 Task: Find connections with filter location Néa Filadélfeia with filter topic #personaldevelopment with filter profile language Spanish with filter current company Future Supply Chain Solutions Limited with filter school Pacific University Udaipur with filter industry Cutlery and Handtool Manufacturing with filter service category Product Marketing with filter keywords title Dental Hygienist
Action: Mouse moved to (376, 266)
Screenshot: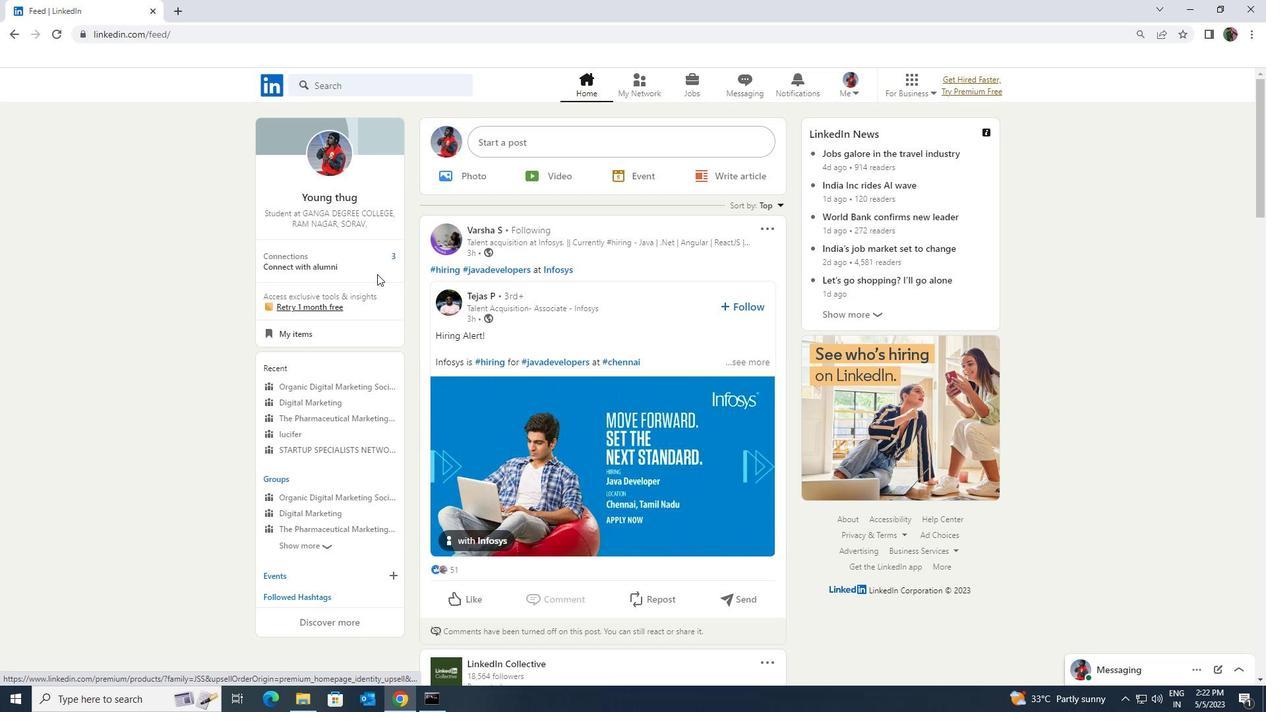 
Action: Mouse pressed left at (376, 266)
Screenshot: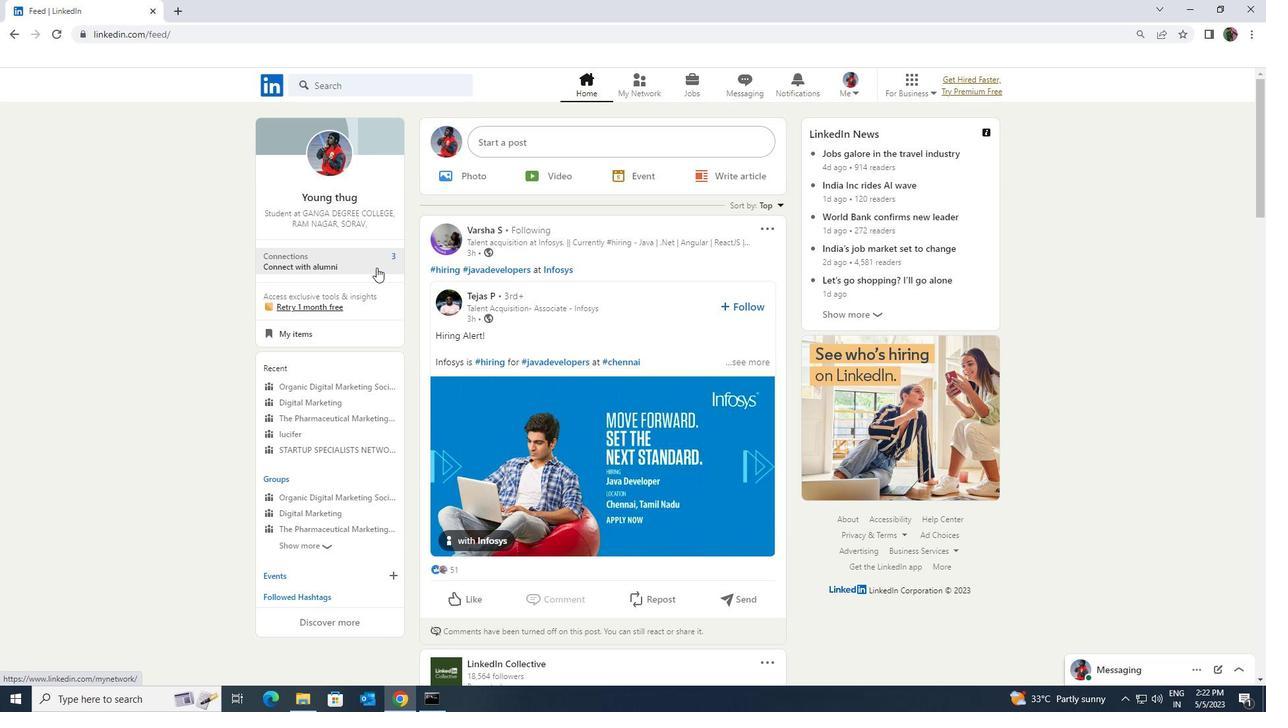 
Action: Mouse moved to (380, 160)
Screenshot: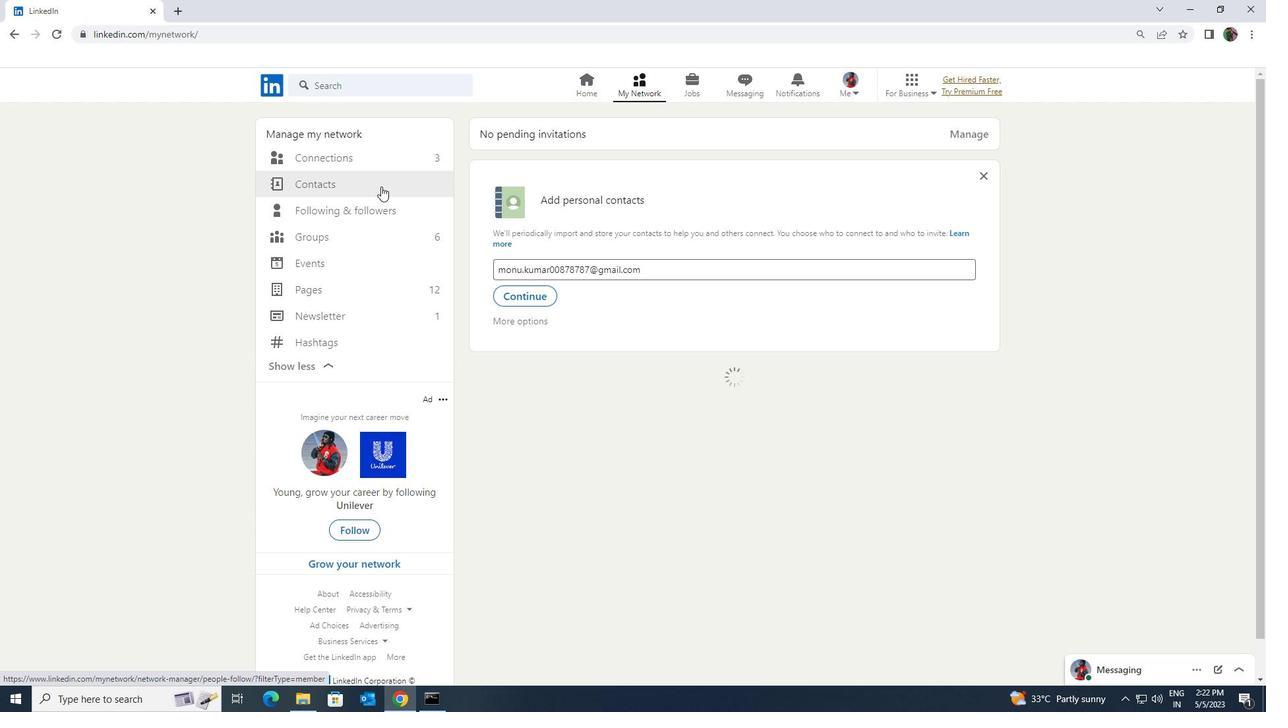 
Action: Mouse pressed left at (380, 160)
Screenshot: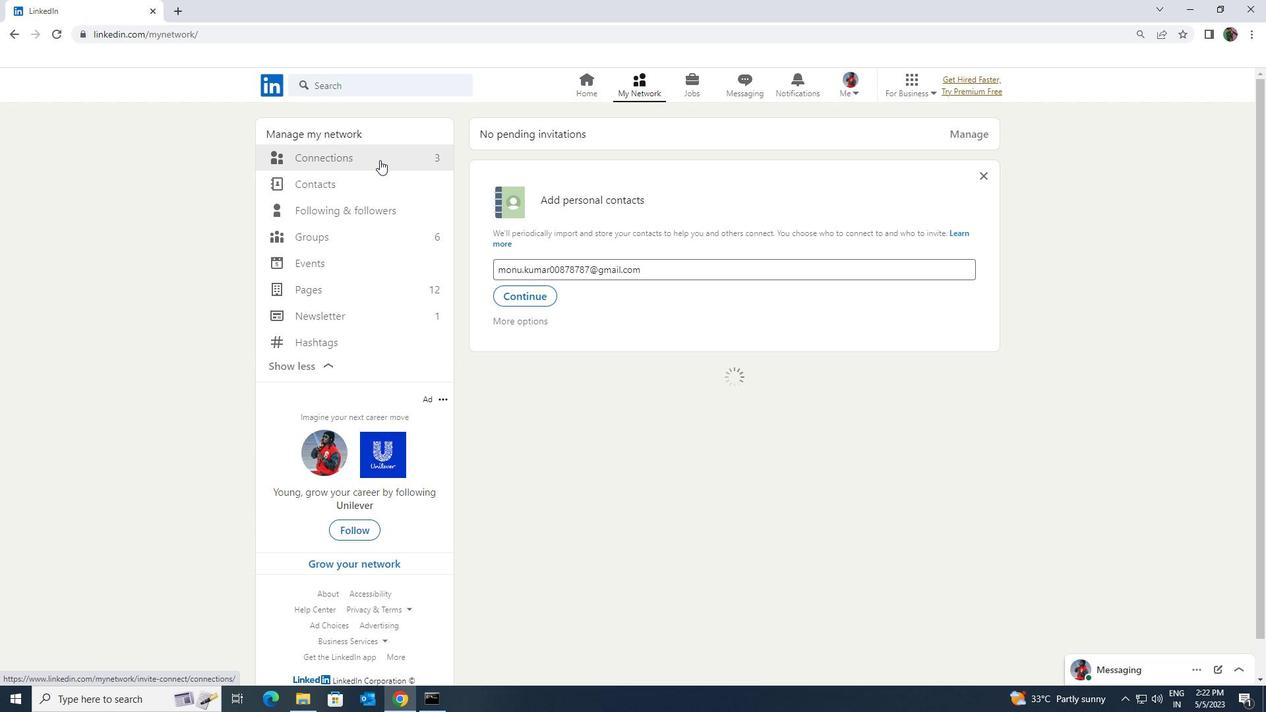 
Action: Mouse moved to (708, 159)
Screenshot: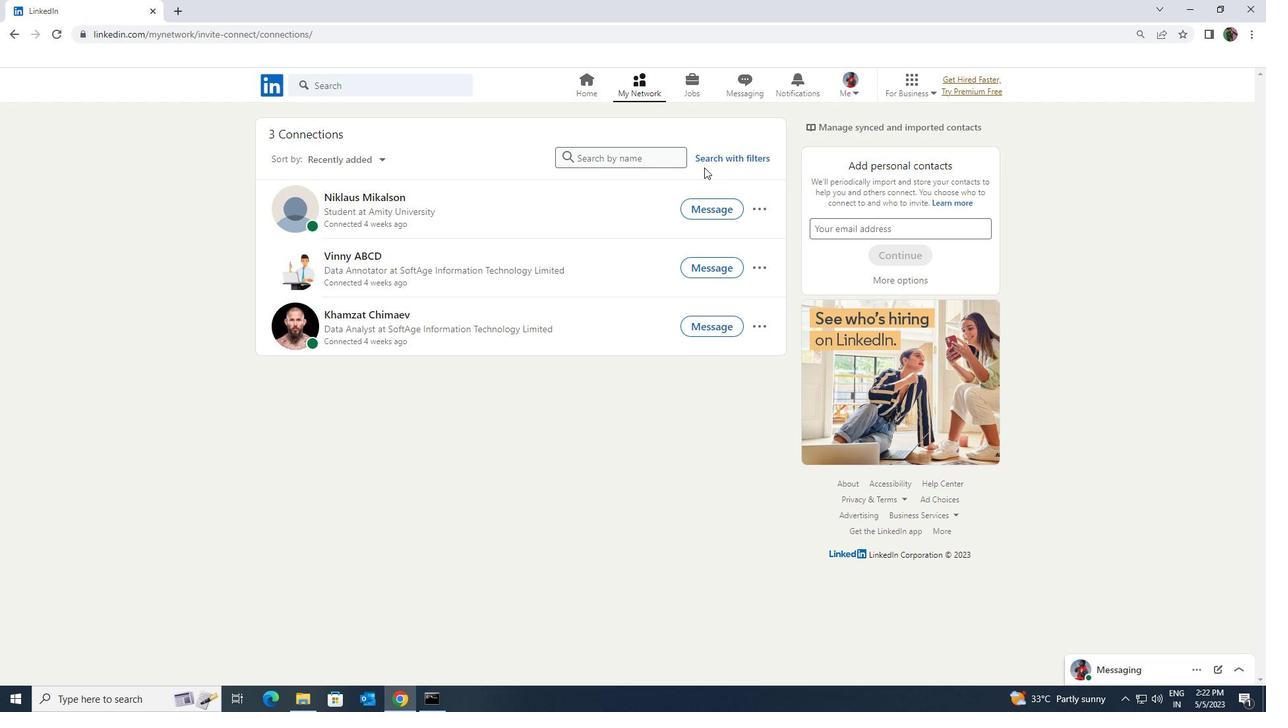 
Action: Mouse pressed left at (708, 159)
Screenshot: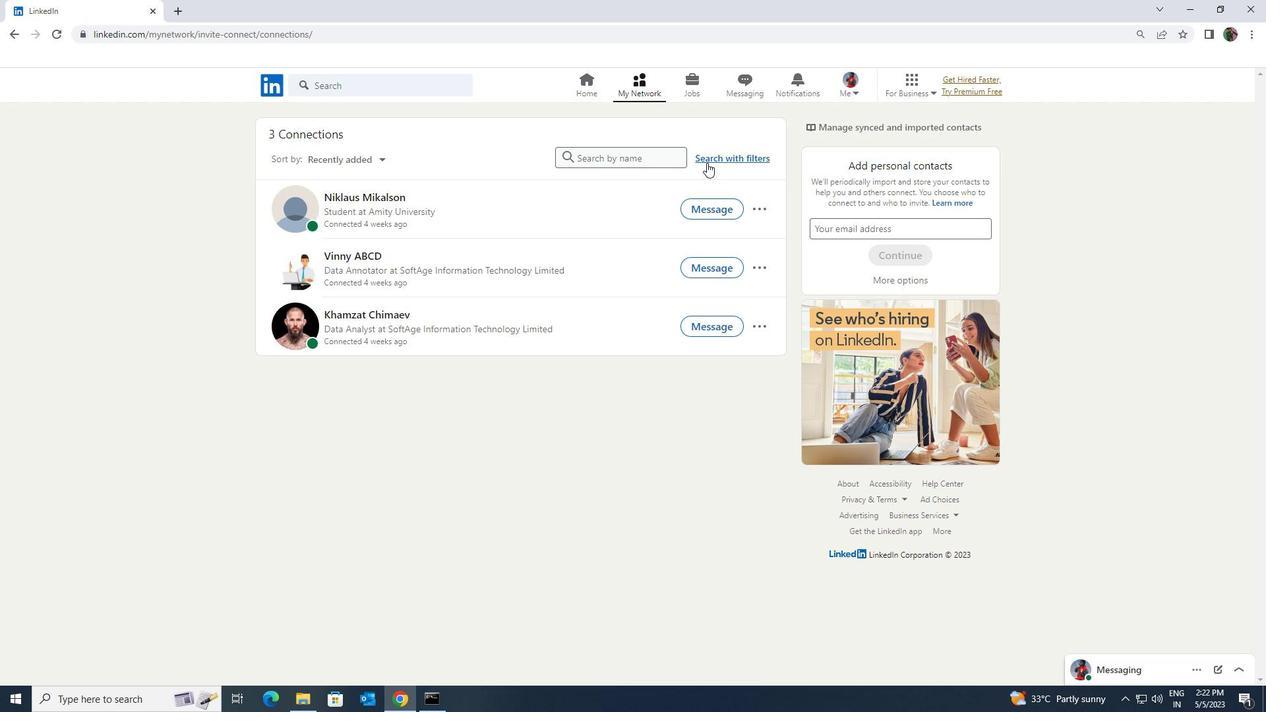 
Action: Mouse moved to (678, 129)
Screenshot: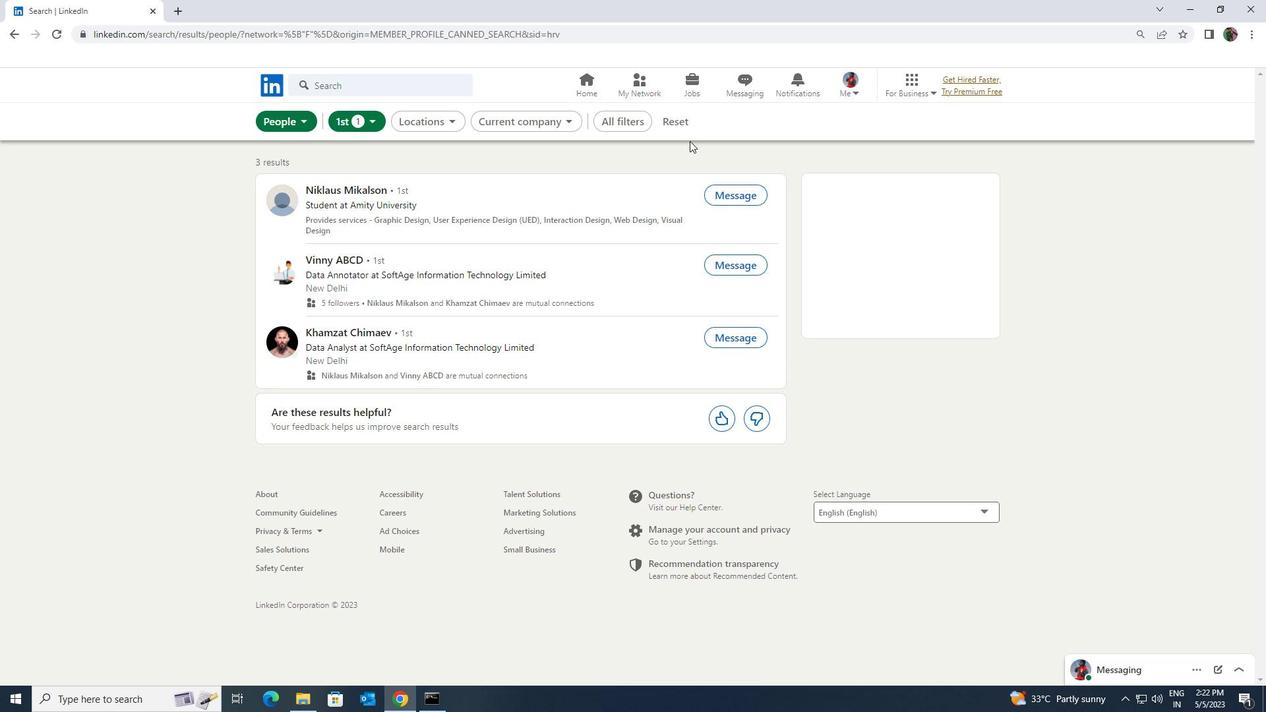 
Action: Mouse pressed left at (678, 129)
Screenshot: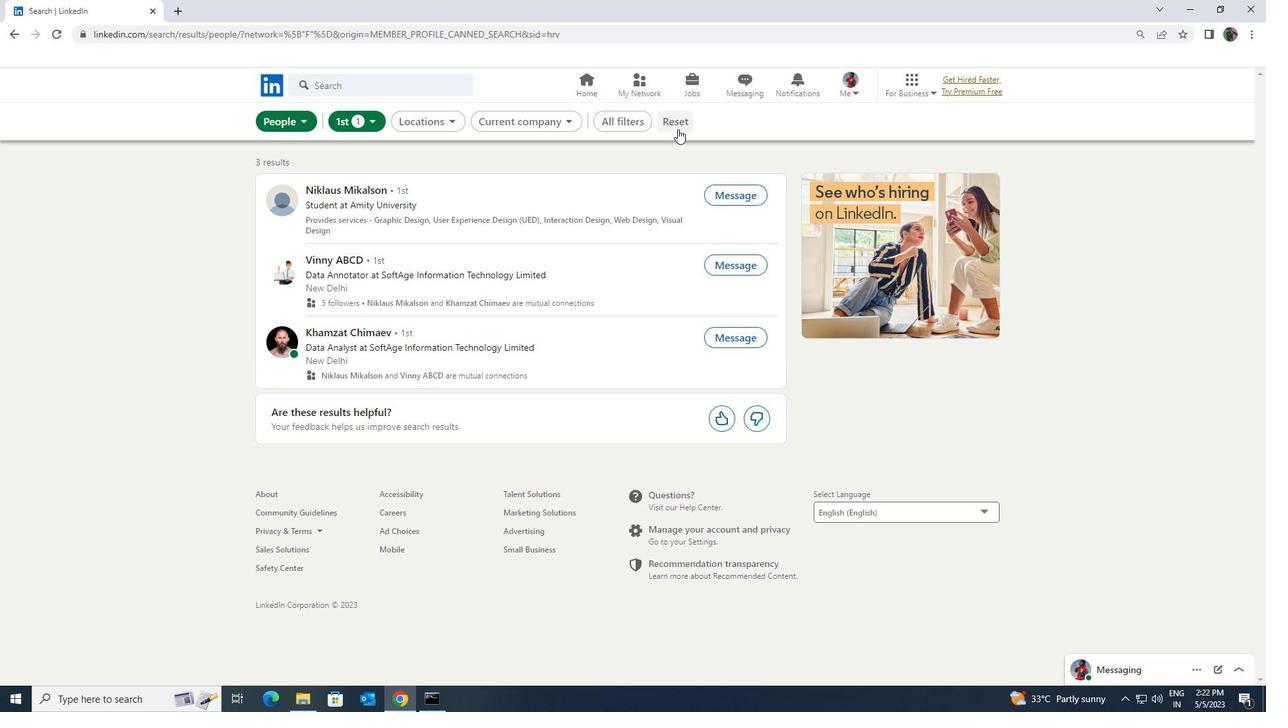 
Action: Mouse moved to (663, 122)
Screenshot: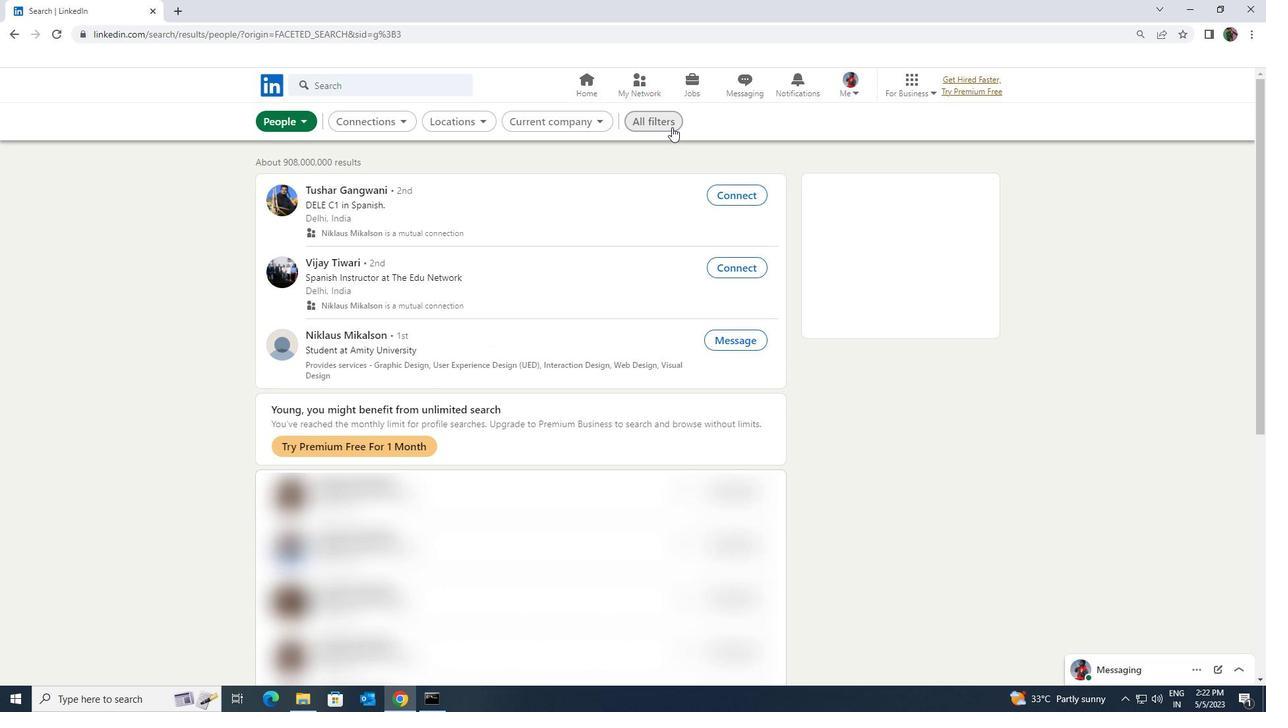
Action: Mouse pressed left at (663, 122)
Screenshot: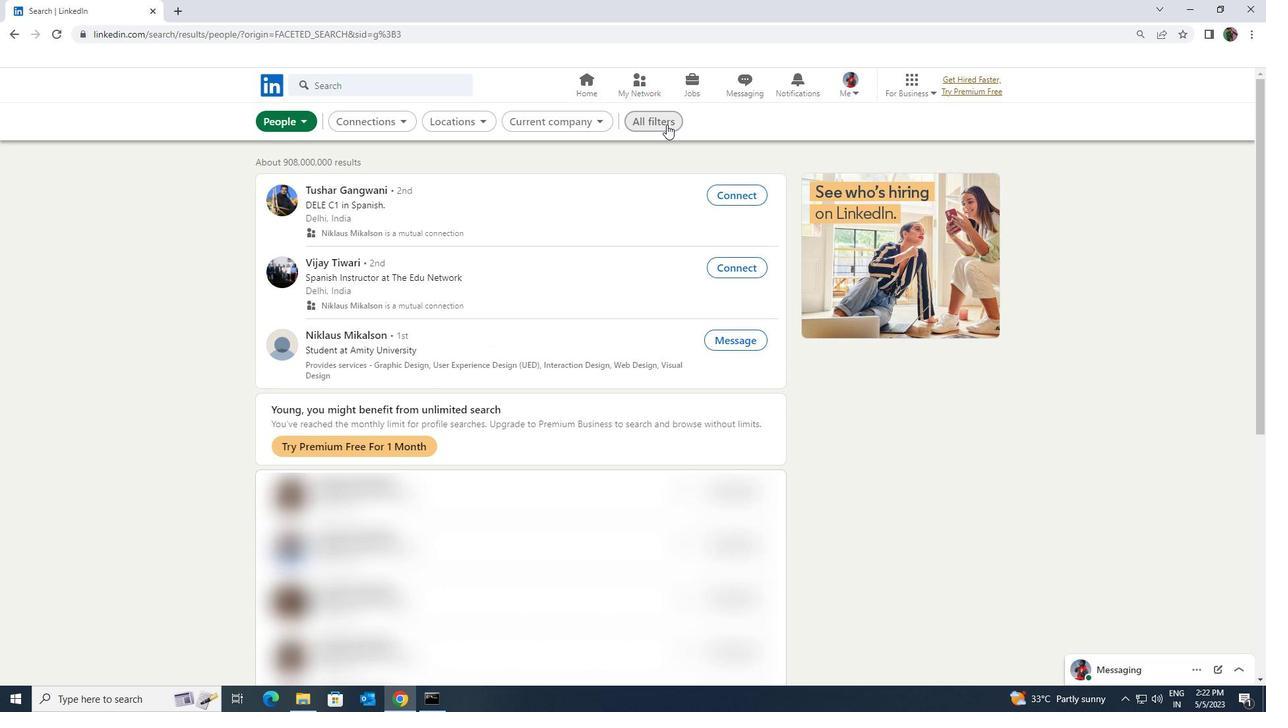 
Action: Mouse moved to (1099, 516)
Screenshot: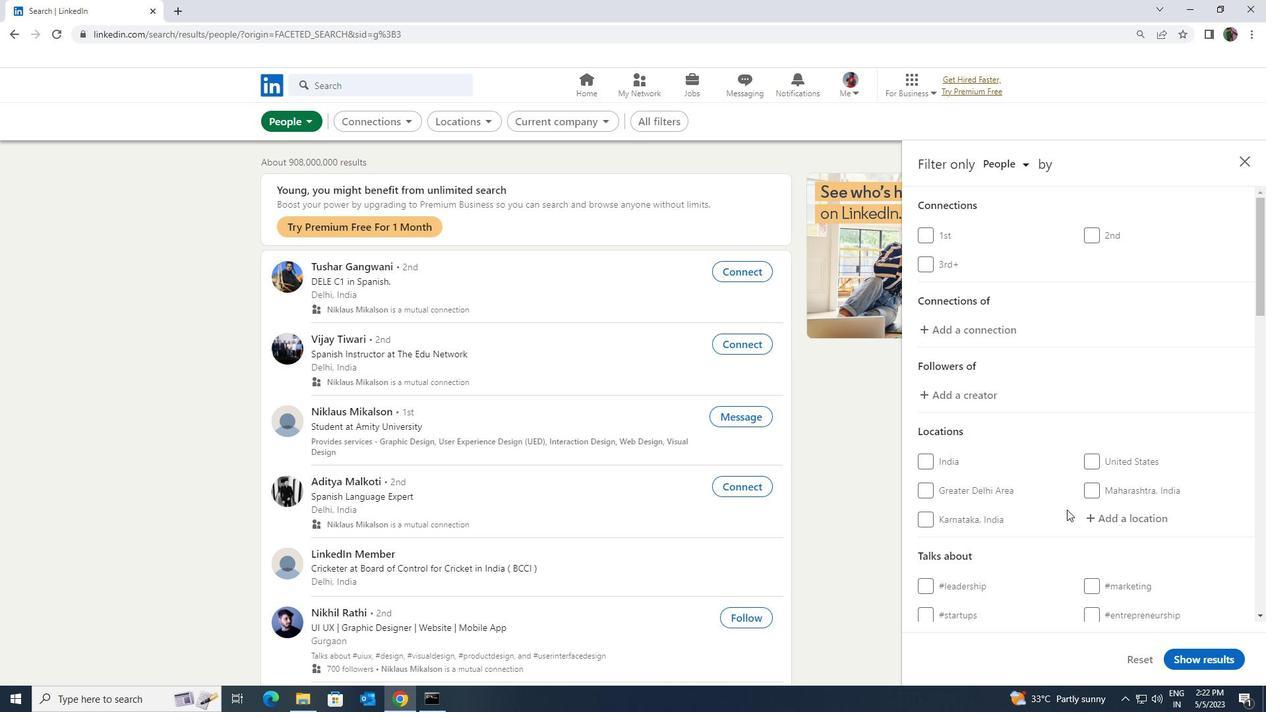 
Action: Mouse pressed left at (1099, 516)
Screenshot: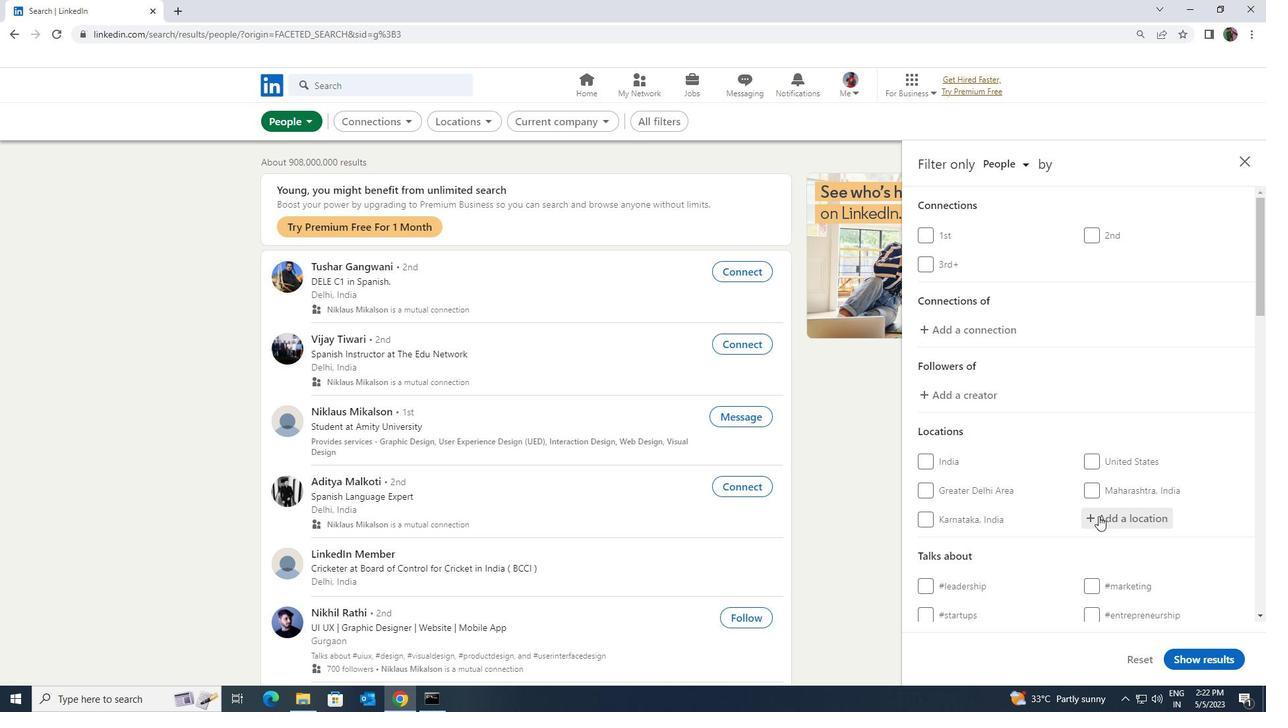 
Action: Mouse moved to (1102, 502)
Screenshot: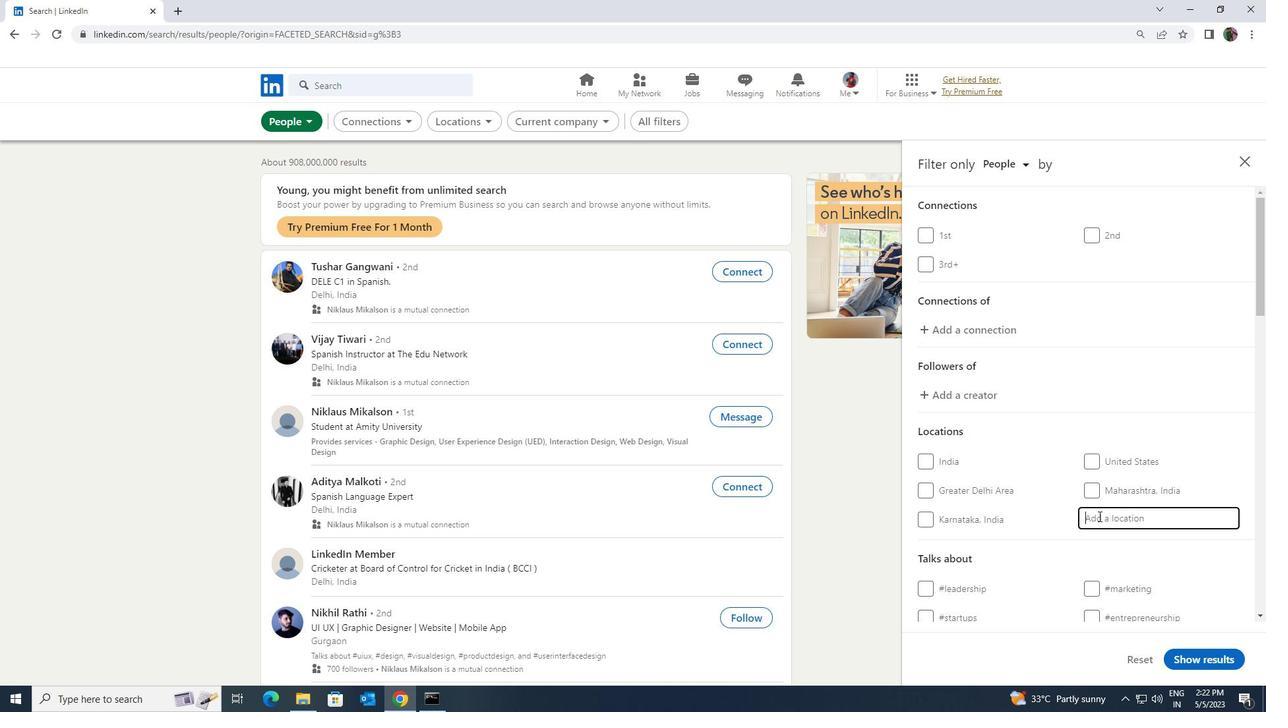 
Action: Key pressed <Key.shift><Key.shift><Key.shift><Key.shift><Key.shift><Key.shift>NEA<Key.space><Key.shift>FILA
Screenshot: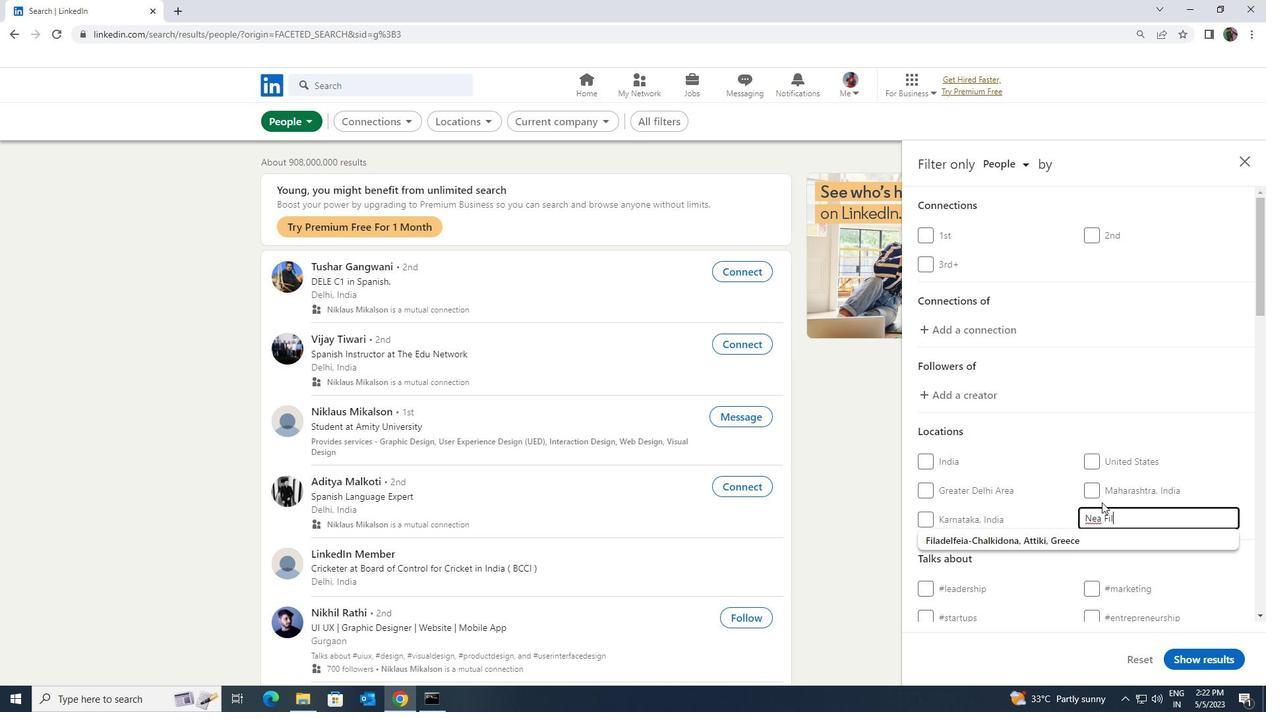 
Action: Mouse moved to (1097, 533)
Screenshot: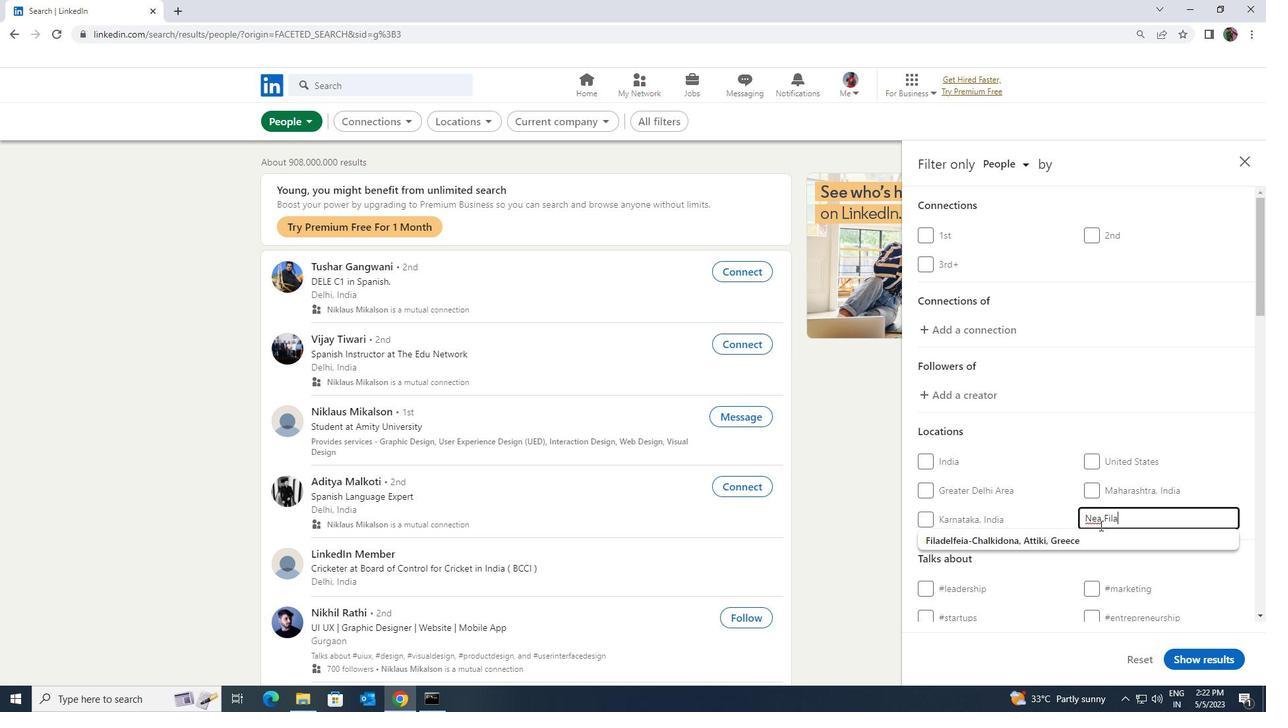 
Action: Mouse pressed left at (1097, 533)
Screenshot: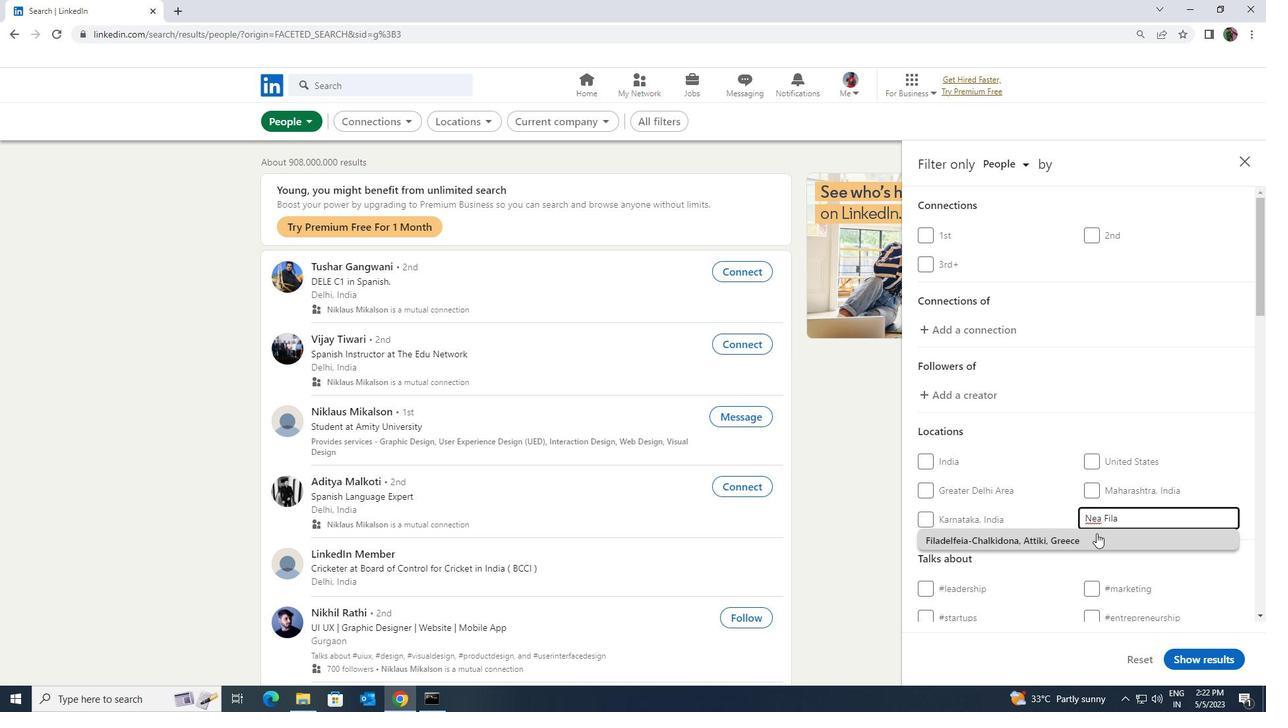 
Action: Mouse moved to (1092, 533)
Screenshot: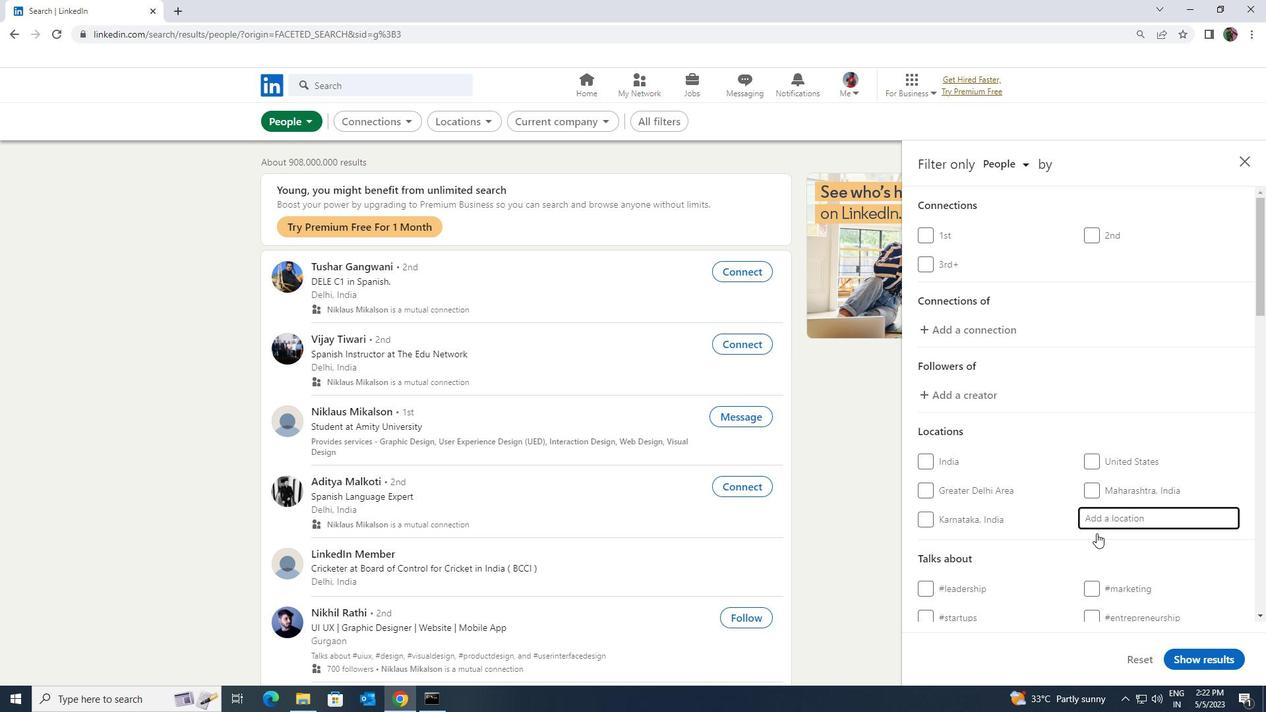 
Action: Mouse scrolled (1092, 533) with delta (0, 0)
Screenshot: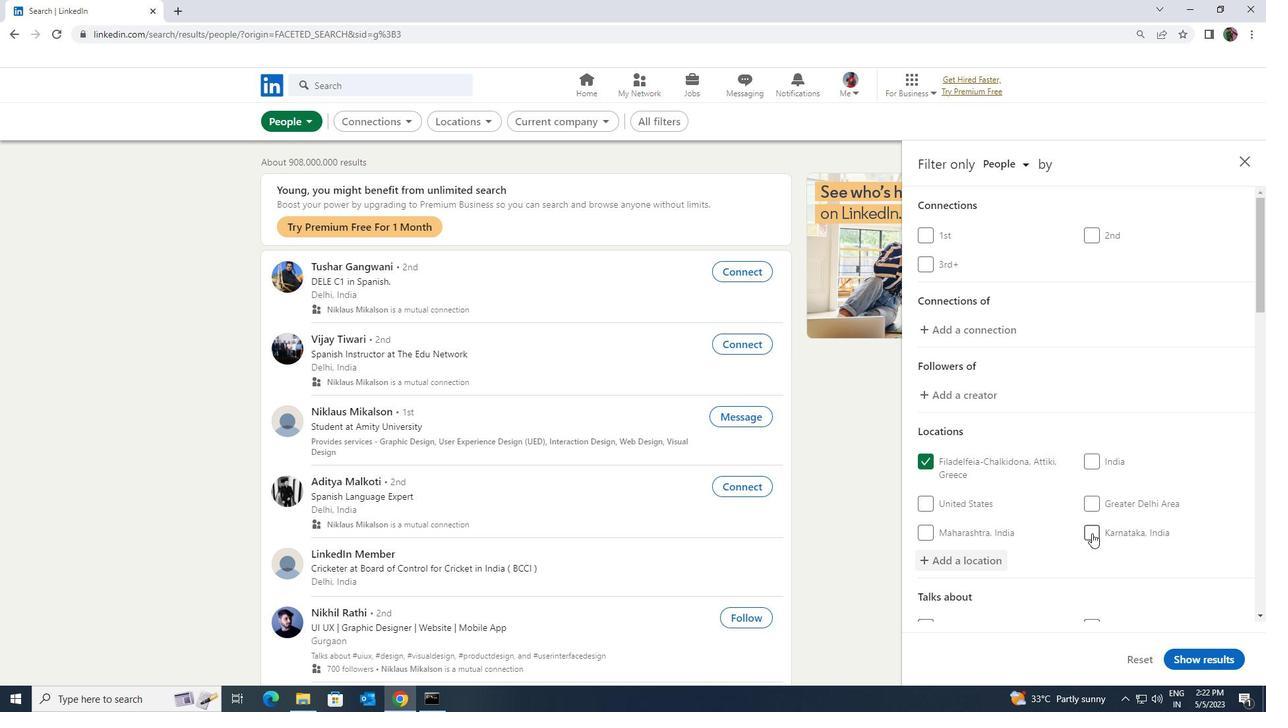 
Action: Mouse scrolled (1092, 533) with delta (0, 0)
Screenshot: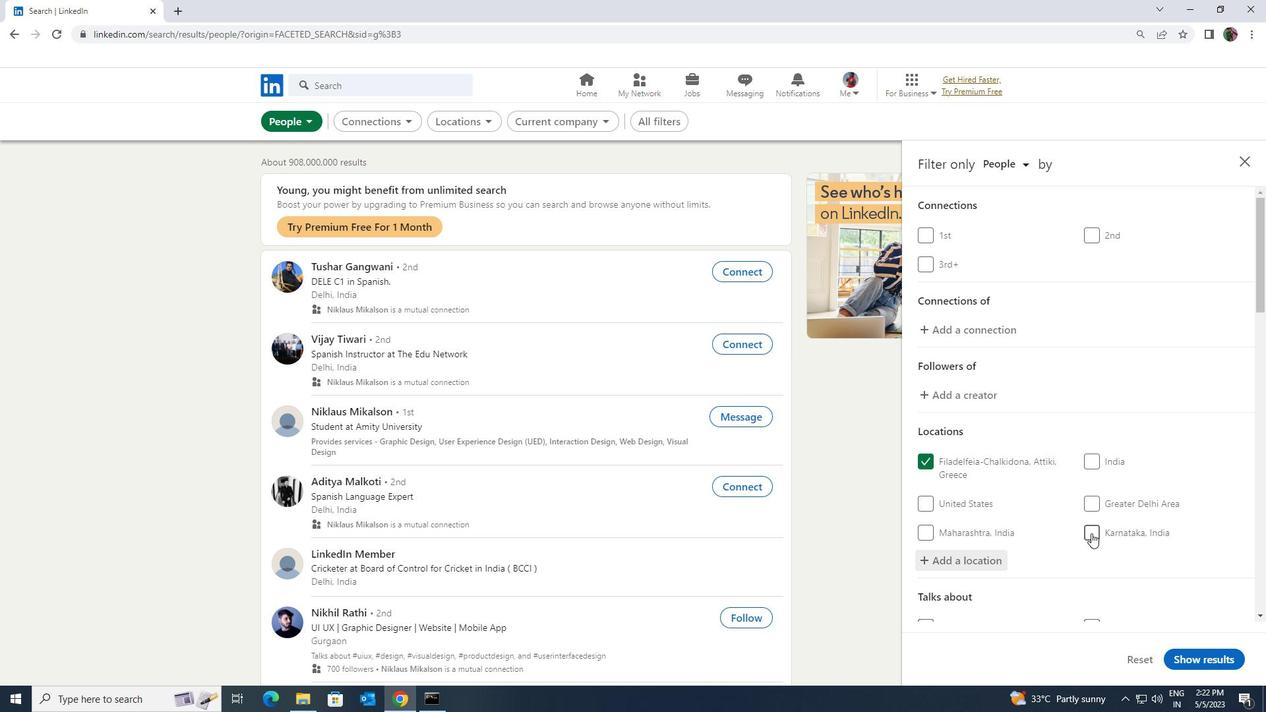 
Action: Mouse scrolled (1092, 533) with delta (0, 0)
Screenshot: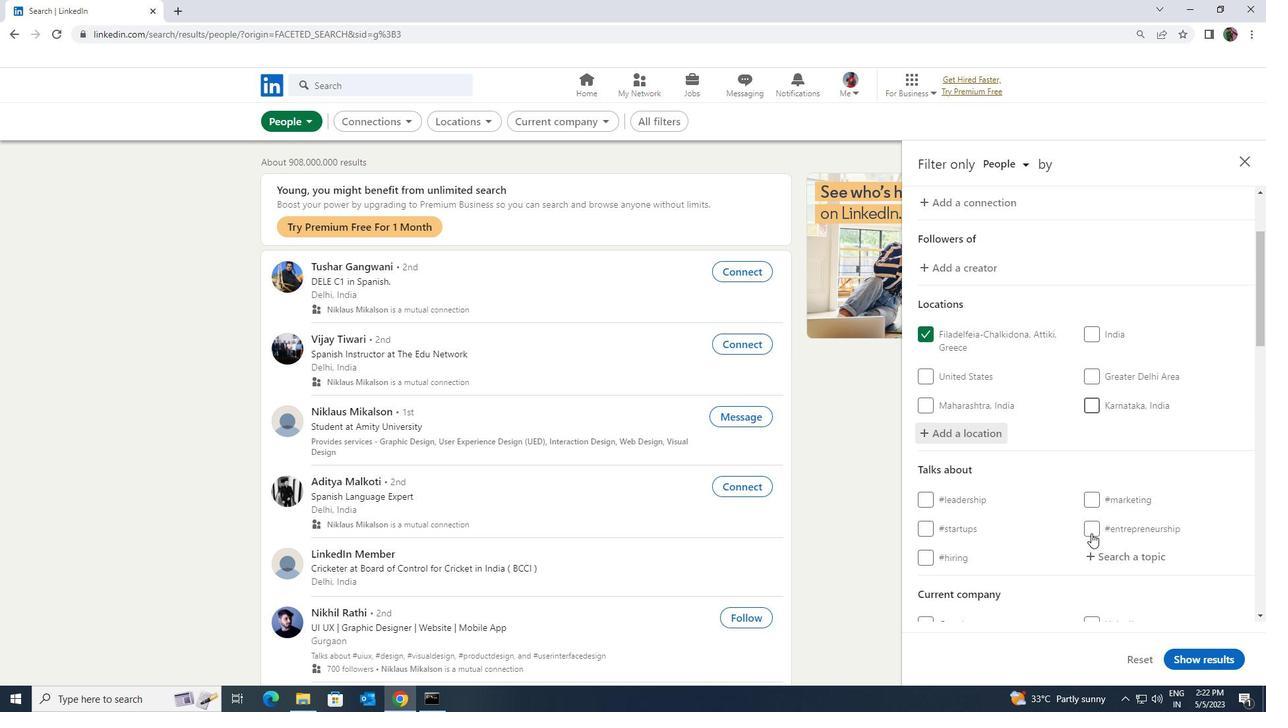 
Action: Mouse moved to (1106, 489)
Screenshot: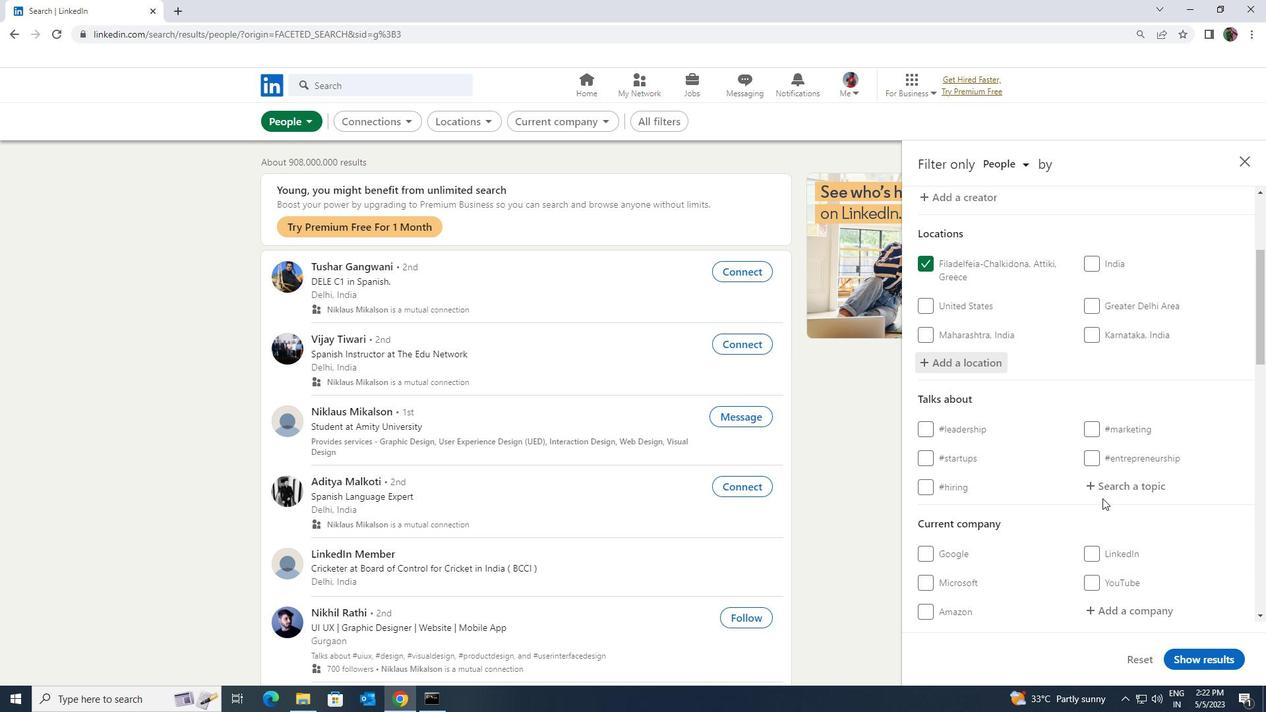 
Action: Mouse pressed left at (1106, 489)
Screenshot: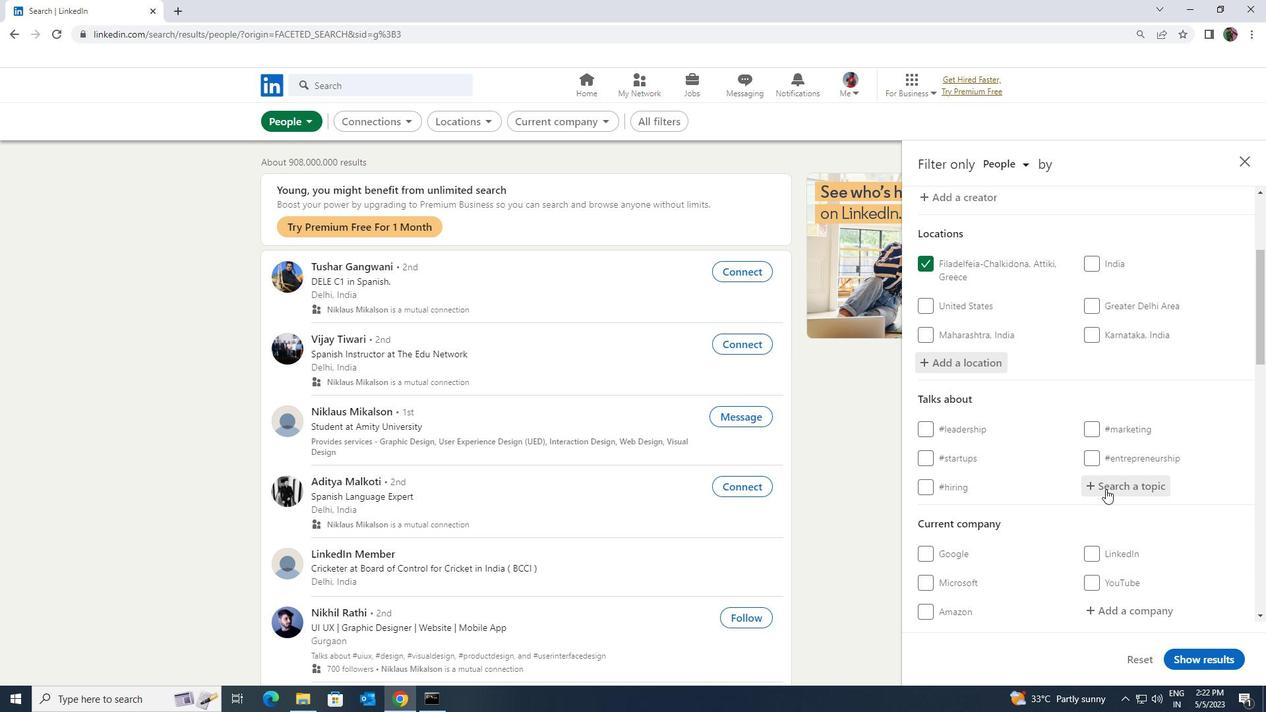 
Action: Key pressed <Key.shift>PERSONALDEVE
Screenshot: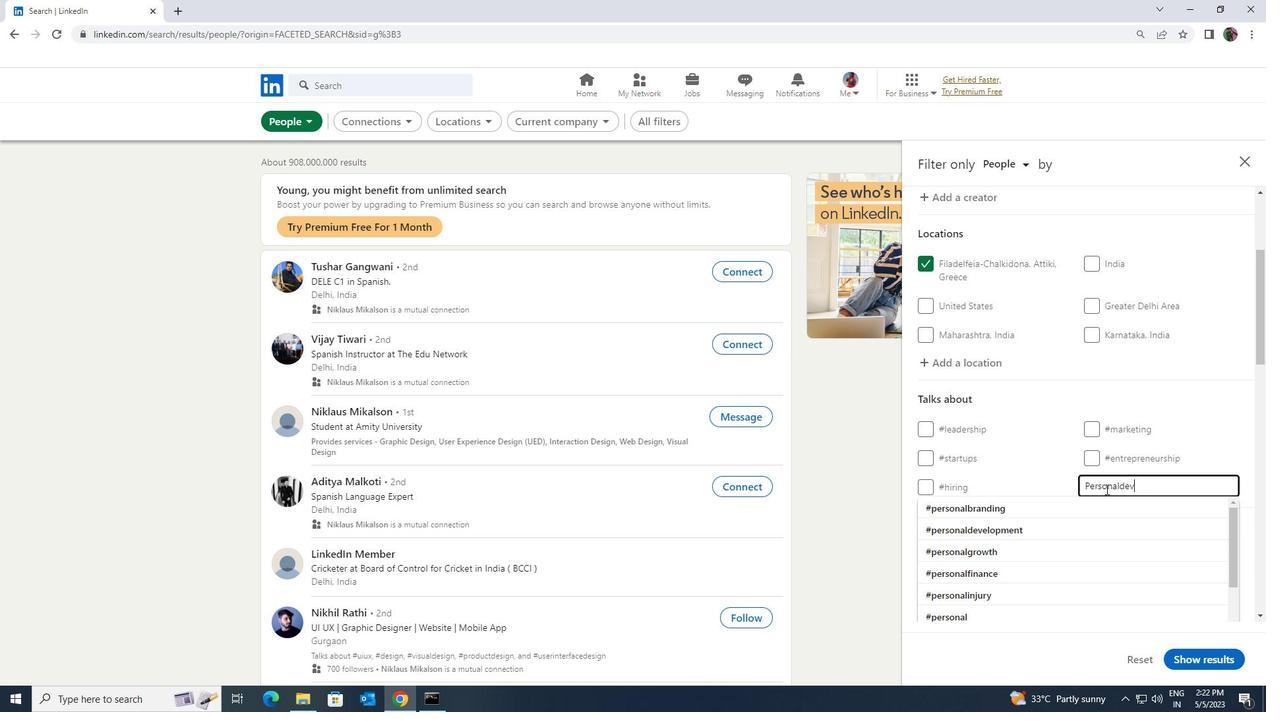 
Action: Mouse moved to (1105, 496)
Screenshot: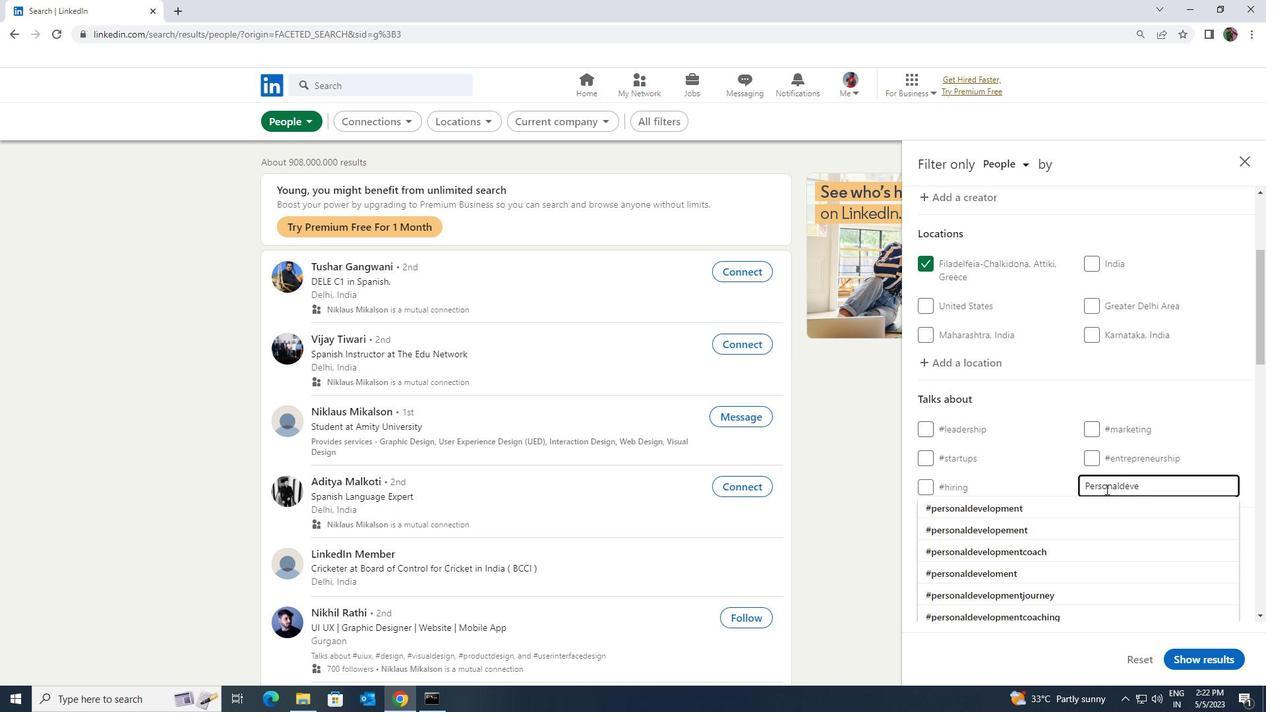 
Action: Mouse pressed left at (1105, 496)
Screenshot: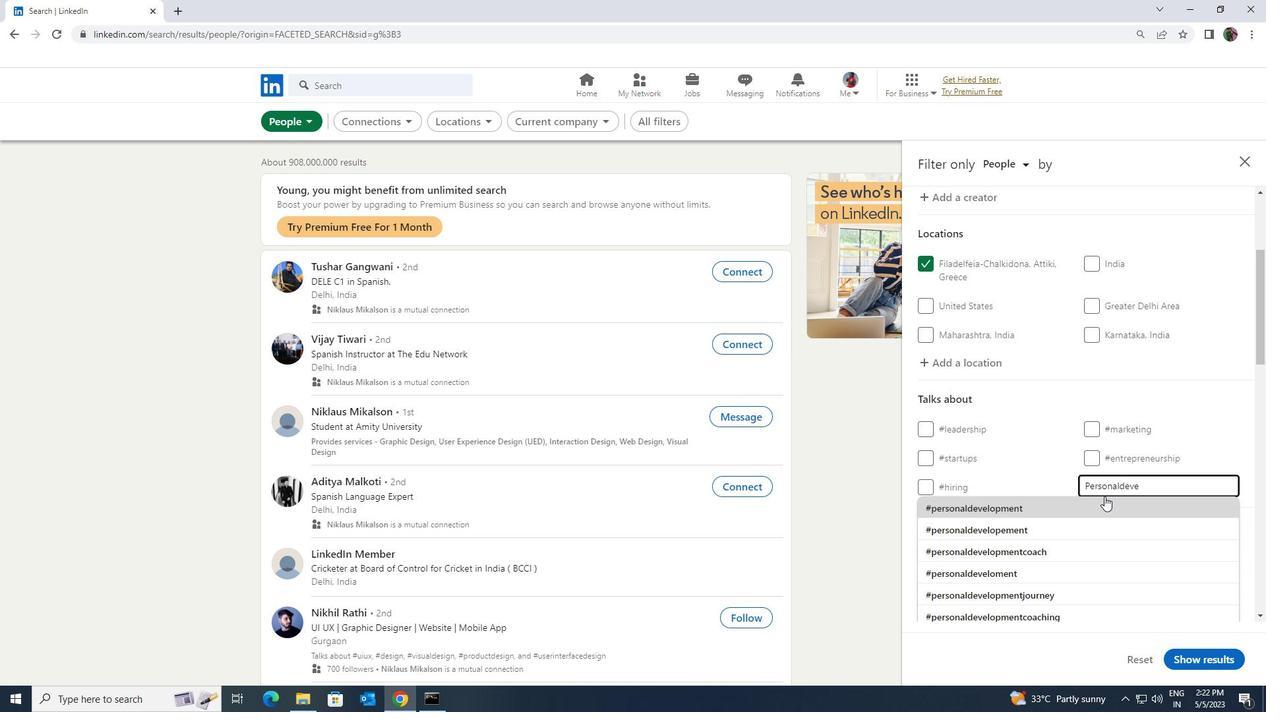 
Action: Mouse scrolled (1105, 496) with delta (0, 0)
Screenshot: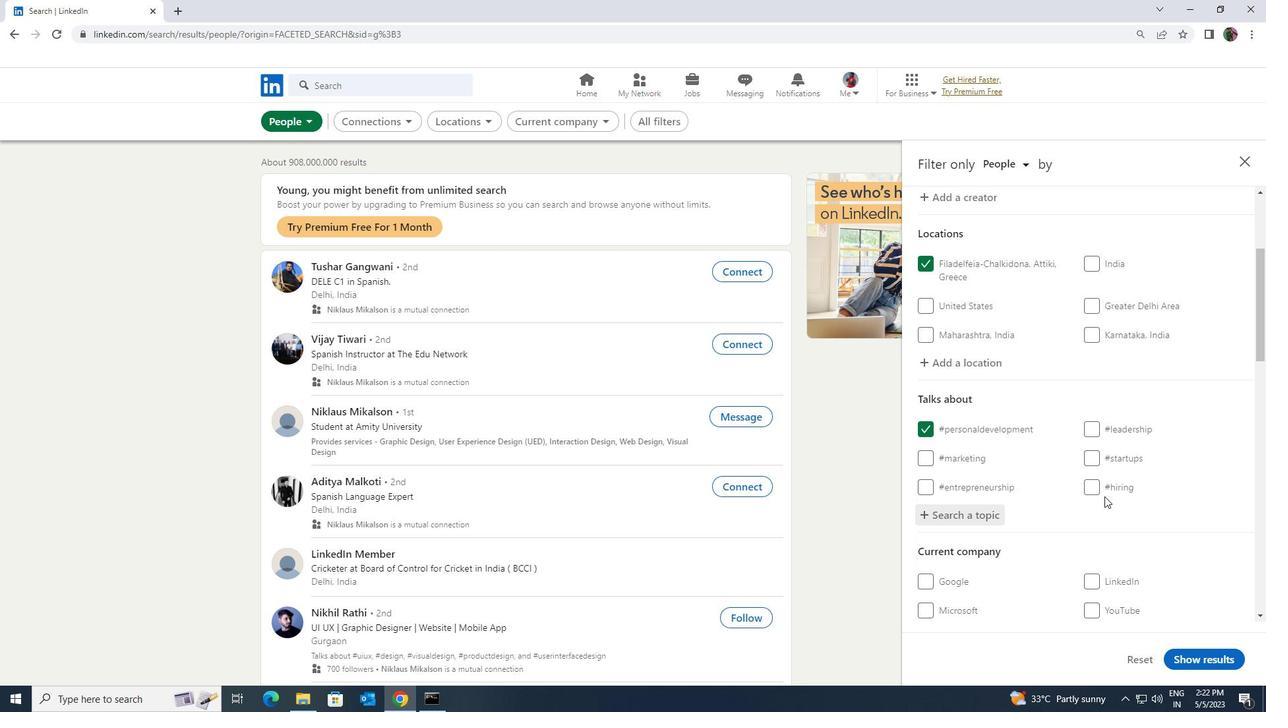 
Action: Mouse scrolled (1105, 496) with delta (0, 0)
Screenshot: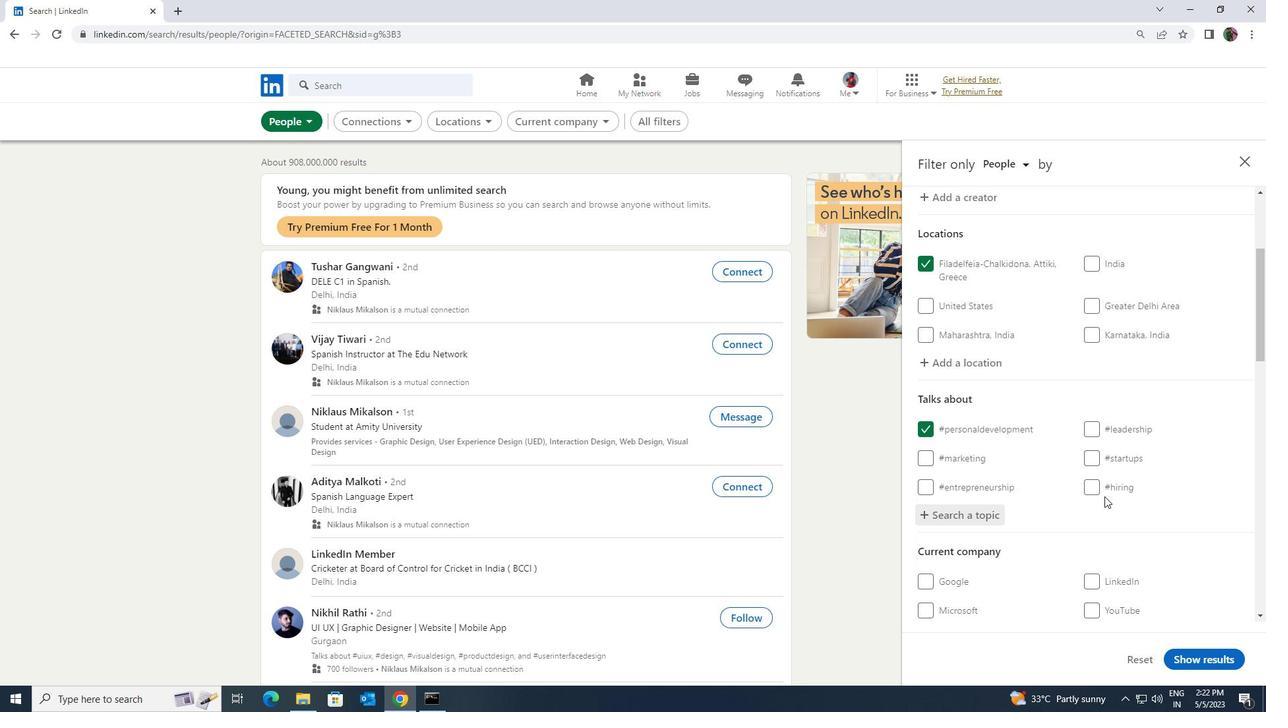 
Action: Mouse scrolled (1105, 496) with delta (0, 0)
Screenshot: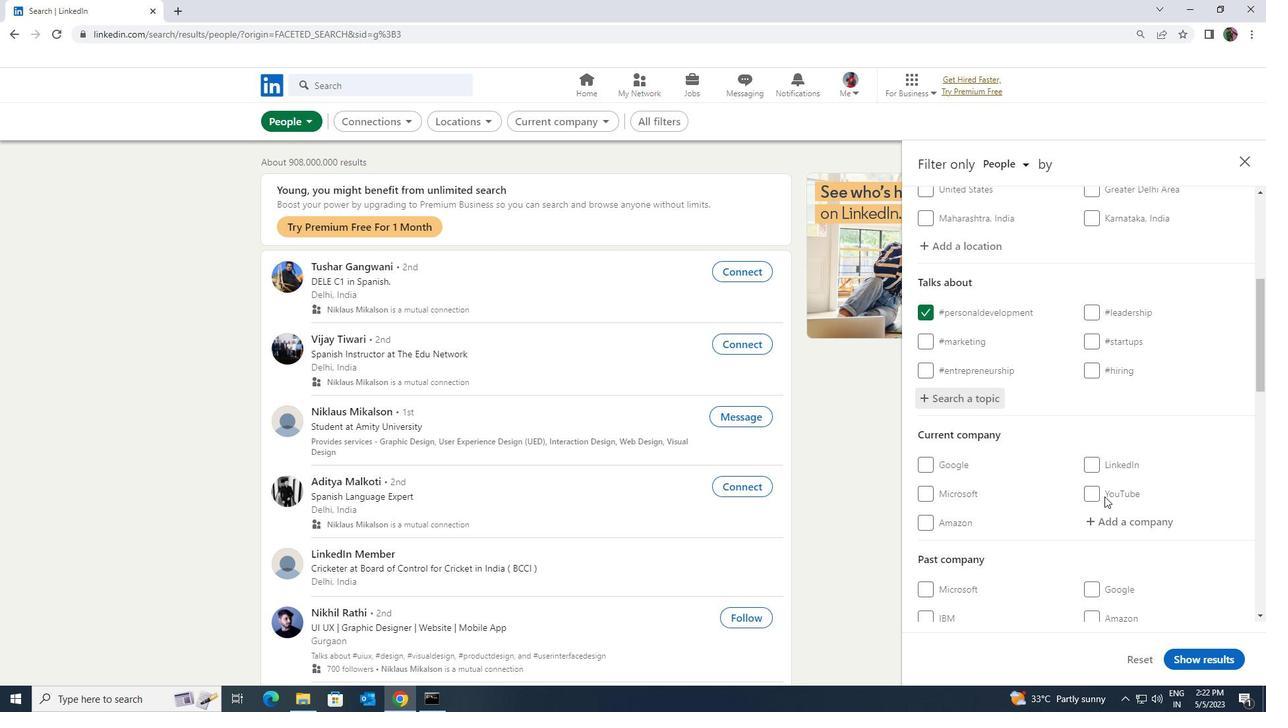 
Action: Mouse scrolled (1105, 496) with delta (0, 0)
Screenshot: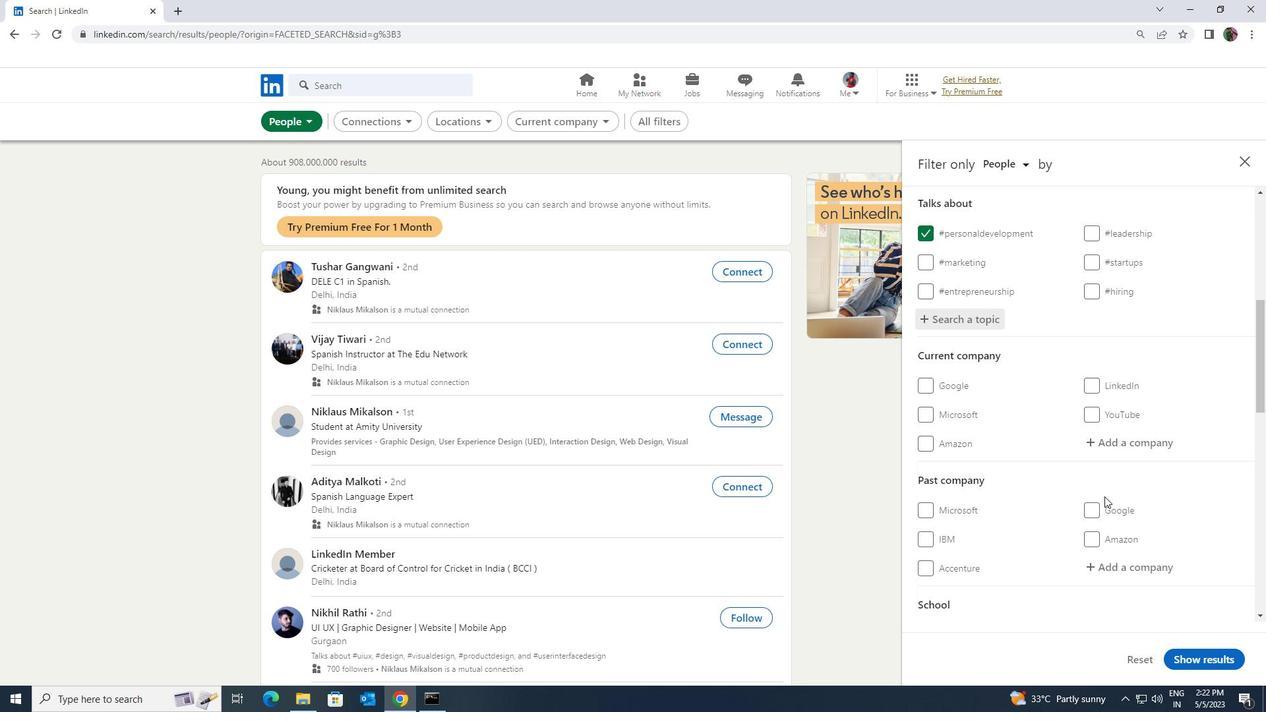 
Action: Mouse scrolled (1105, 496) with delta (0, 0)
Screenshot: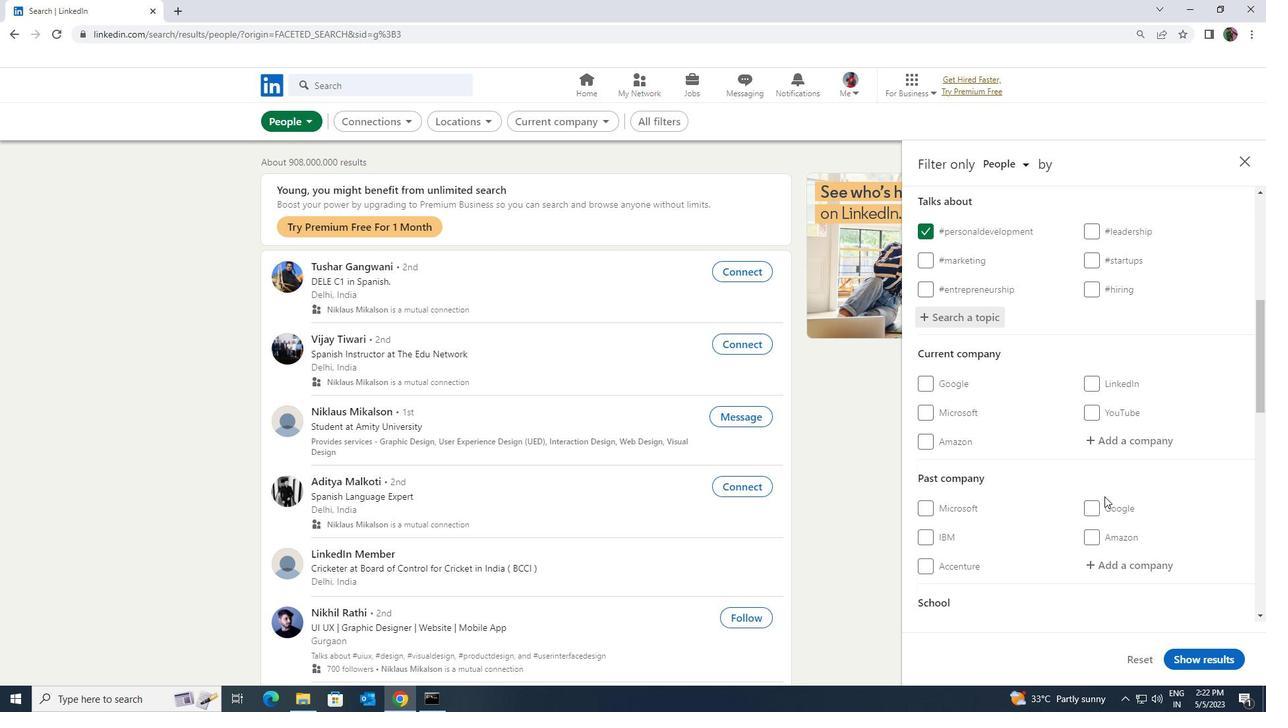 
Action: Mouse scrolled (1105, 496) with delta (0, 0)
Screenshot: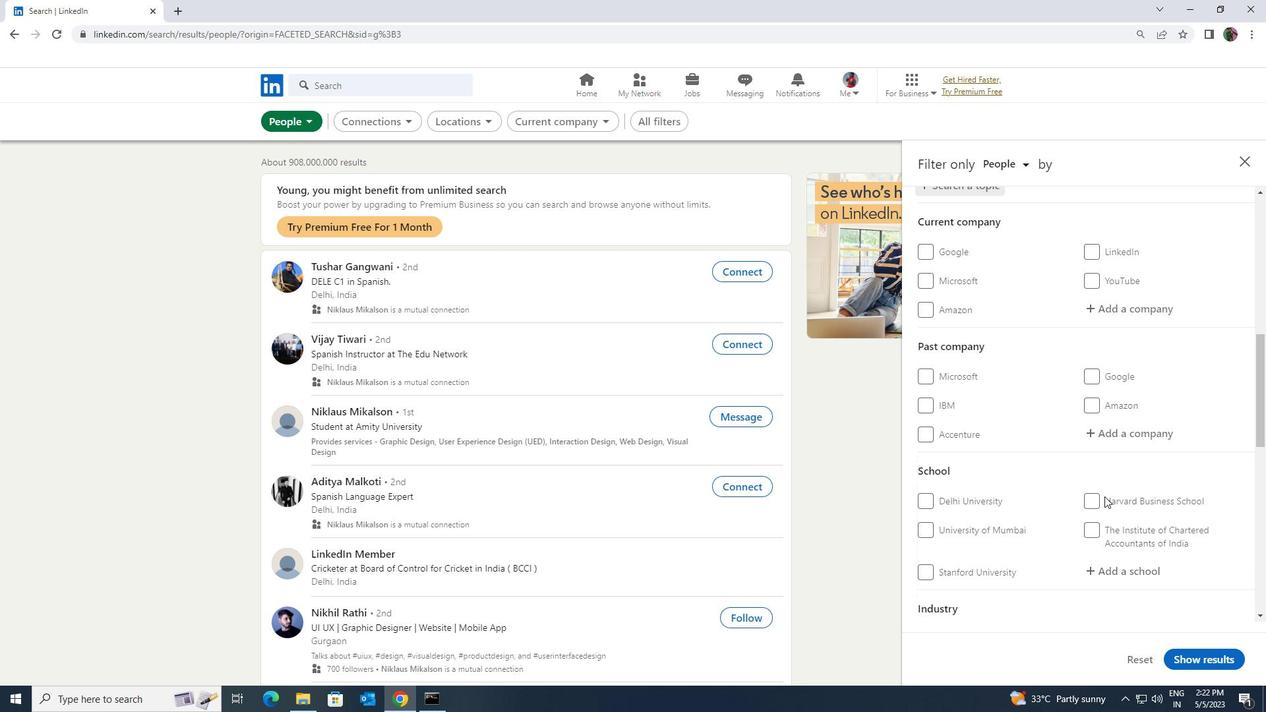 
Action: Mouse scrolled (1105, 496) with delta (0, 0)
Screenshot: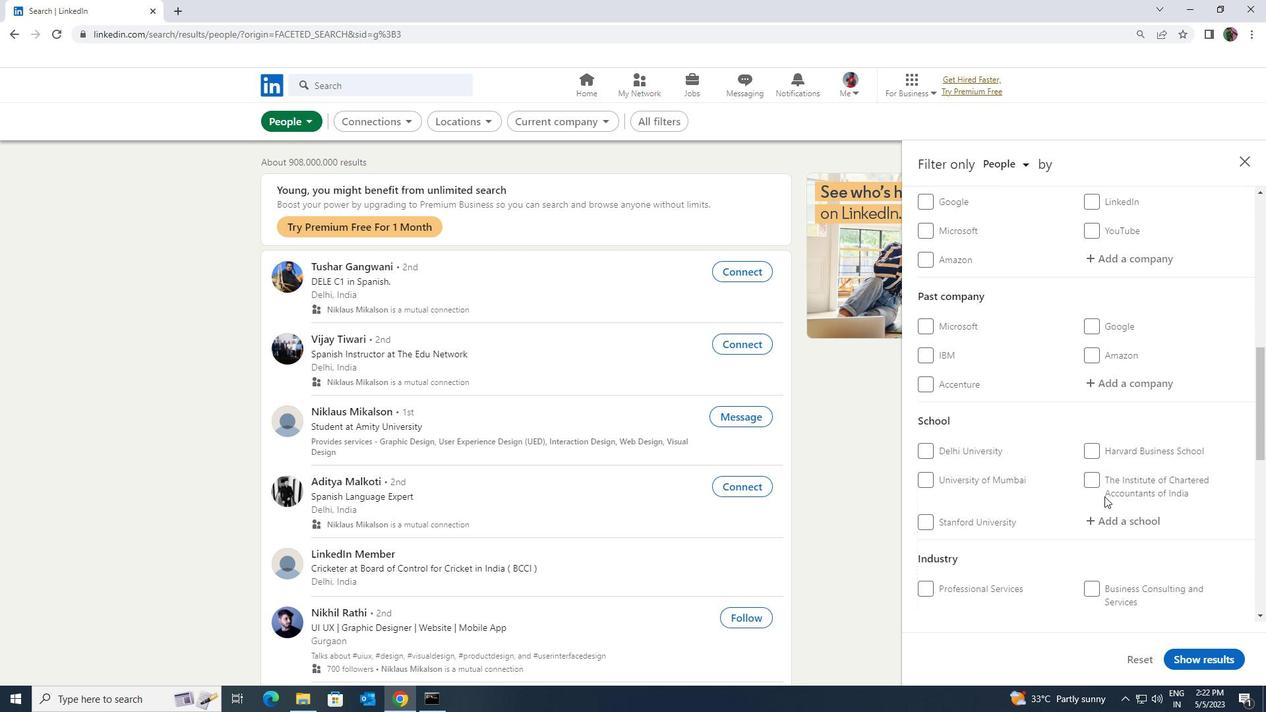 
Action: Mouse scrolled (1105, 496) with delta (0, 0)
Screenshot: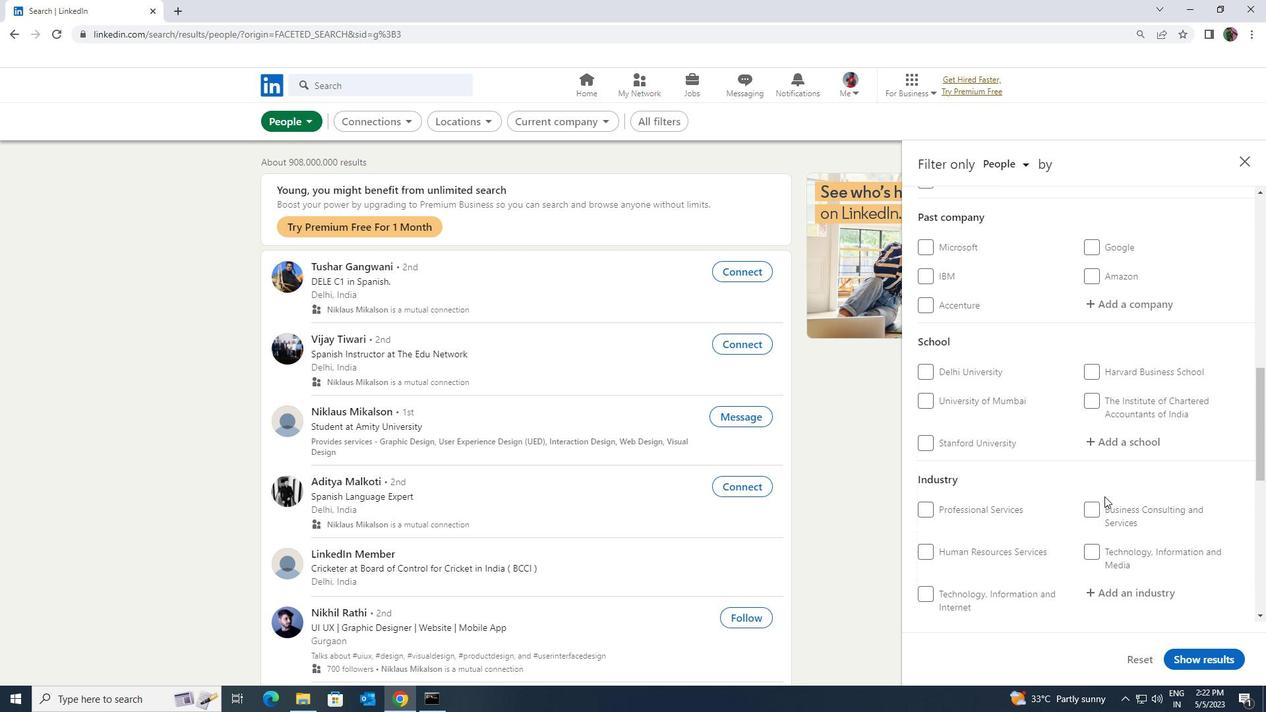
Action: Mouse scrolled (1105, 496) with delta (0, 0)
Screenshot: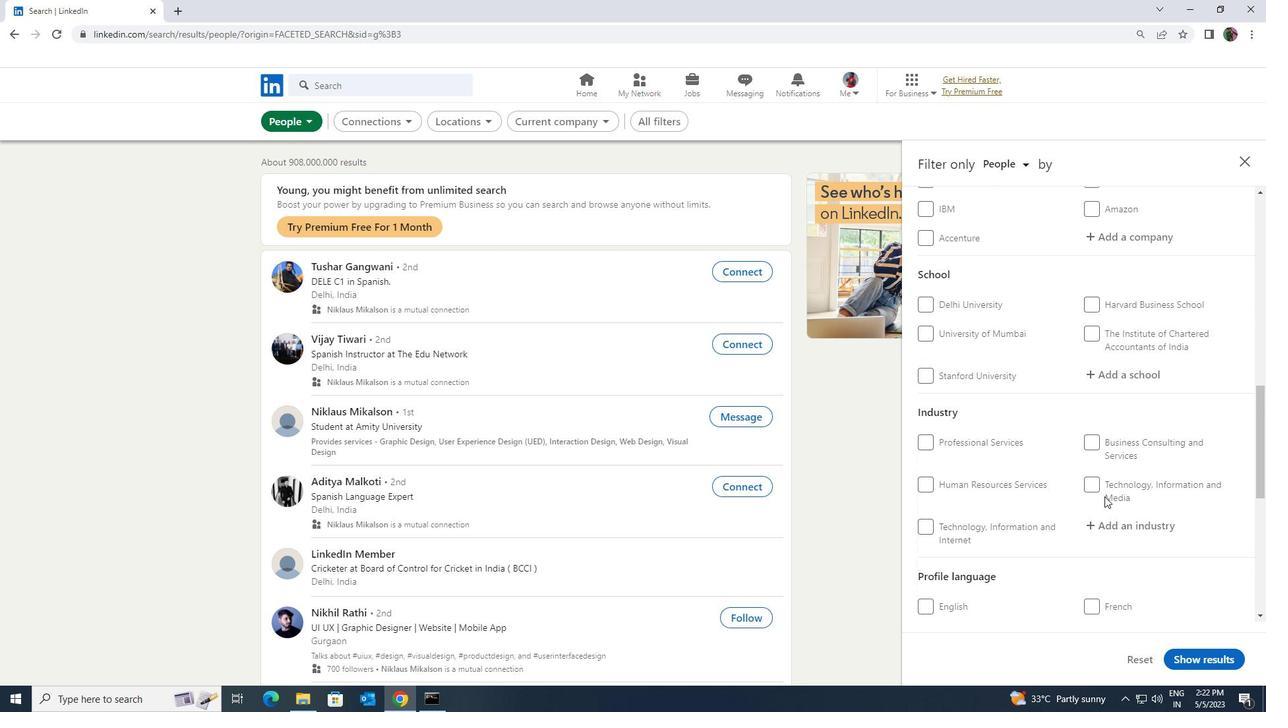
Action: Mouse moved to (935, 568)
Screenshot: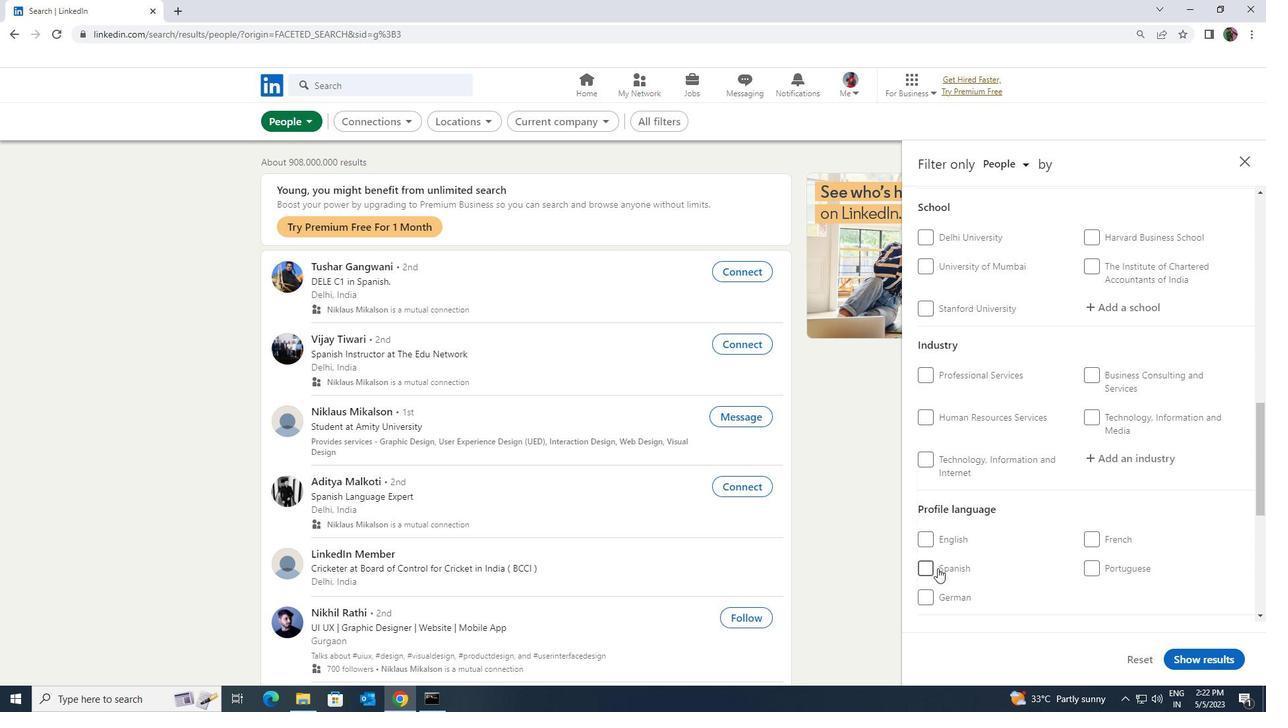 
Action: Mouse pressed left at (935, 568)
Screenshot: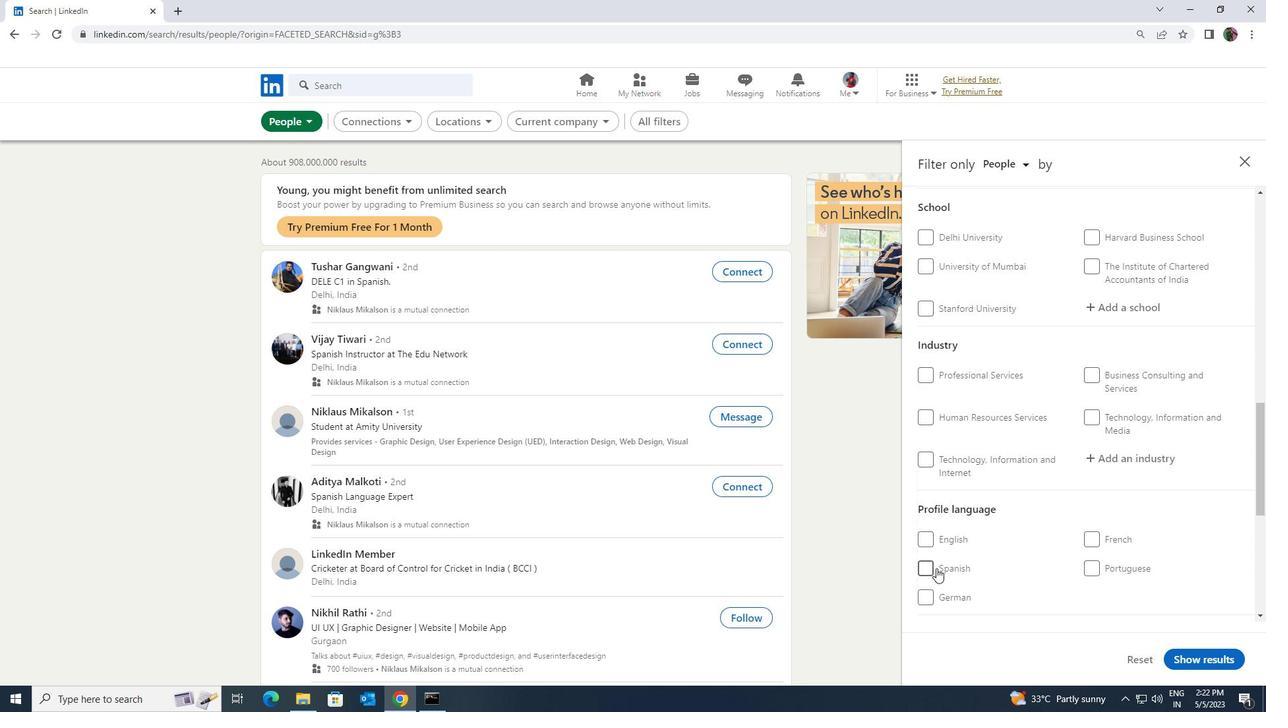 
Action: Mouse moved to (997, 551)
Screenshot: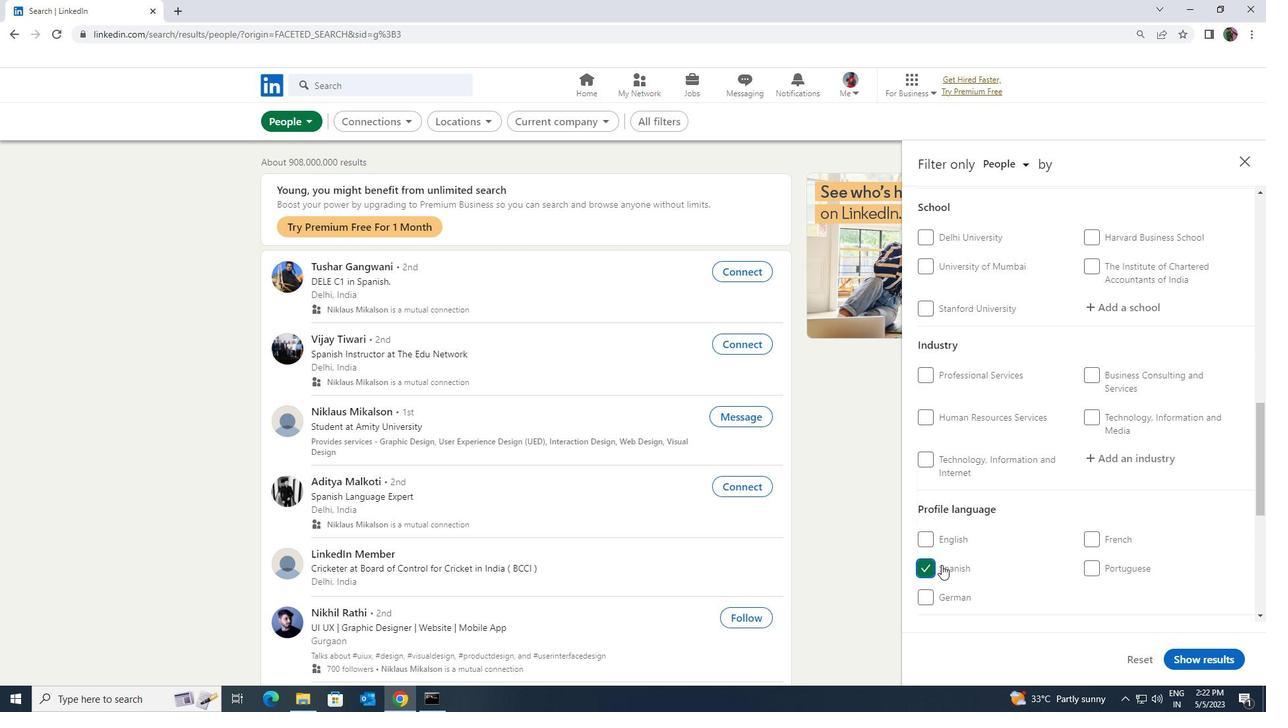 
Action: Mouse scrolled (997, 552) with delta (0, 0)
Screenshot: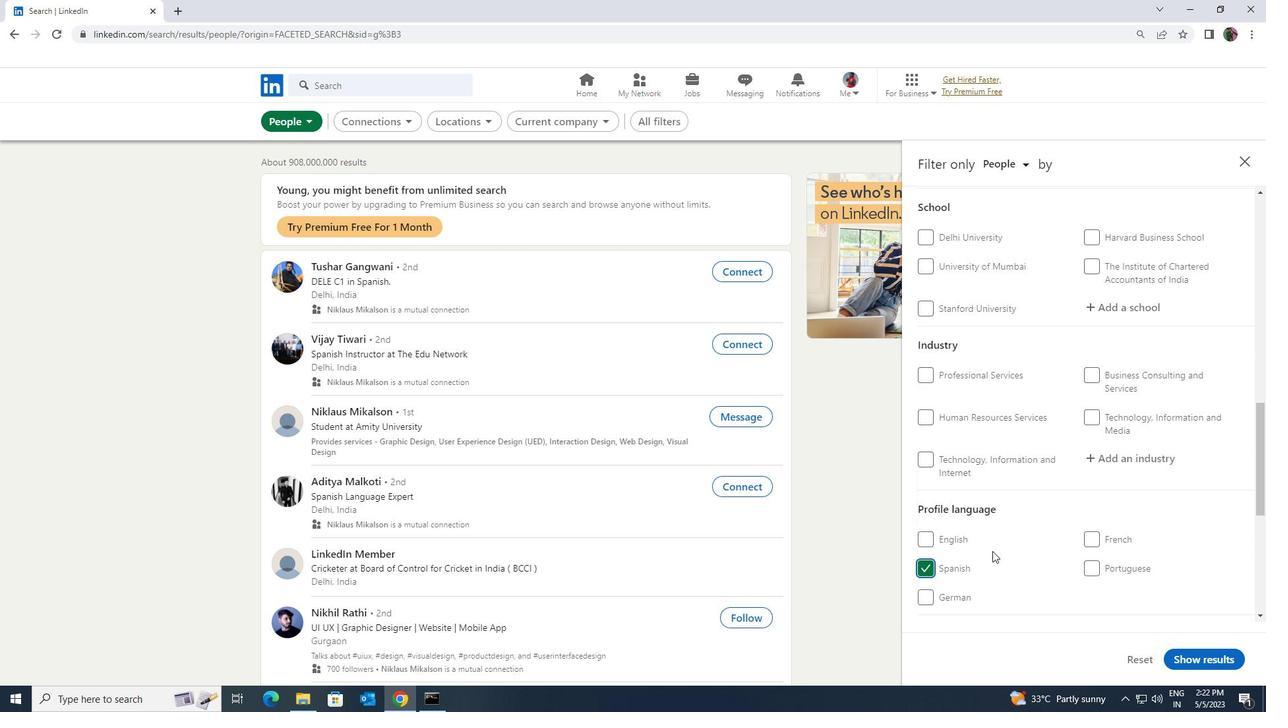 
Action: Mouse scrolled (997, 552) with delta (0, 0)
Screenshot: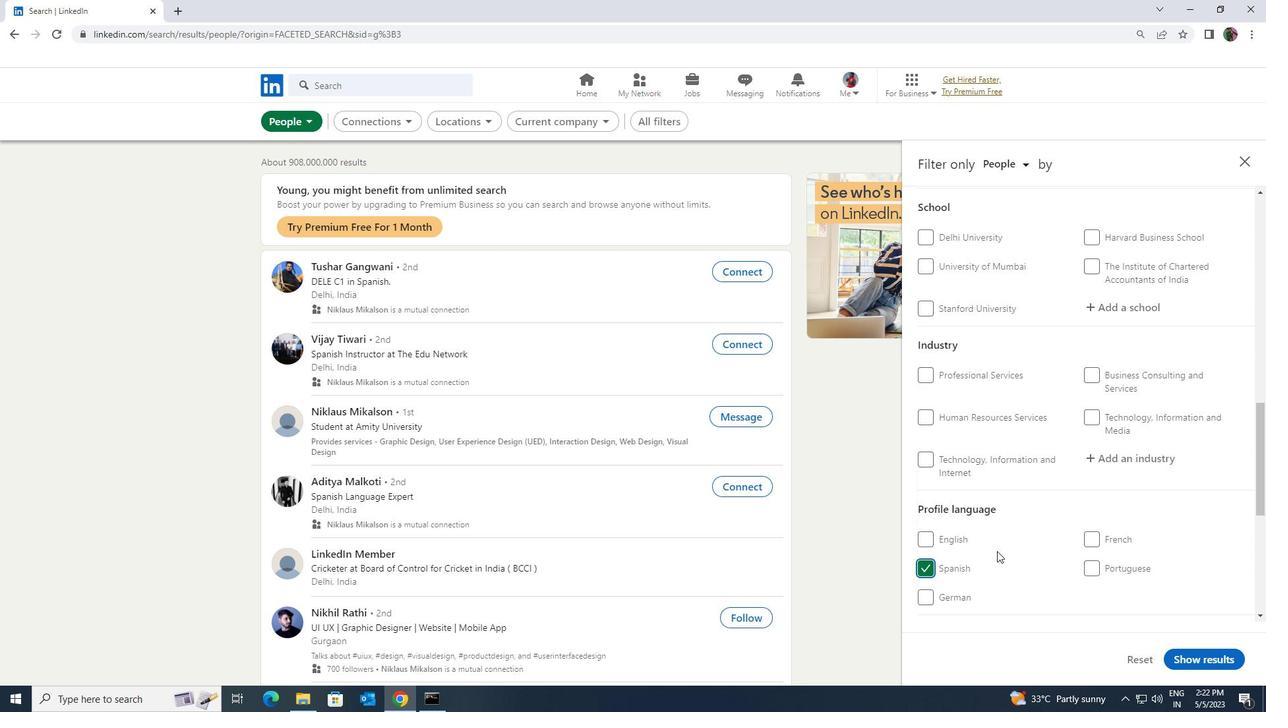 
Action: Mouse scrolled (997, 552) with delta (0, 0)
Screenshot: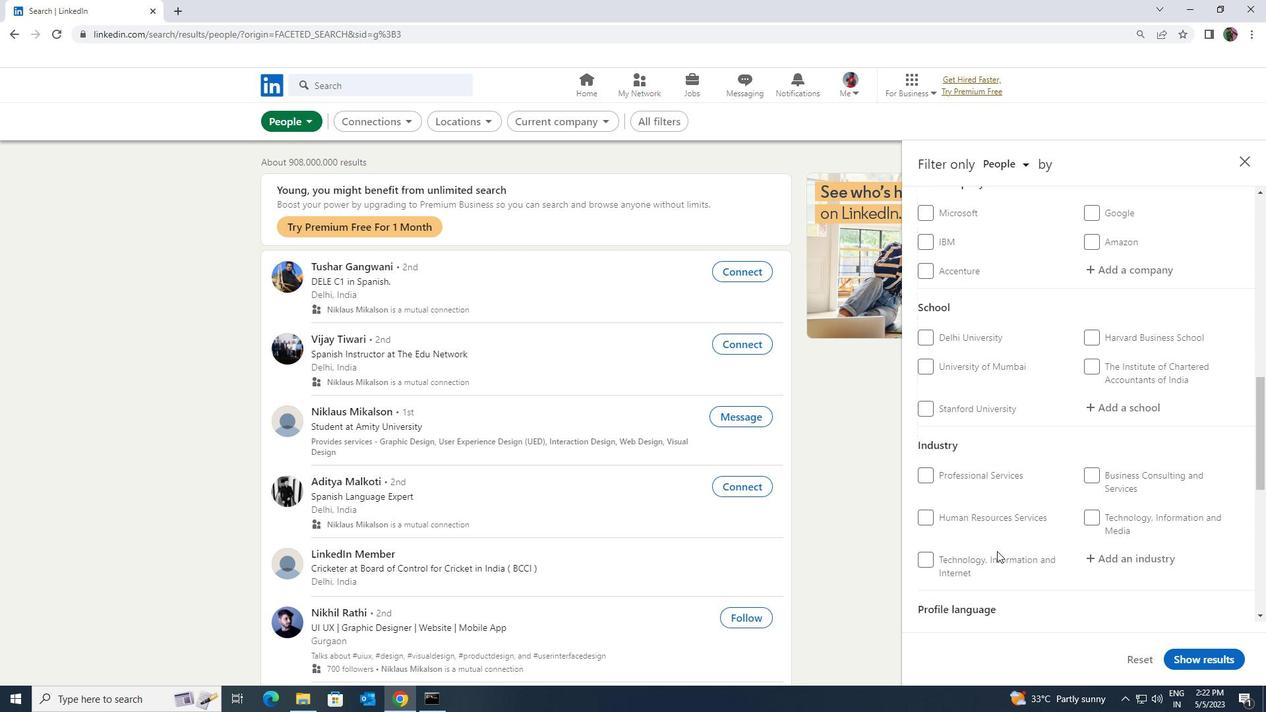 
Action: Mouse scrolled (997, 552) with delta (0, 0)
Screenshot: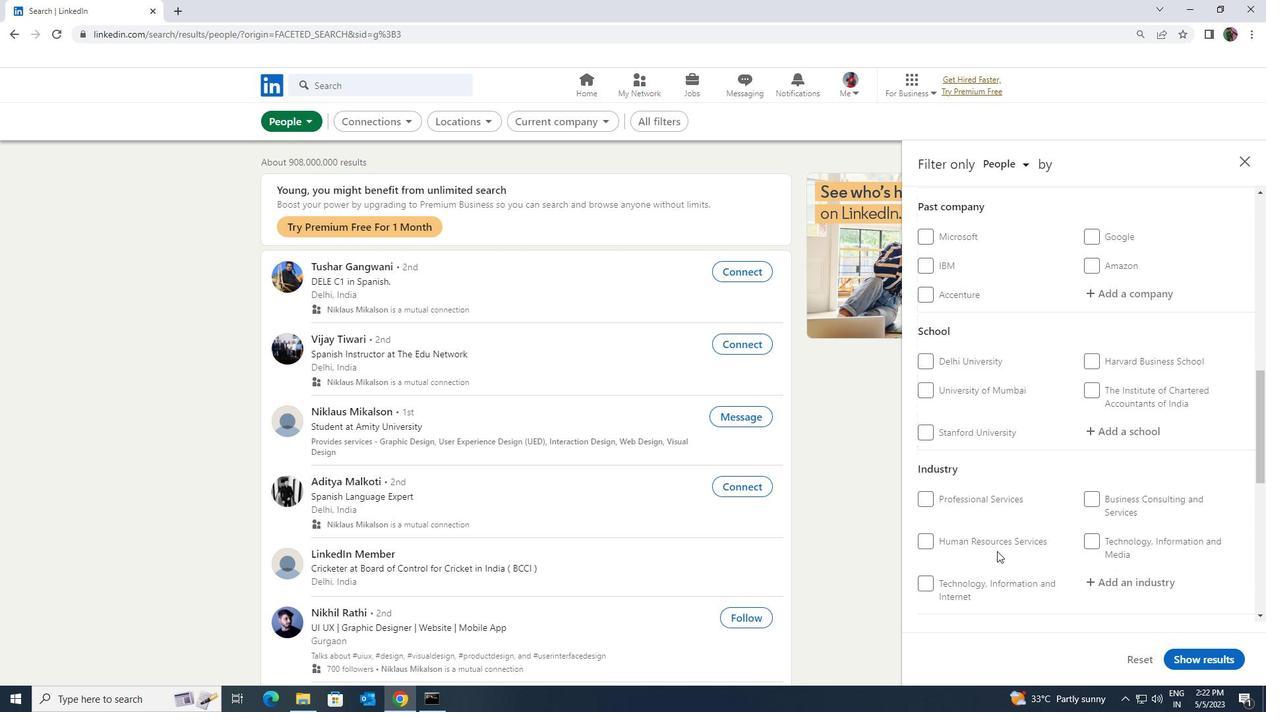 
Action: Mouse scrolled (997, 552) with delta (0, 0)
Screenshot: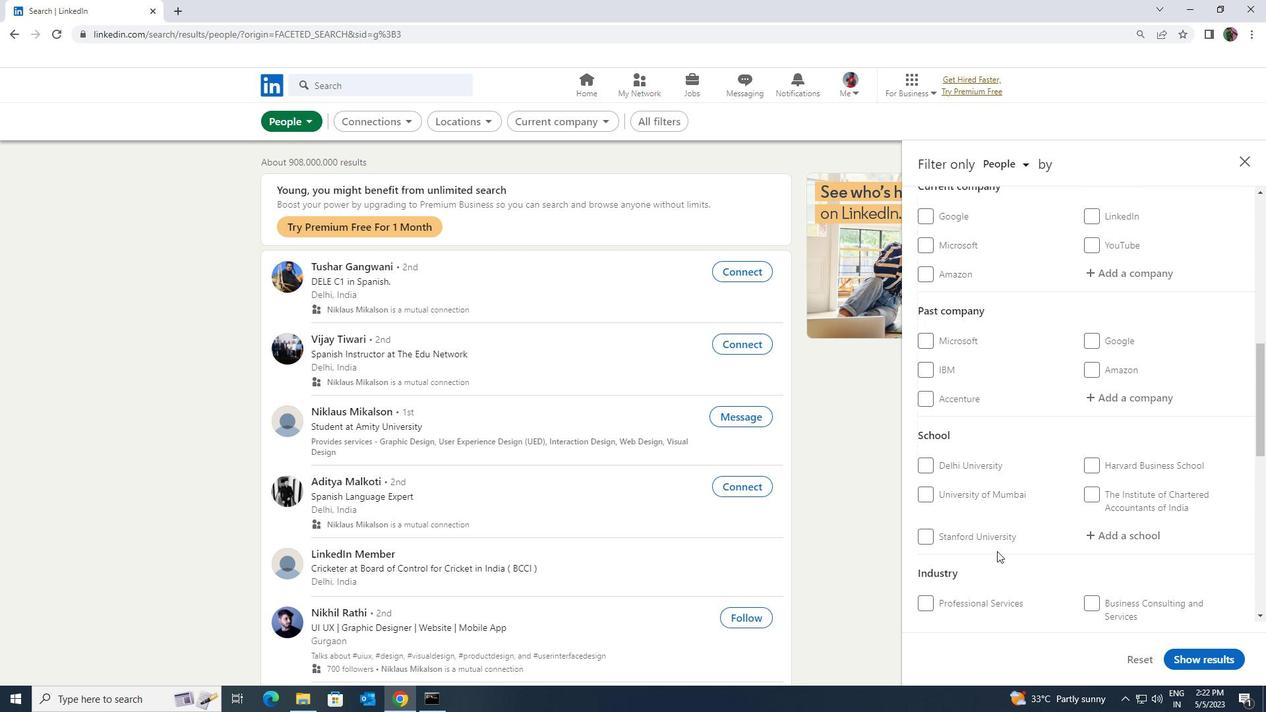 
Action: Mouse scrolled (997, 552) with delta (0, 0)
Screenshot: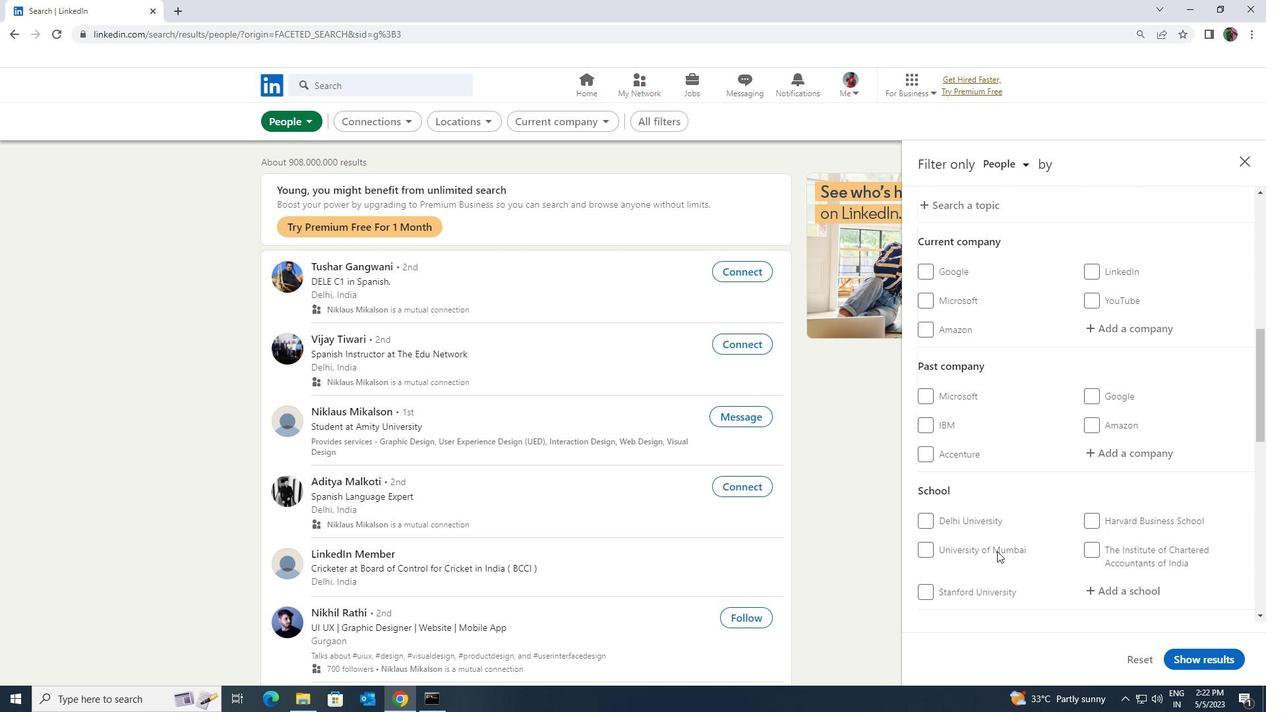 
Action: Mouse moved to (1094, 435)
Screenshot: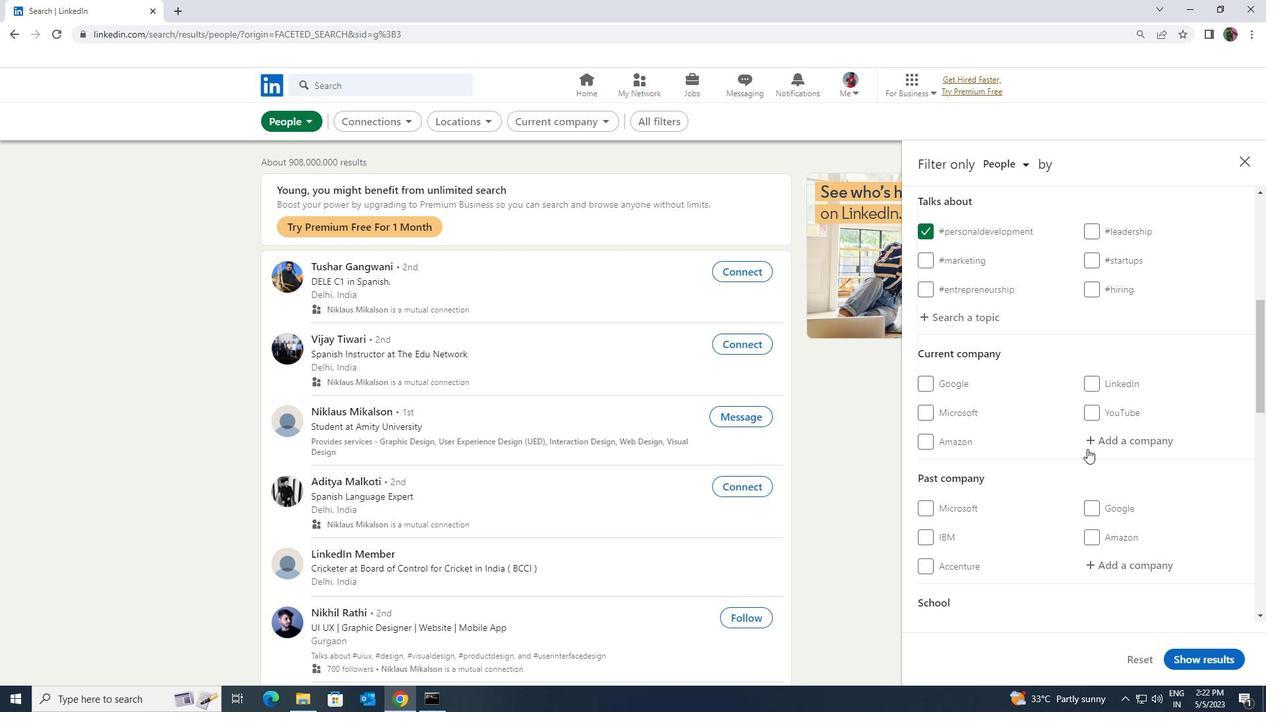 
Action: Mouse pressed left at (1094, 435)
Screenshot: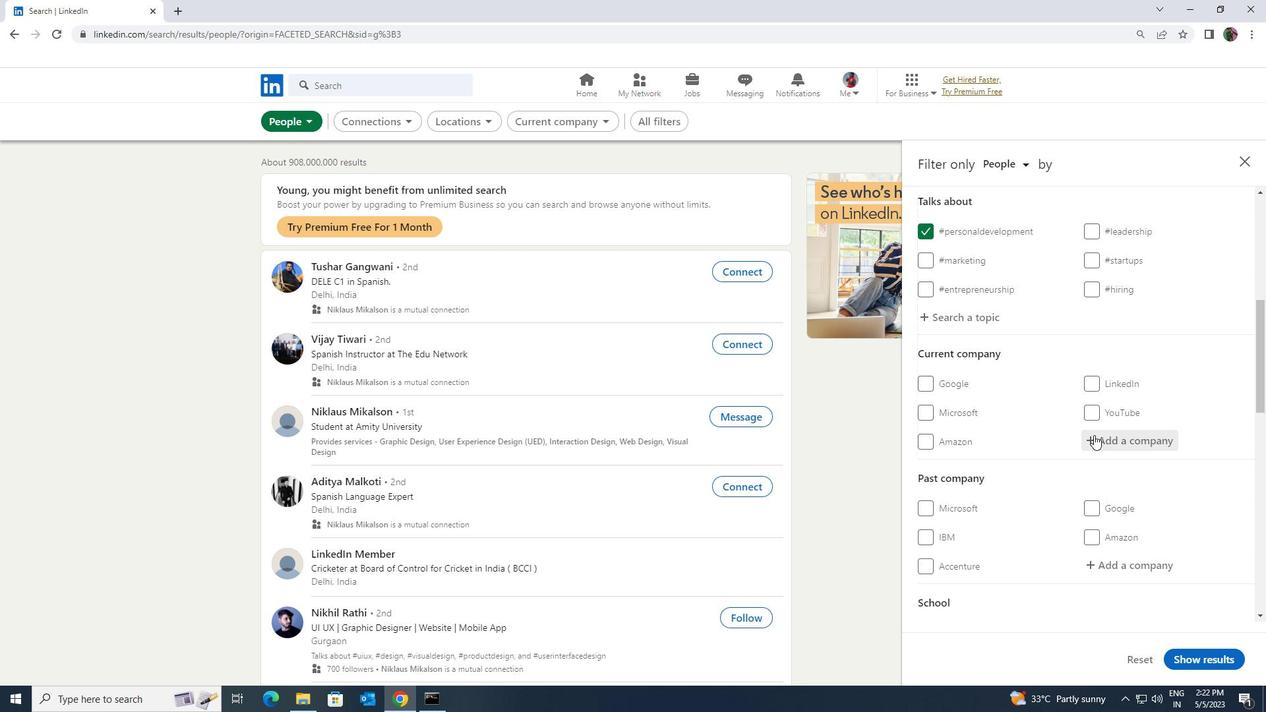 
Action: Mouse moved to (1096, 434)
Screenshot: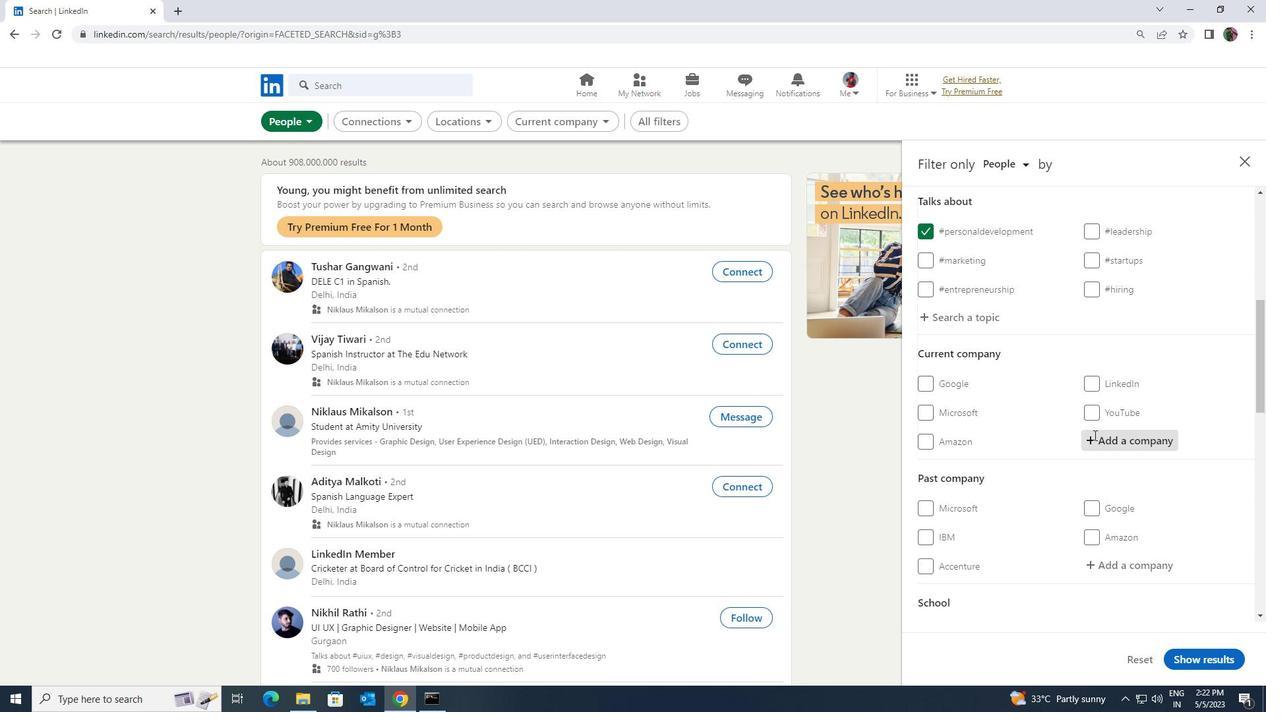 
Action: Key pressed <Key.shift>FUTURE<Key.space><Key.shift>SUPPL
Screenshot: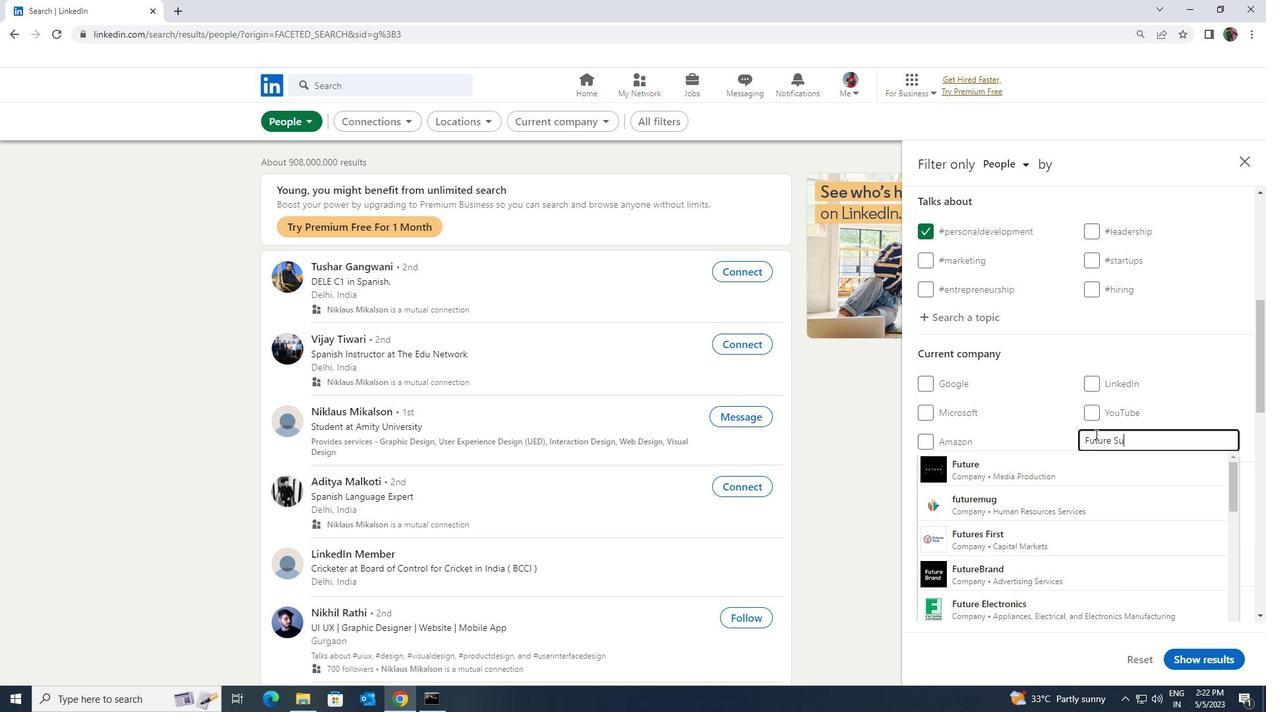 
Action: Mouse moved to (1094, 459)
Screenshot: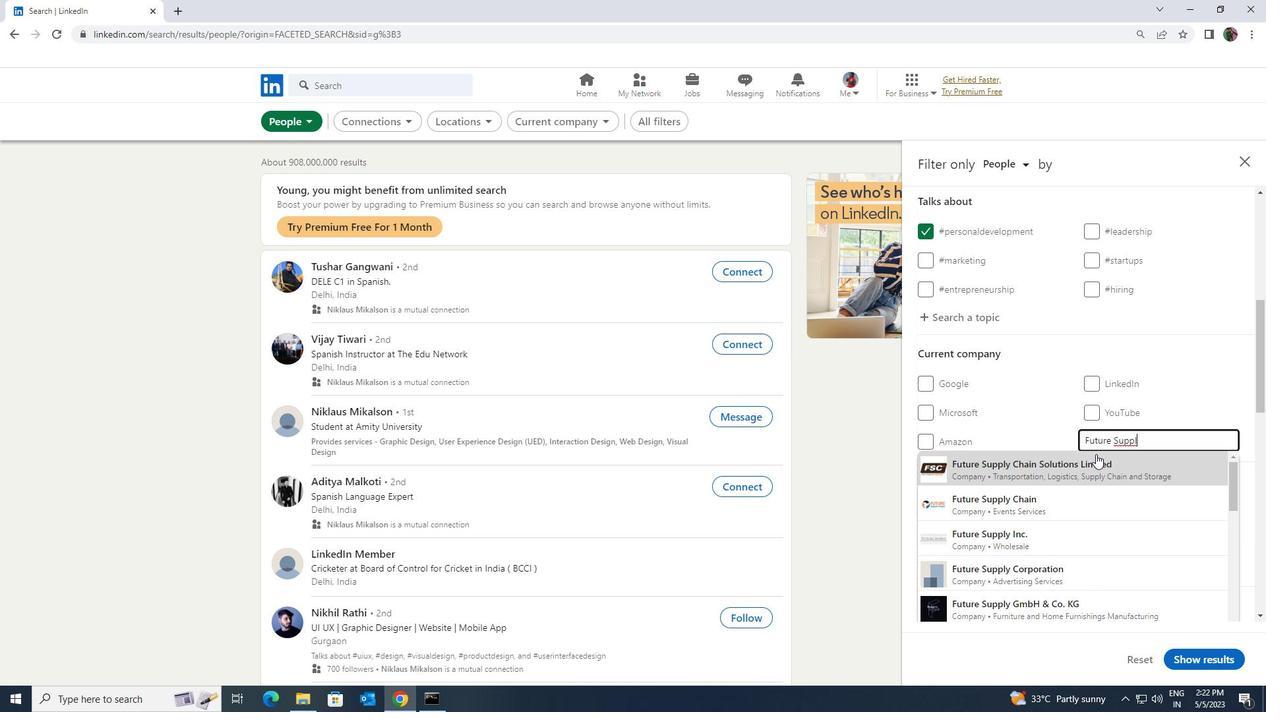 
Action: Mouse pressed left at (1094, 459)
Screenshot: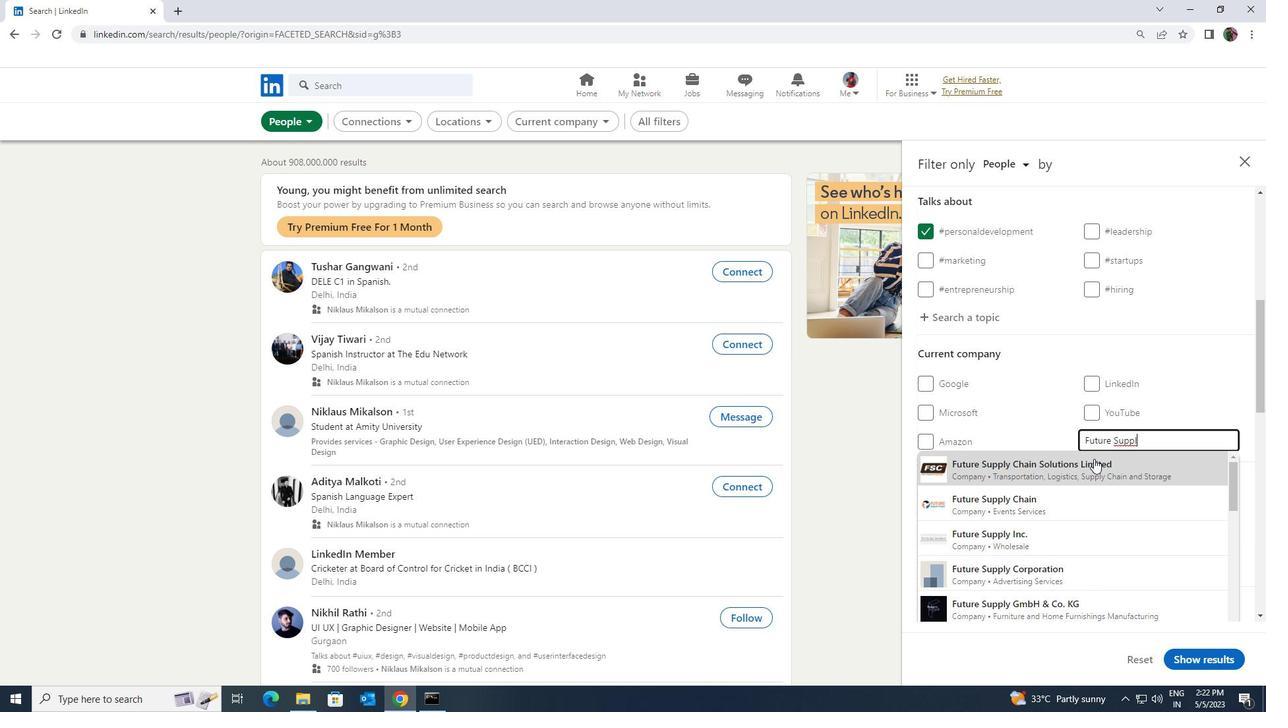 
Action: Mouse scrolled (1094, 458) with delta (0, 0)
Screenshot: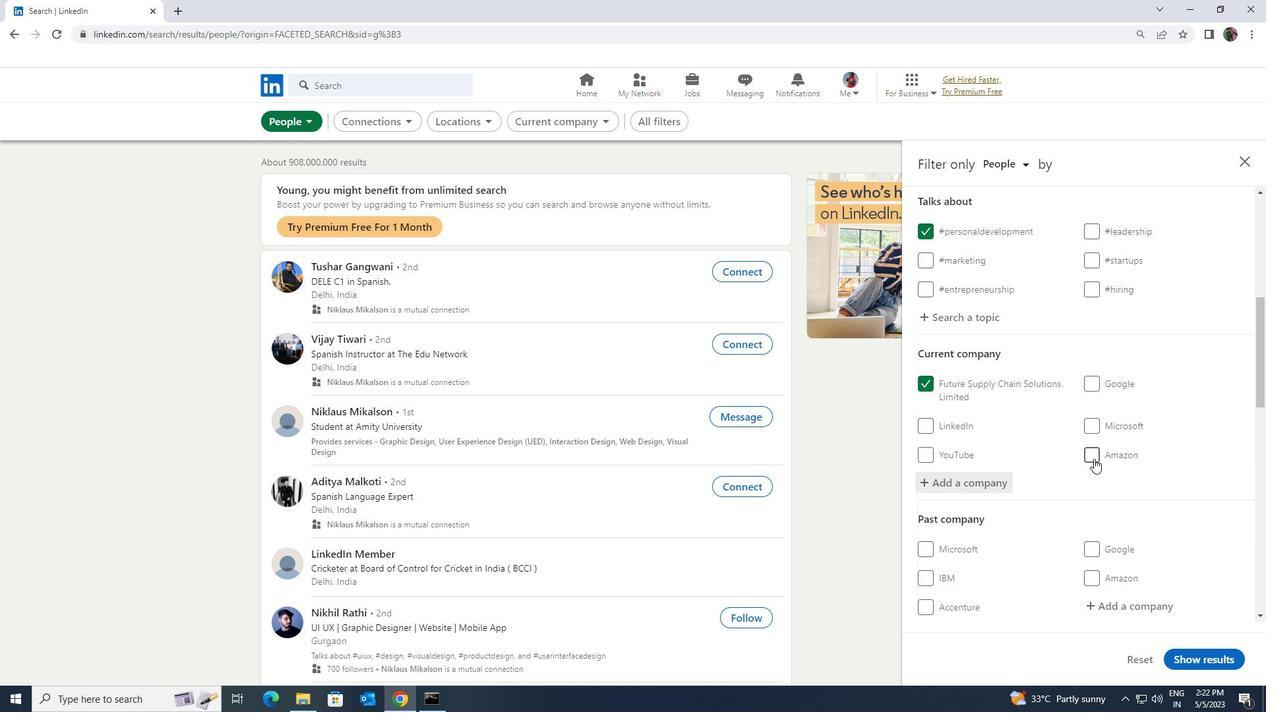 
Action: Mouse scrolled (1094, 458) with delta (0, 0)
Screenshot: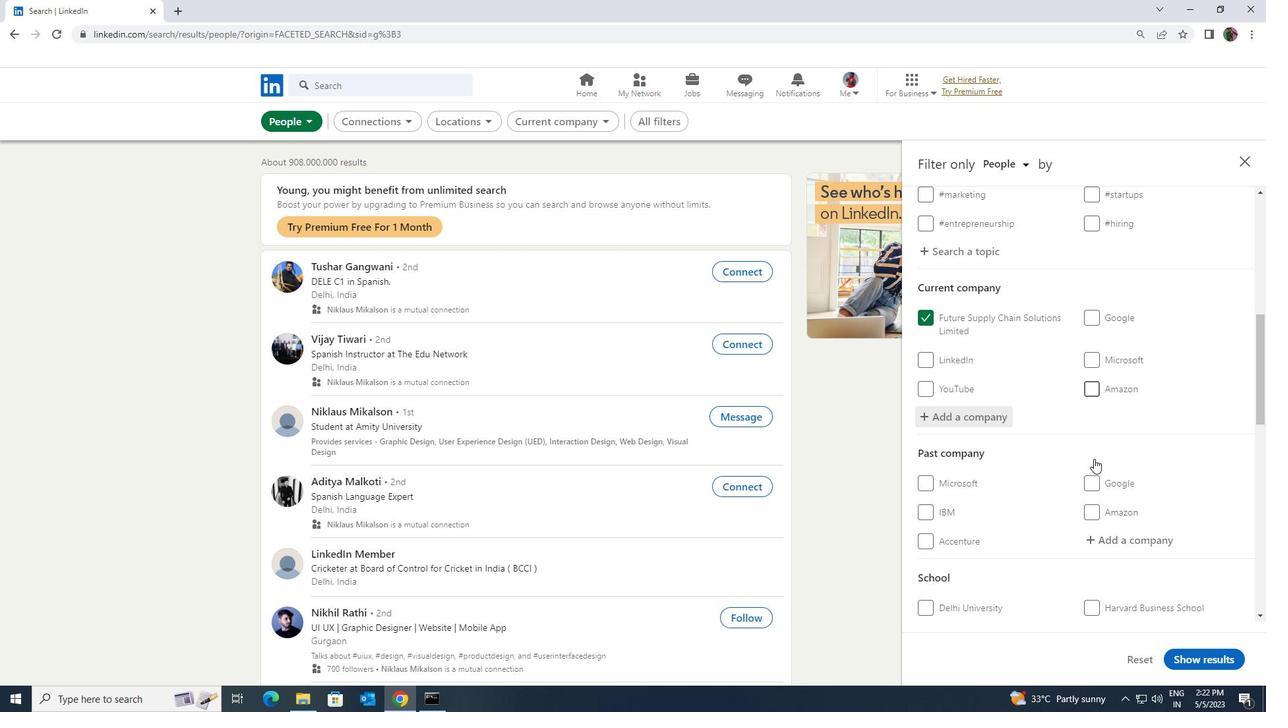 
Action: Mouse scrolled (1094, 458) with delta (0, 0)
Screenshot: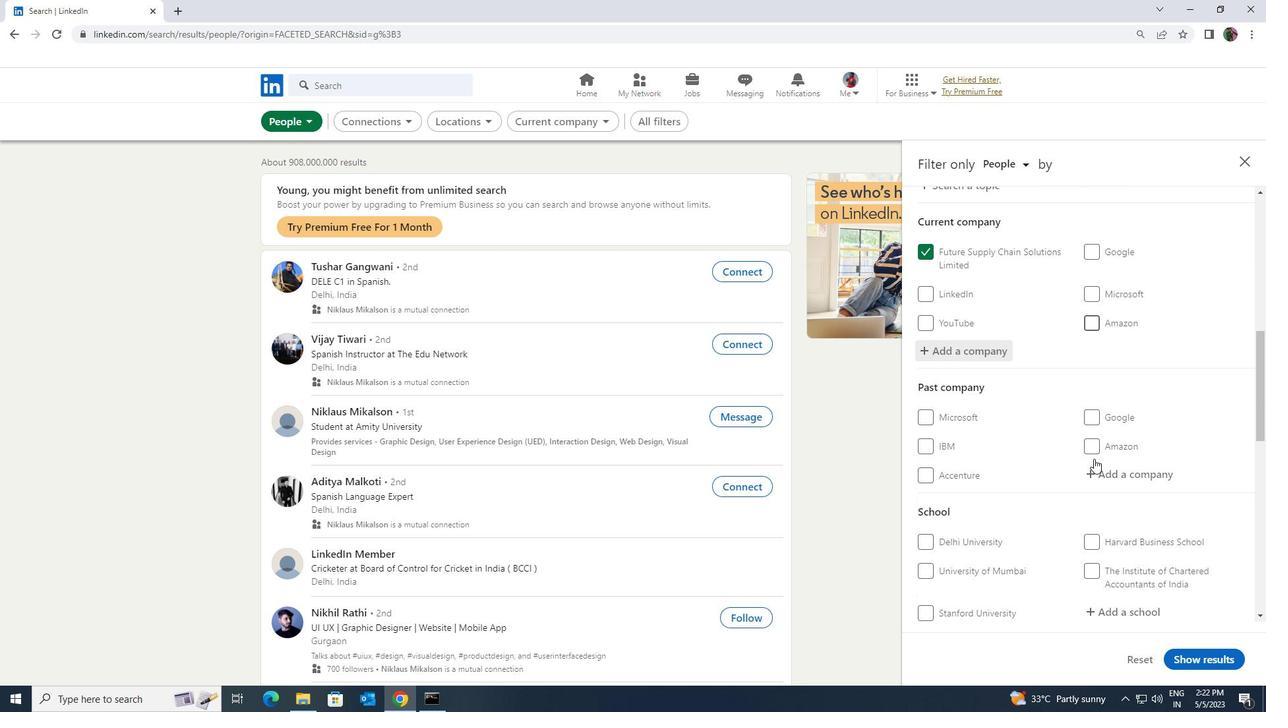 
Action: Mouse scrolled (1094, 458) with delta (0, 0)
Screenshot: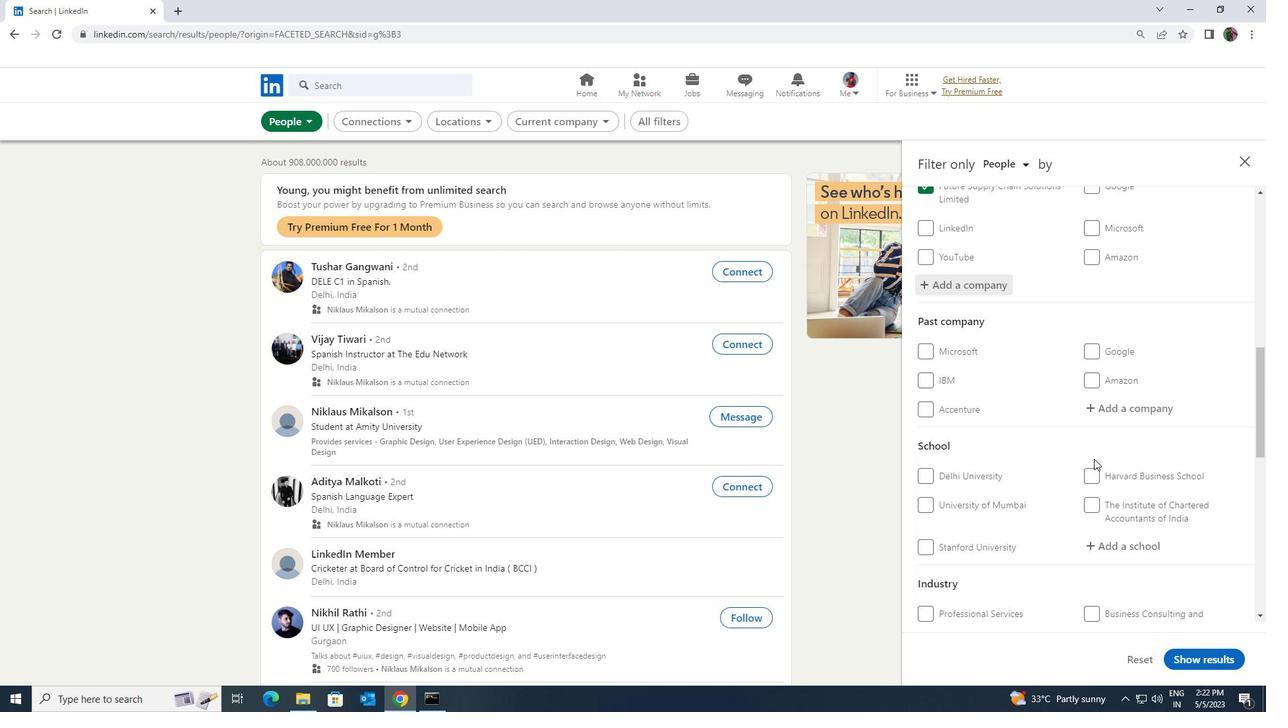 
Action: Mouse moved to (1096, 475)
Screenshot: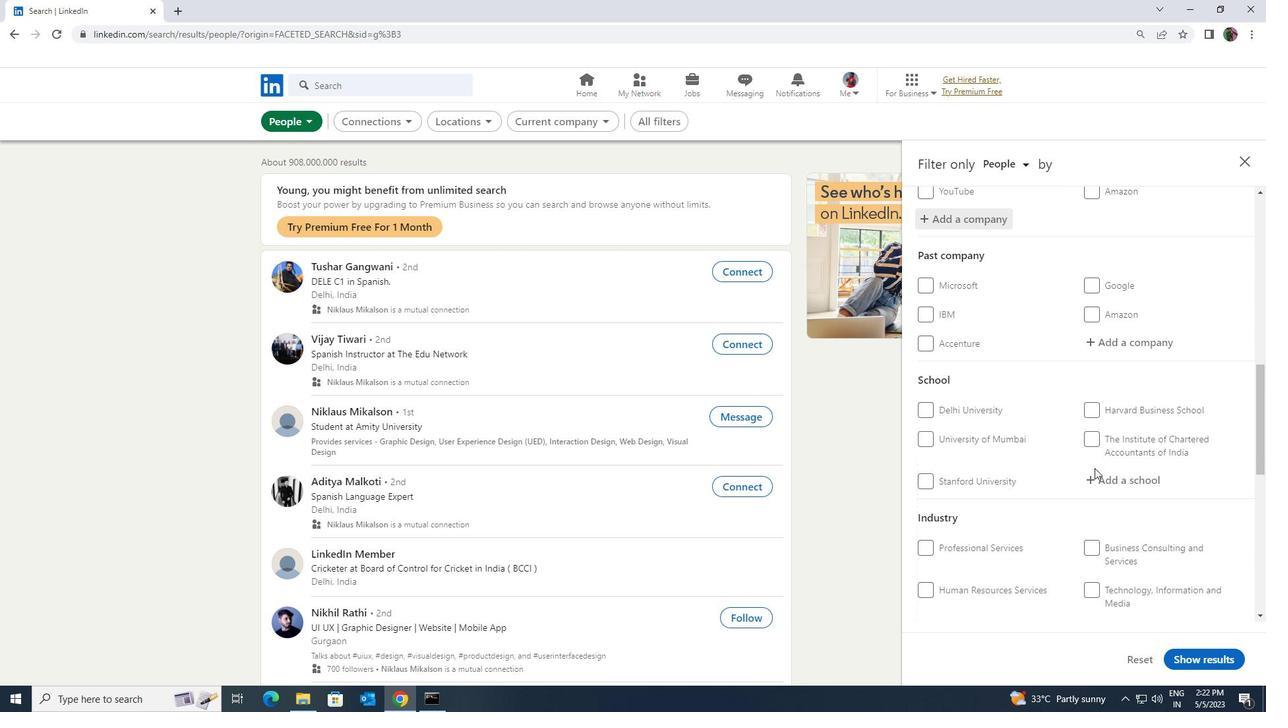 
Action: Mouse pressed left at (1096, 475)
Screenshot: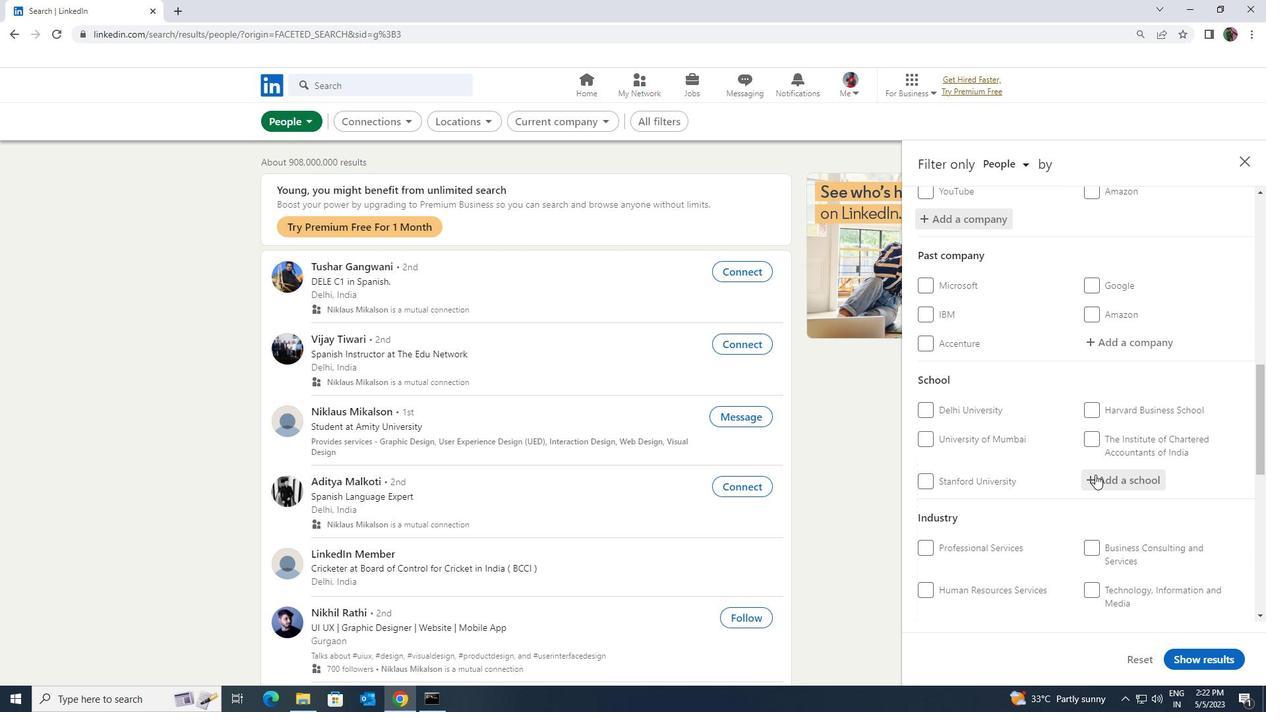 
Action: Key pressed <Key.shift><Key.shift><Key.shift><Key.shift><Key.shift><Key.shift><Key.shift><Key.shift><Key.shift><Key.shift>PACIFIC<Key.space><Key.shift><Key.shift><Key.shift><Key.shift><Key.shift><Key.shift><Key.shift>UNIVERSITY
Screenshot: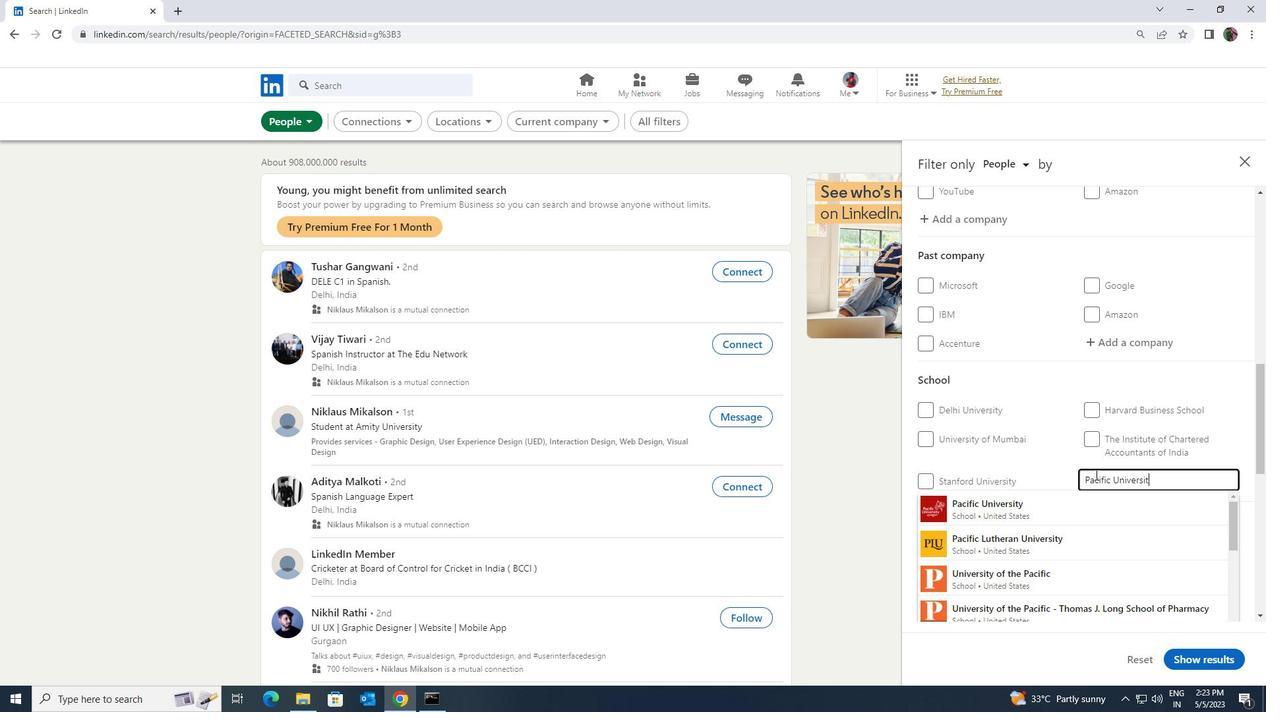 
Action: Mouse moved to (1096, 489)
Screenshot: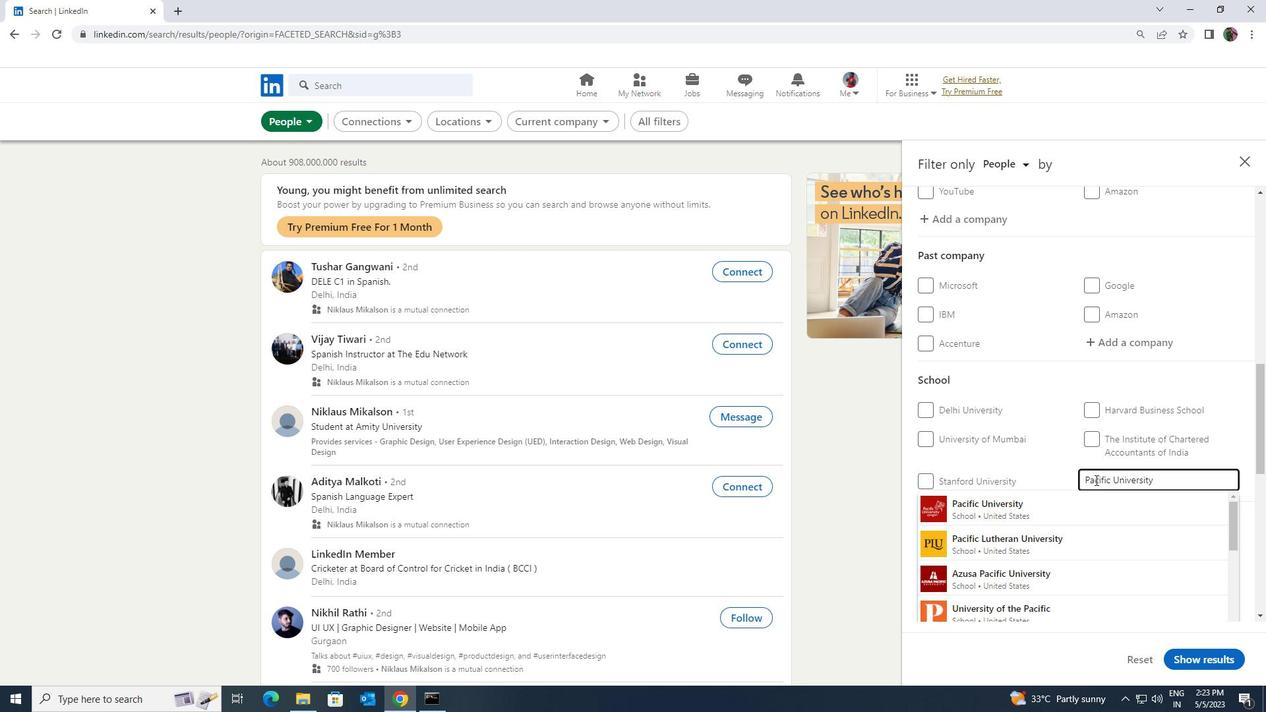
Action: Key pressed <Key.space><Key.shift>UD
Screenshot: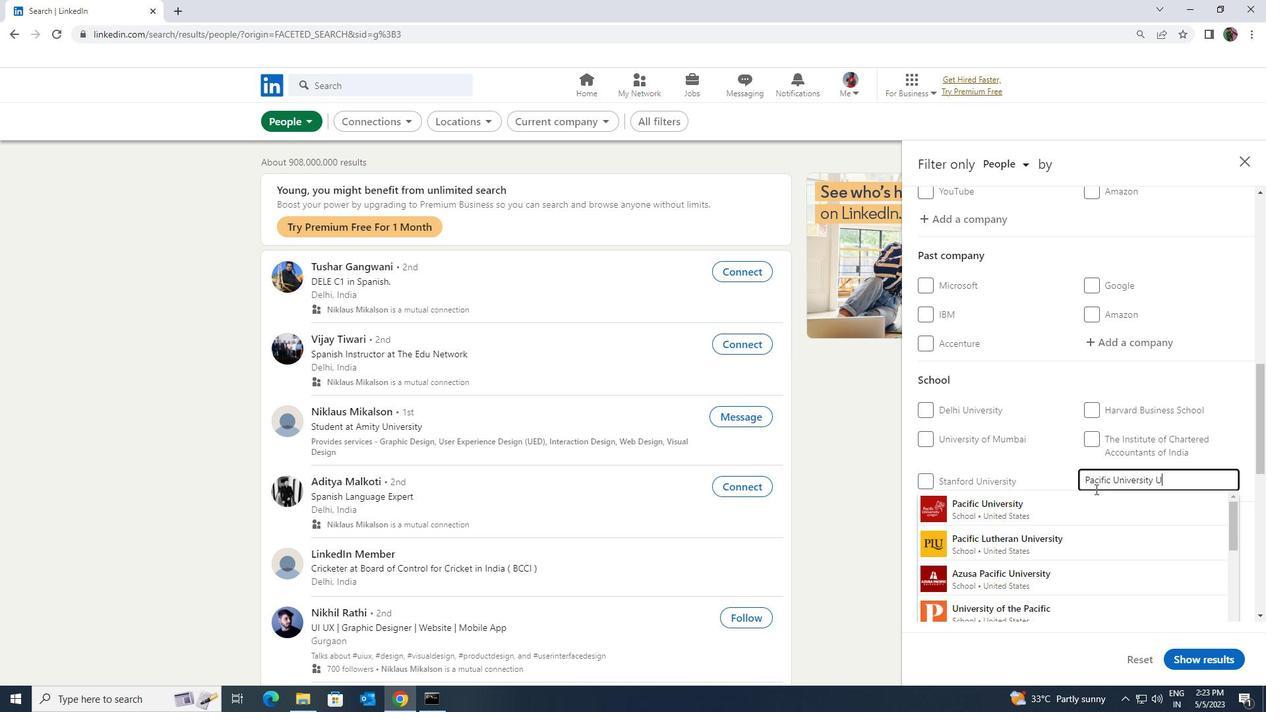 
Action: Mouse moved to (1092, 496)
Screenshot: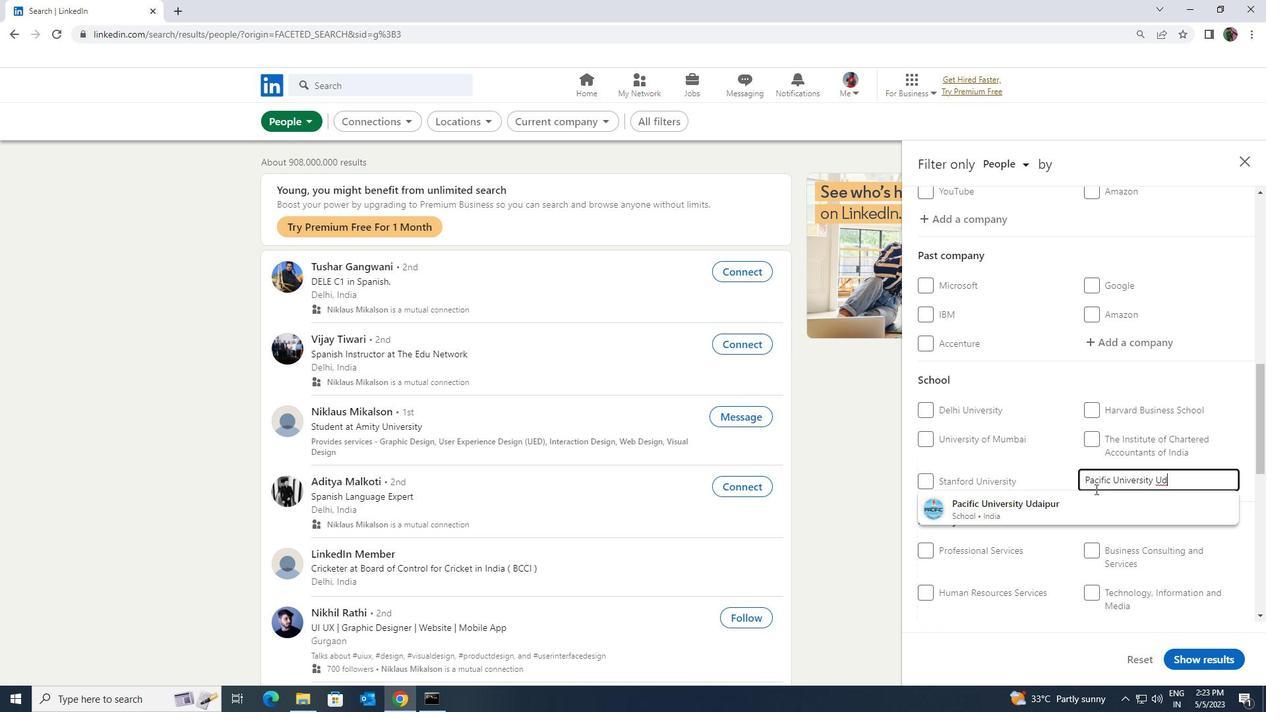 
Action: Mouse pressed left at (1092, 496)
Screenshot: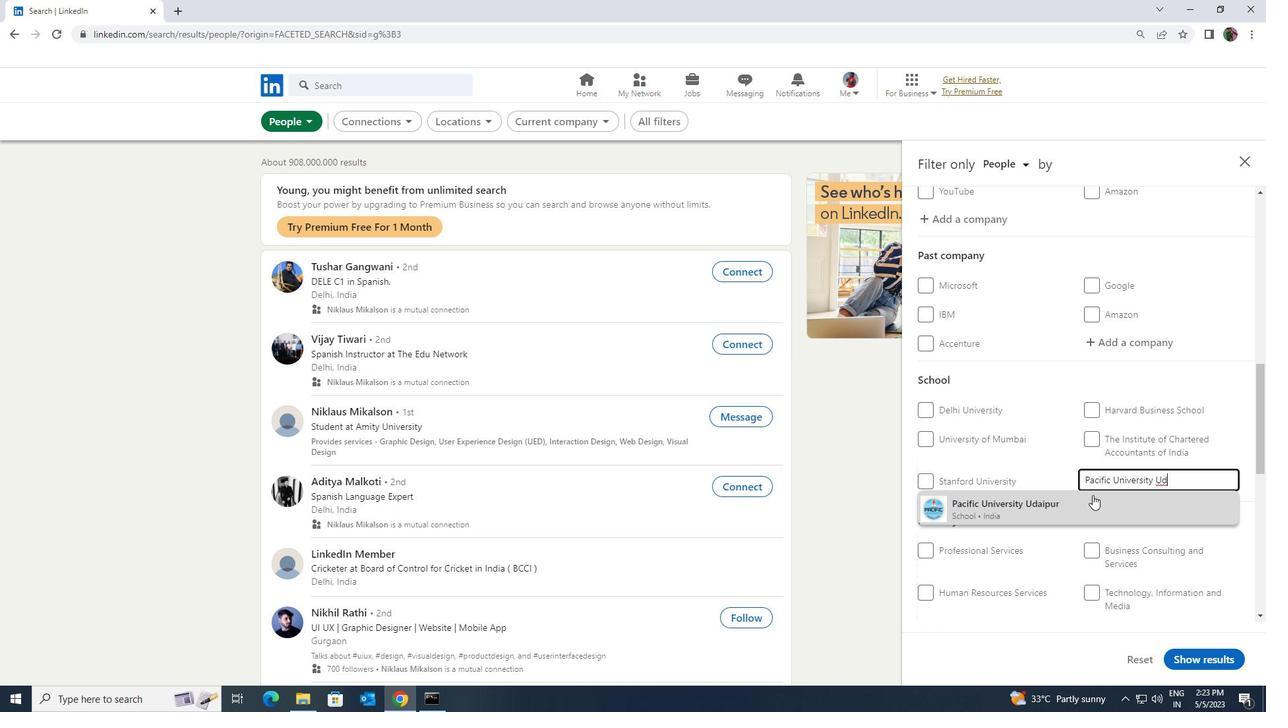 
Action: Mouse scrolled (1092, 495) with delta (0, 0)
Screenshot: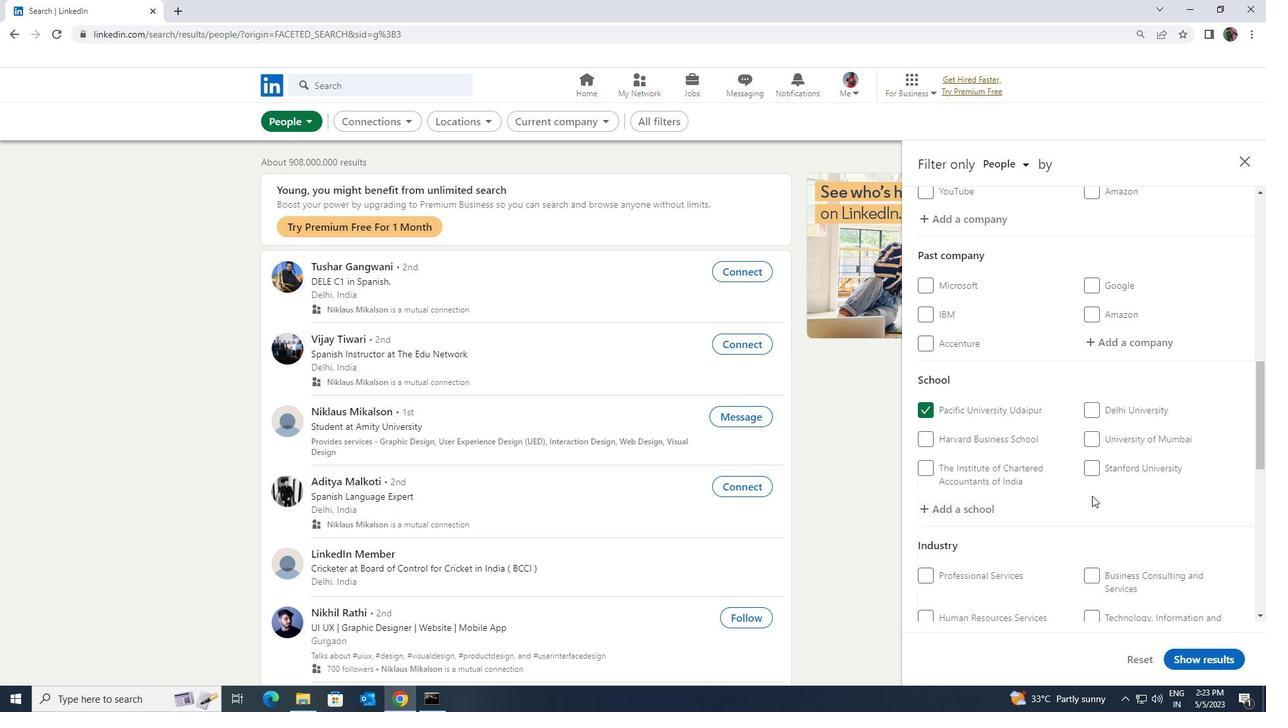 
Action: Mouse scrolled (1092, 495) with delta (0, 0)
Screenshot: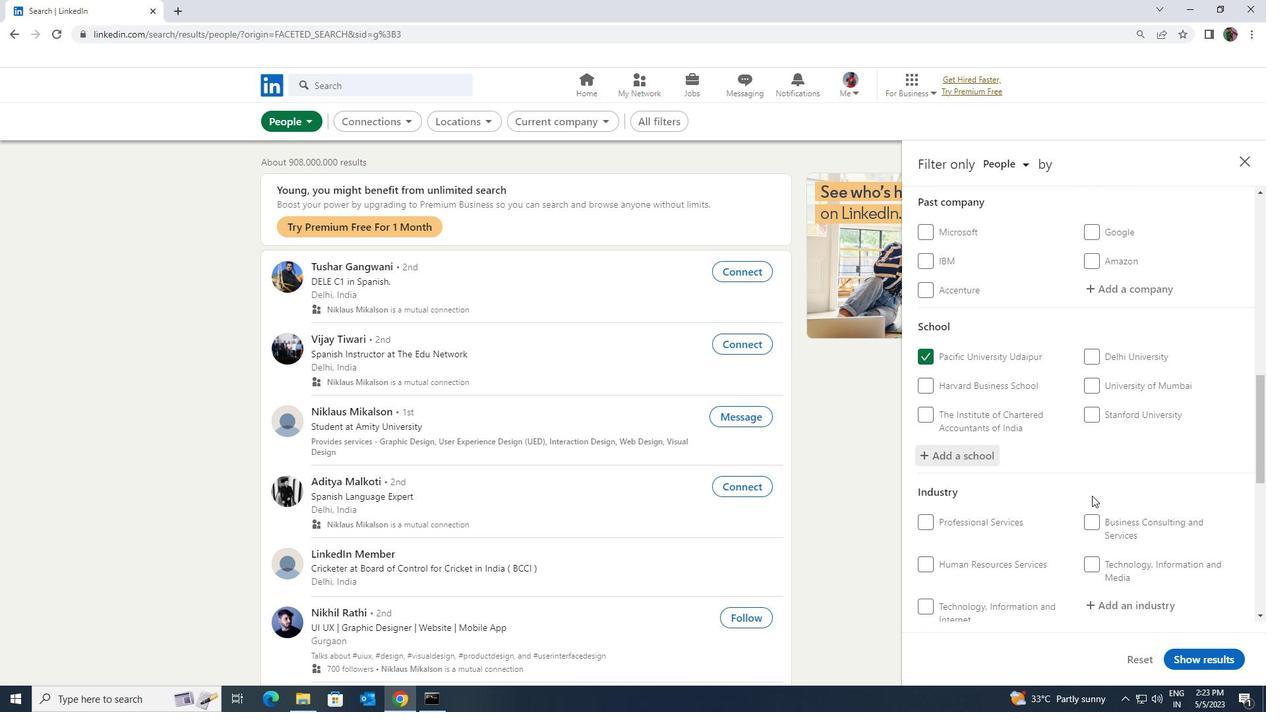 
Action: Mouse moved to (1103, 523)
Screenshot: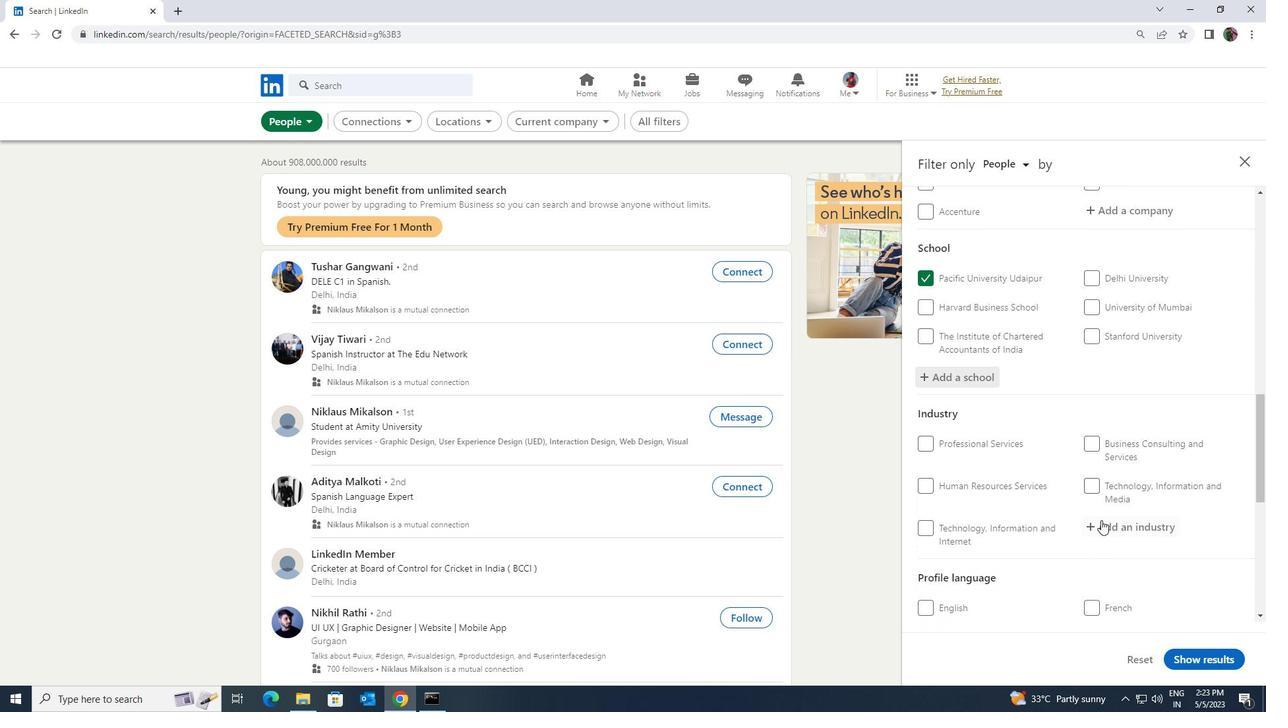 
Action: Mouse pressed left at (1103, 523)
Screenshot: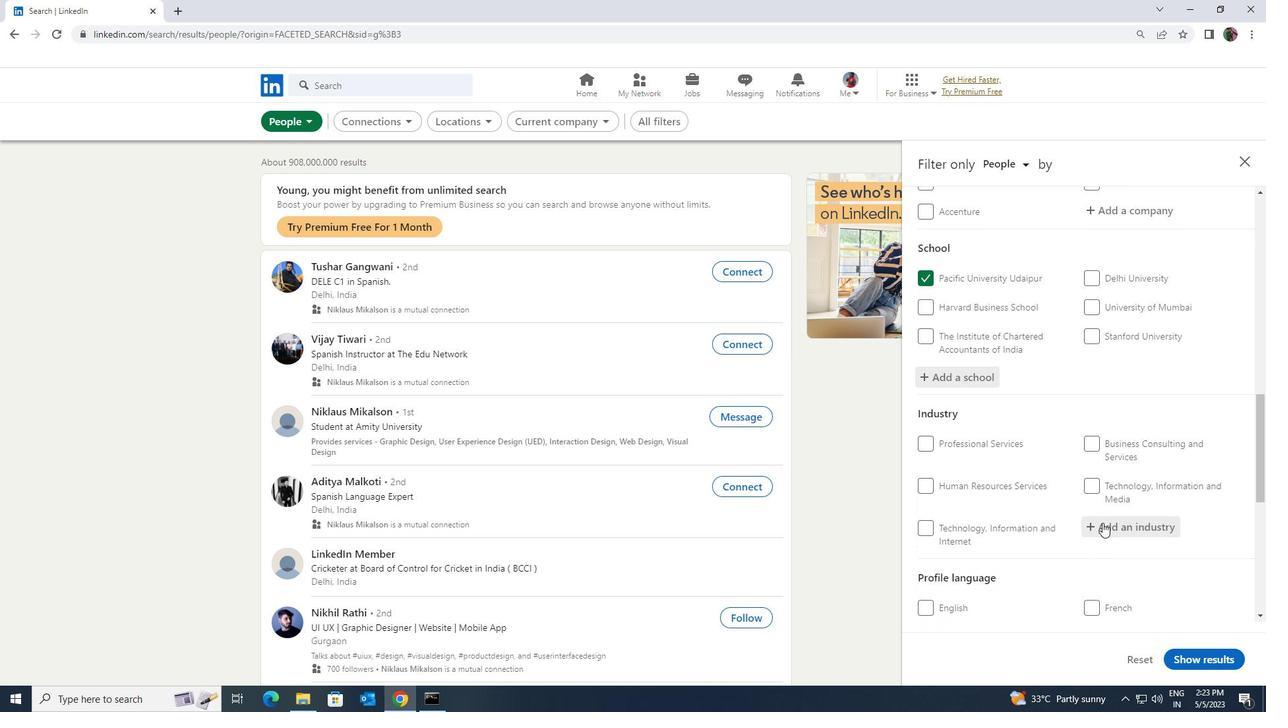 
Action: Key pressed <Key.shift><Key.shift><Key.shift><Key.shift><Key.shift><Key.shift>CUTLER
Screenshot: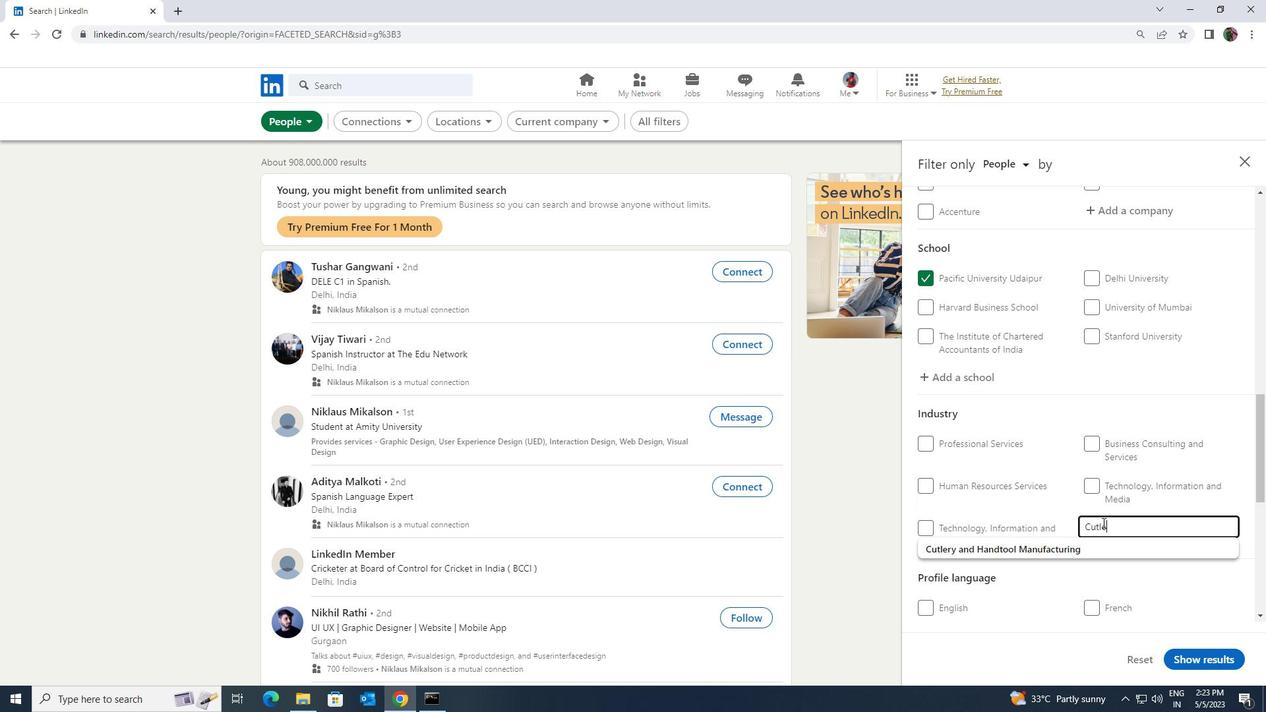 
Action: Mouse moved to (1115, 542)
Screenshot: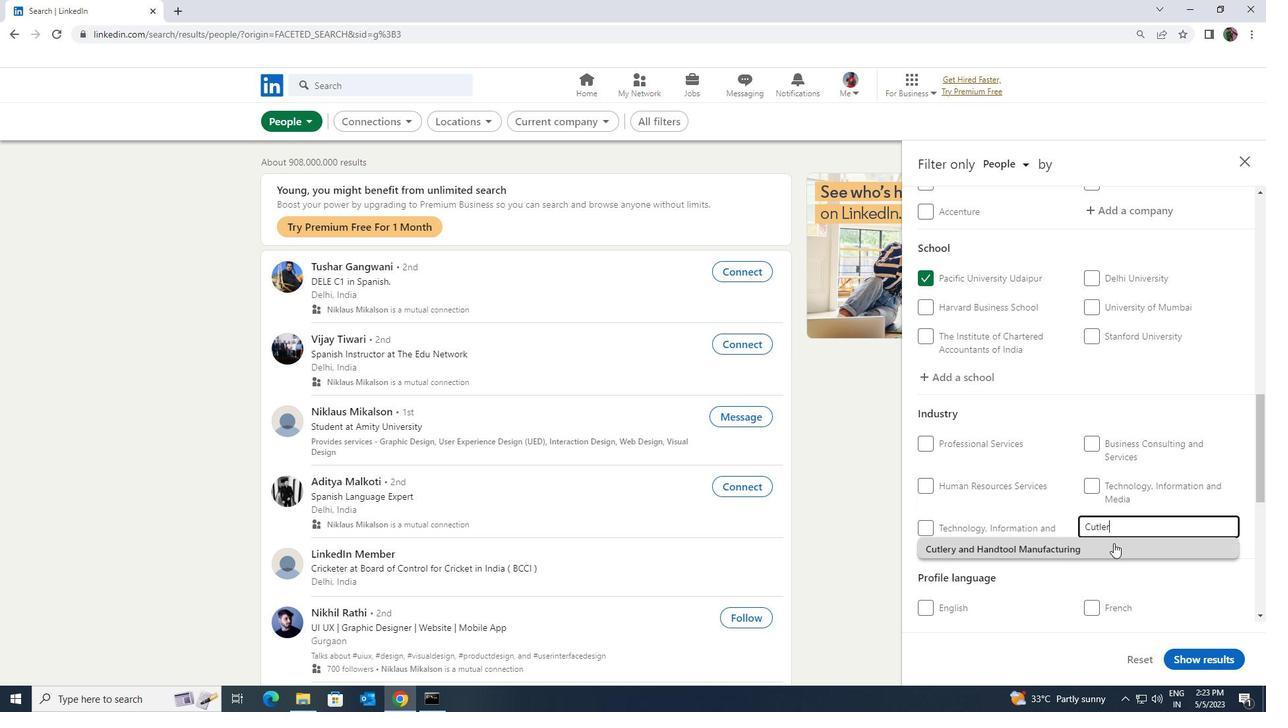
Action: Mouse pressed left at (1115, 542)
Screenshot: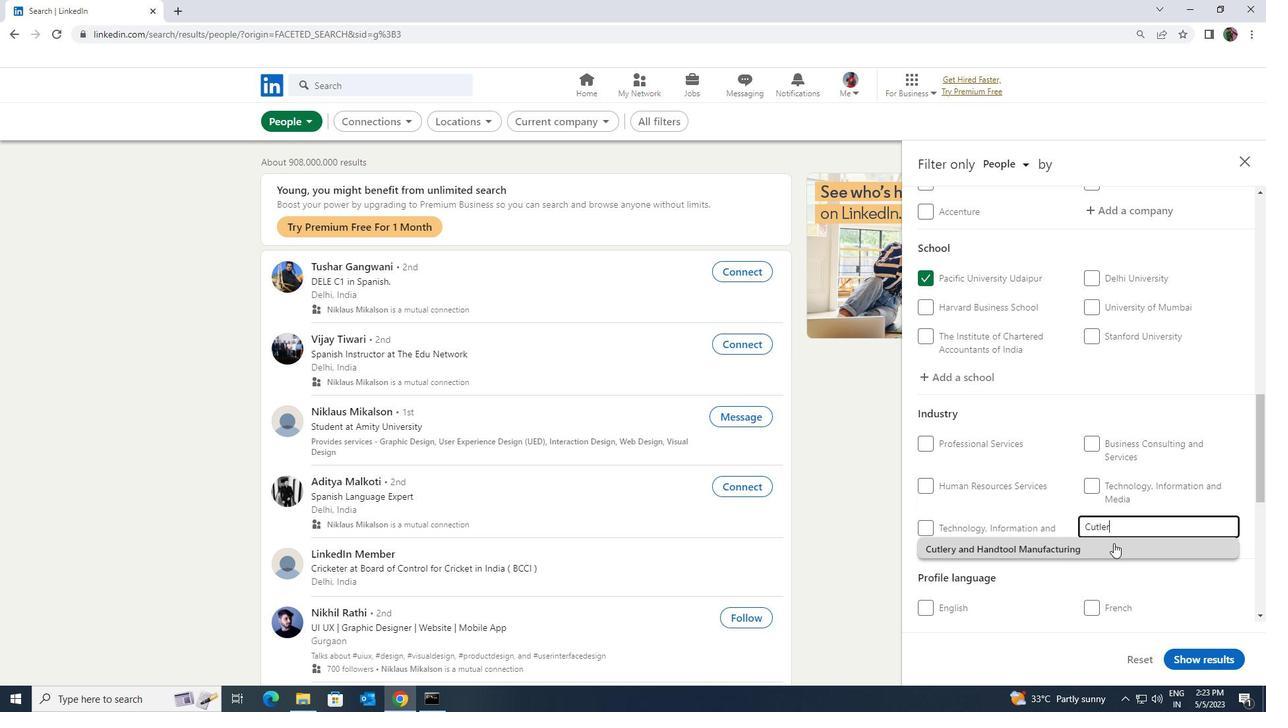 
Action: Mouse moved to (1120, 542)
Screenshot: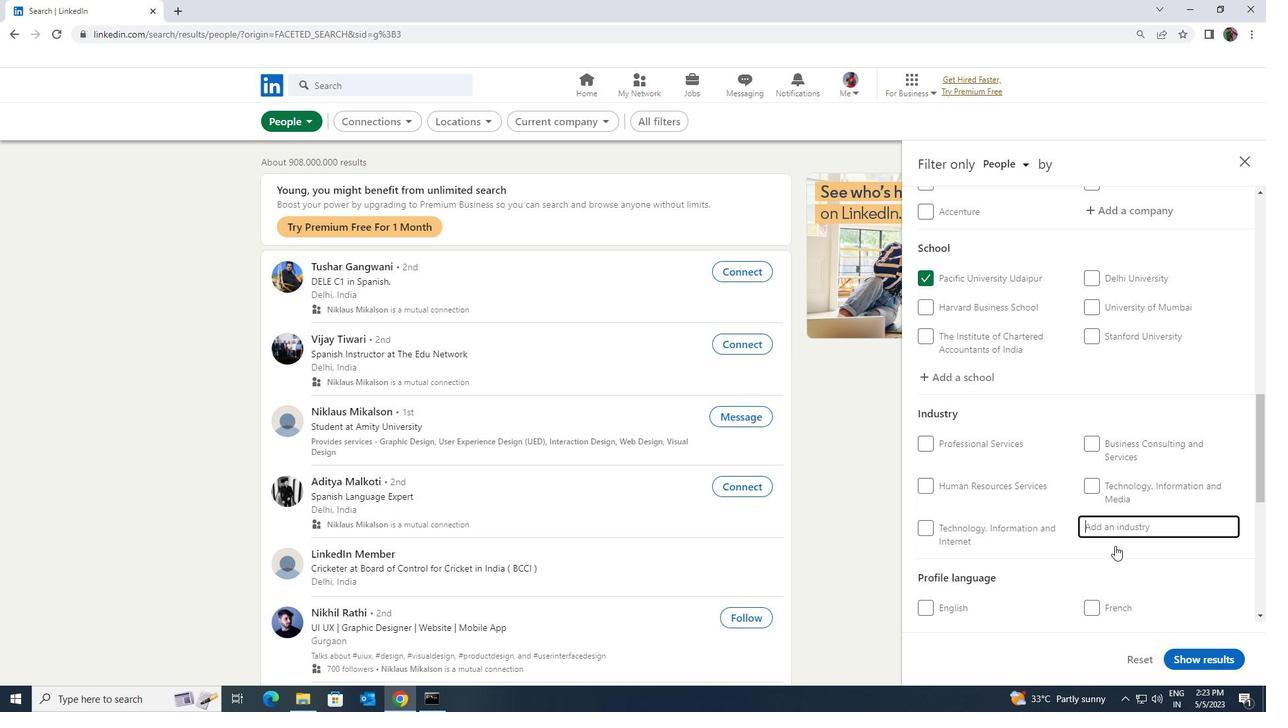 
Action: Mouse scrolled (1120, 541) with delta (0, 0)
Screenshot: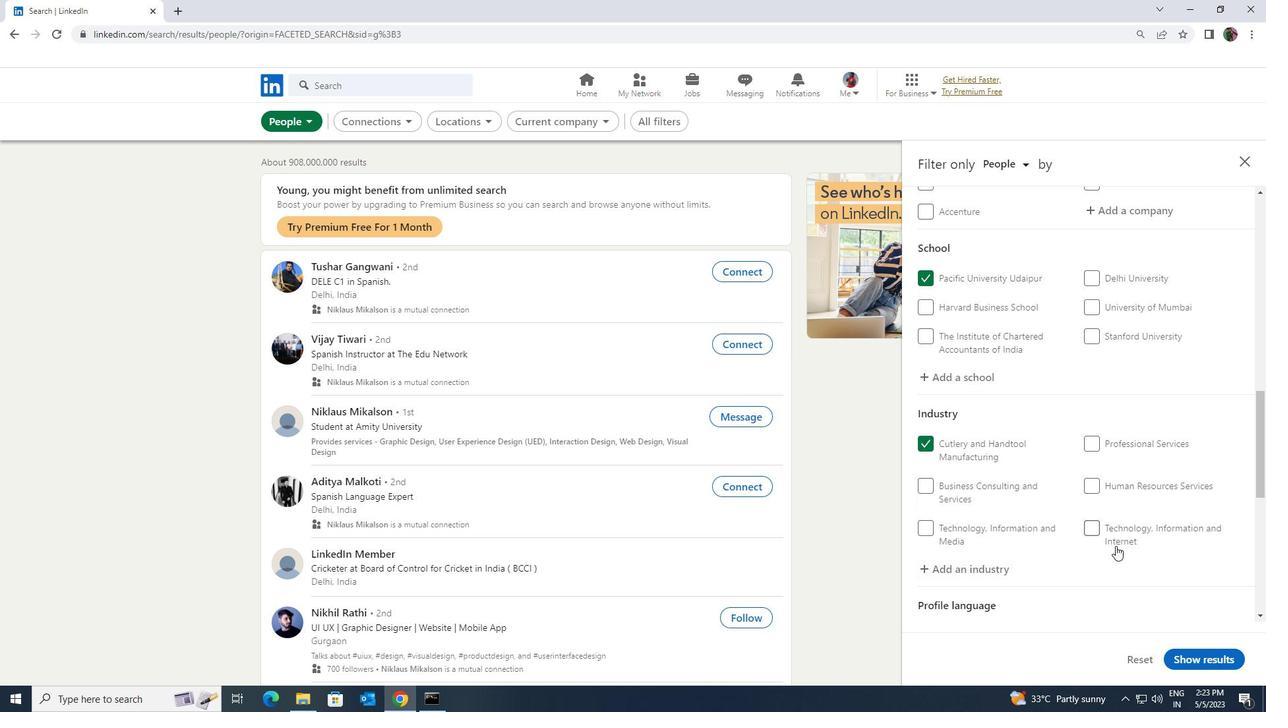 
Action: Mouse scrolled (1120, 541) with delta (0, 0)
Screenshot: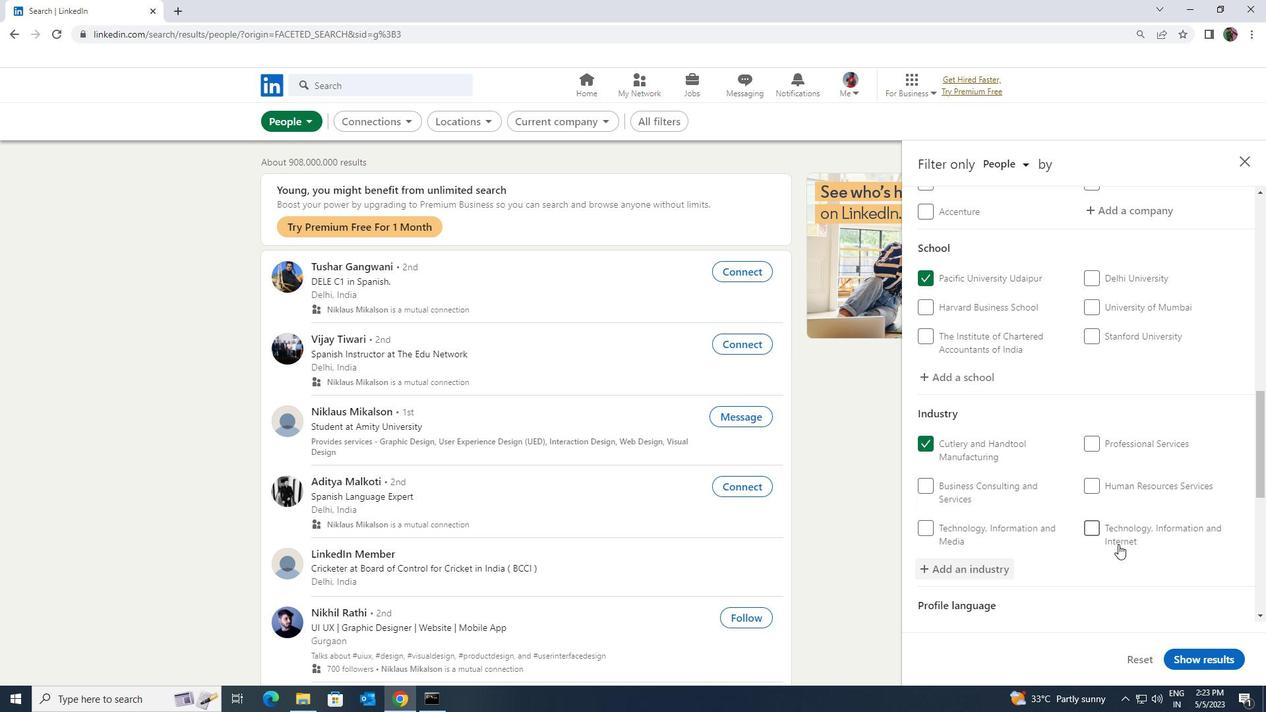 
Action: Mouse moved to (1120, 541)
Screenshot: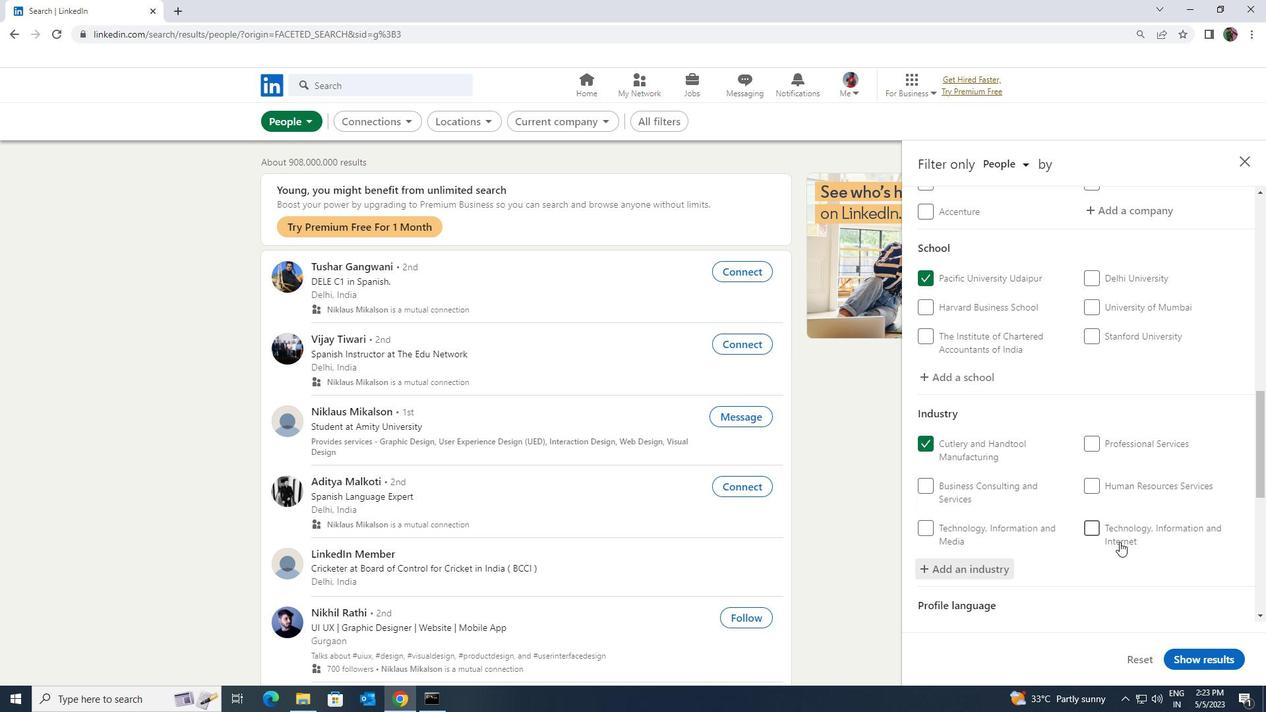 
Action: Mouse scrolled (1120, 541) with delta (0, 0)
Screenshot: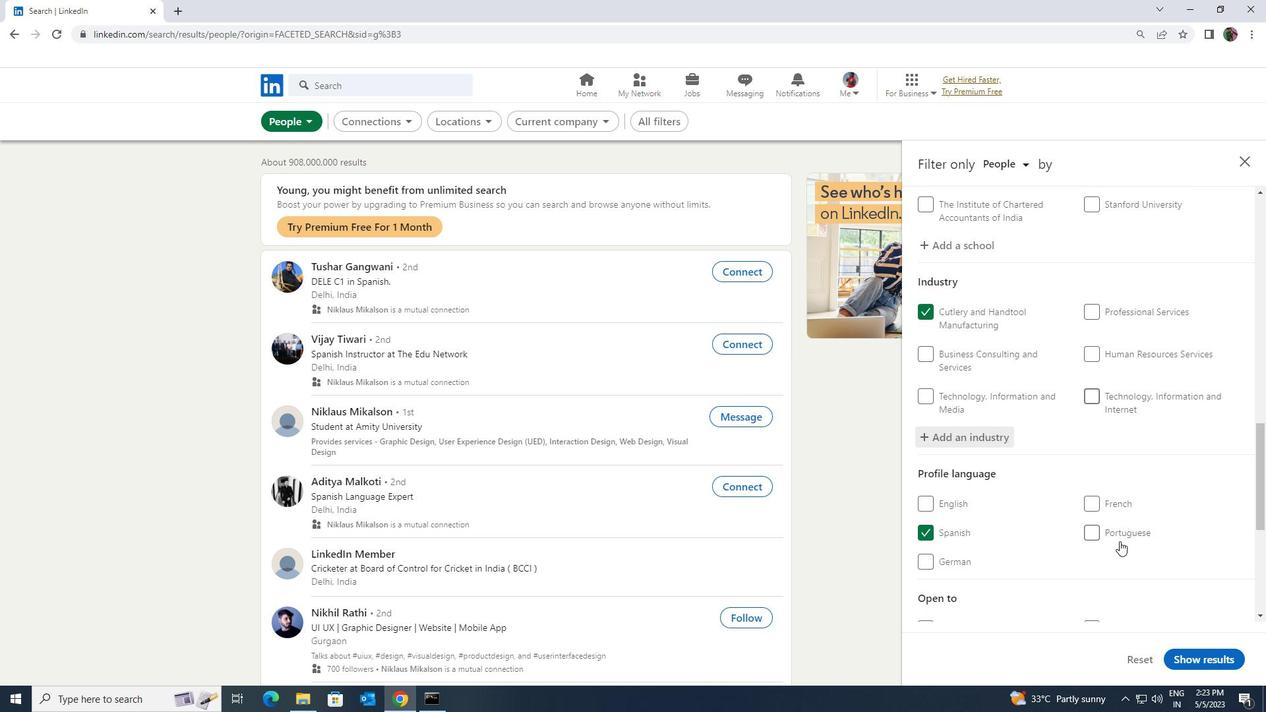 
Action: Mouse scrolled (1120, 541) with delta (0, 0)
Screenshot: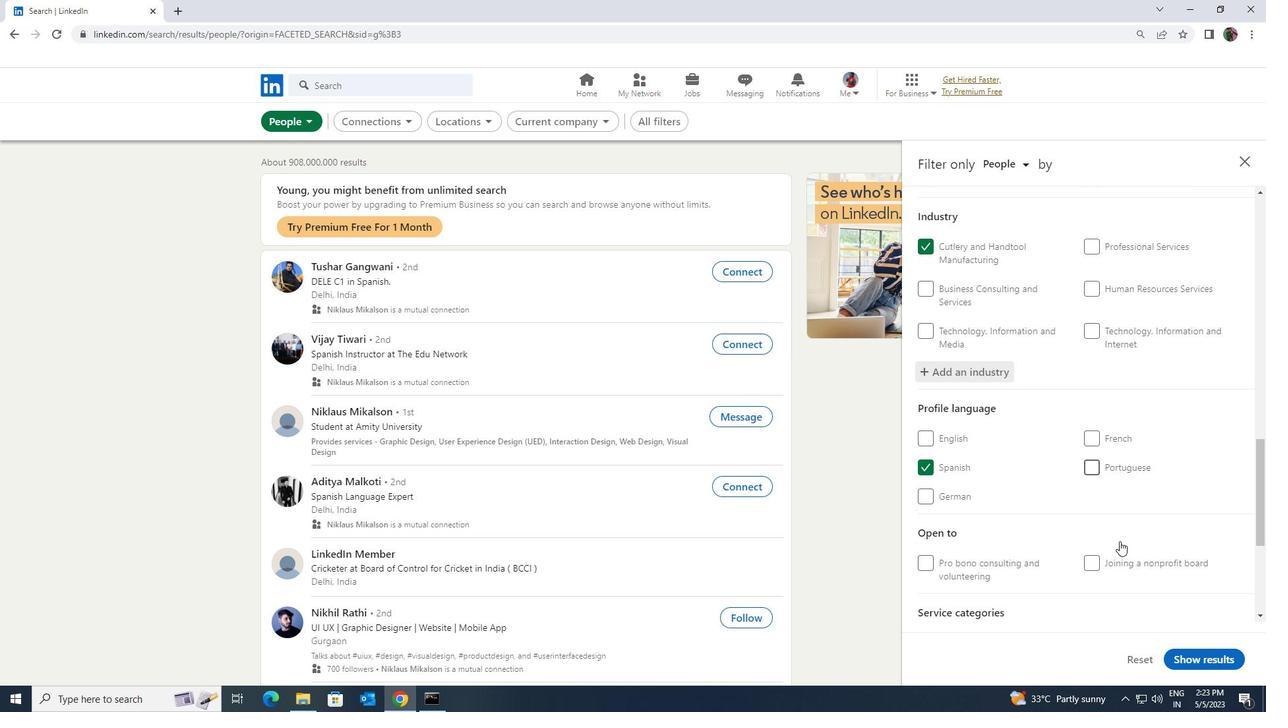 
Action: Mouse scrolled (1120, 541) with delta (0, 0)
Screenshot: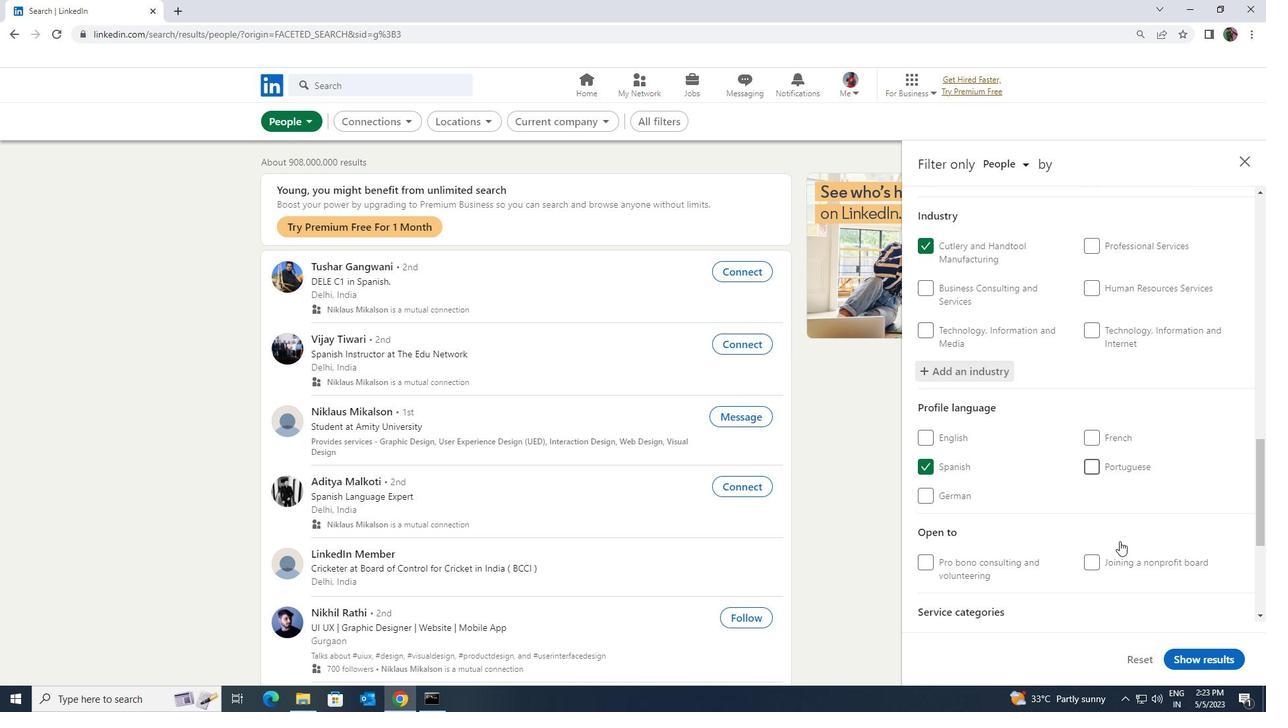 
Action: Mouse scrolled (1120, 541) with delta (0, 0)
Screenshot: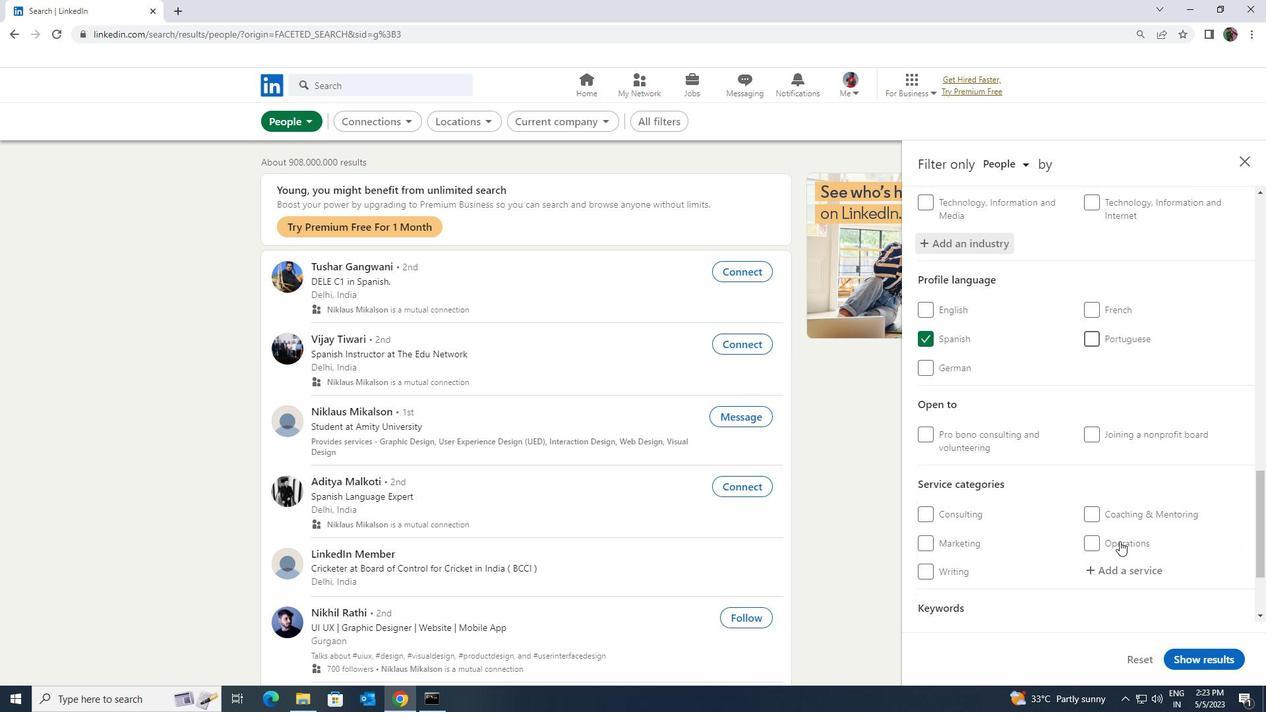 
Action: Mouse moved to (1127, 509)
Screenshot: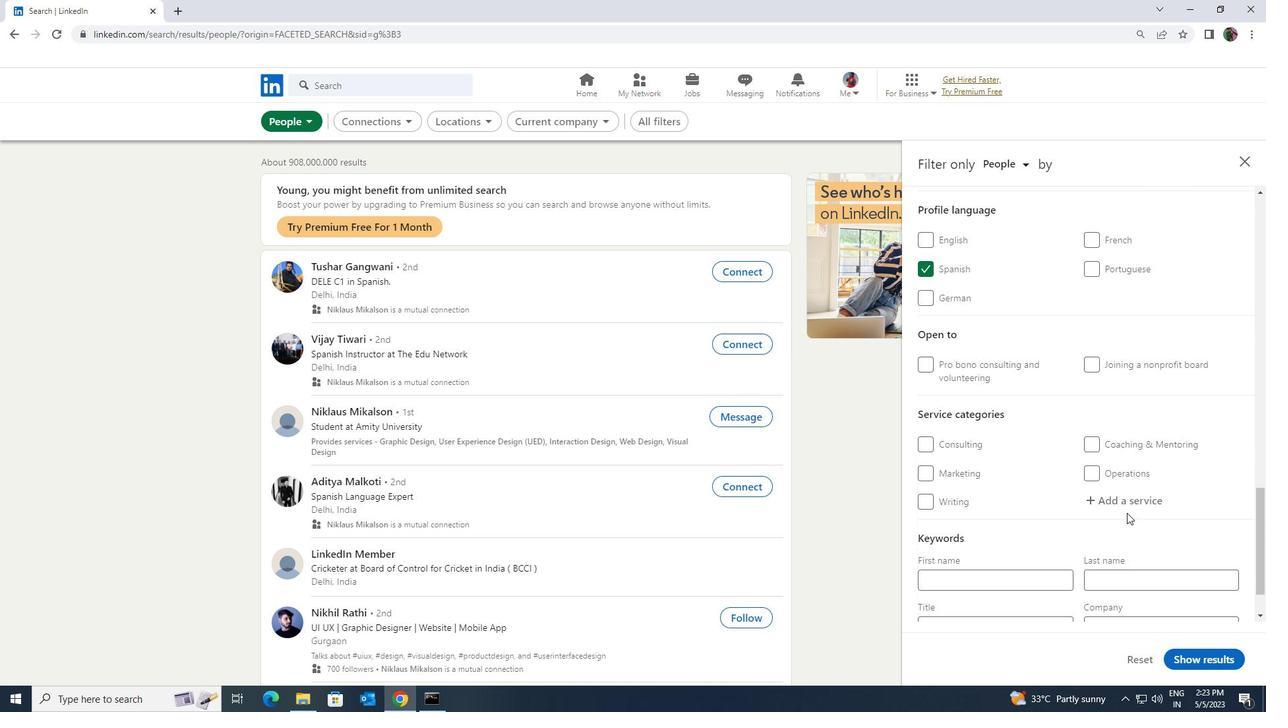 
Action: Mouse pressed left at (1127, 509)
Screenshot: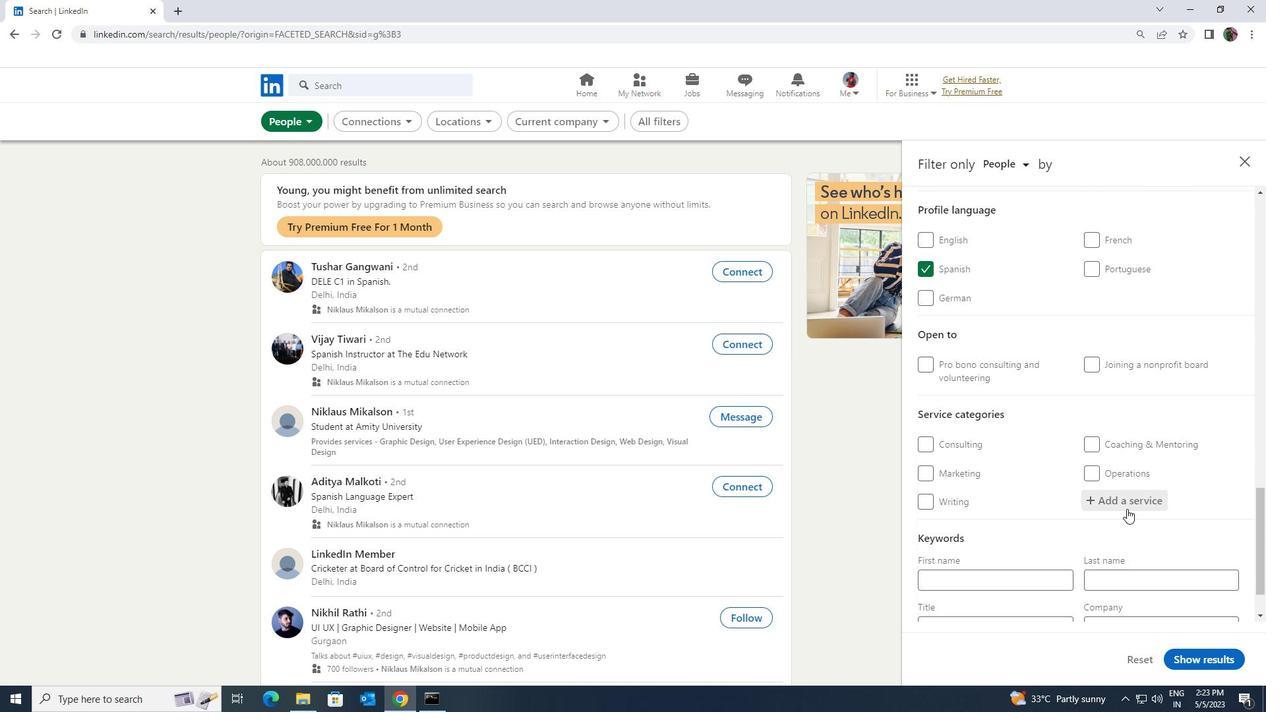 
Action: Key pressed <Key.shift><Key.shift><Key.shift><Key.shift><Key.shift><Key.shift><Key.shift><Key.shift><Key.shift><Key.shift><Key.shift><Key.shift><Key.shift><Key.shift><Key.shift><Key.shift><Key.shift><Key.shift><Key.shift><Key.shift>PRODUCT<Key.space>
Screenshot: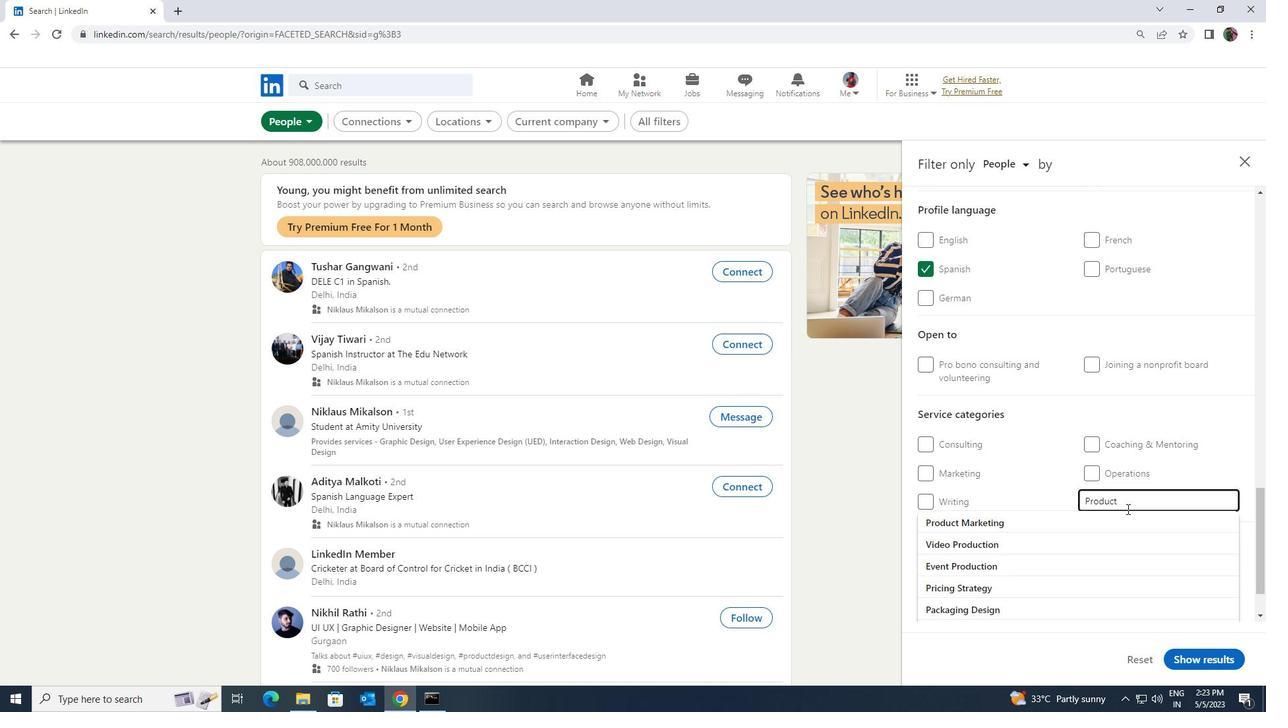 
Action: Mouse moved to (1123, 513)
Screenshot: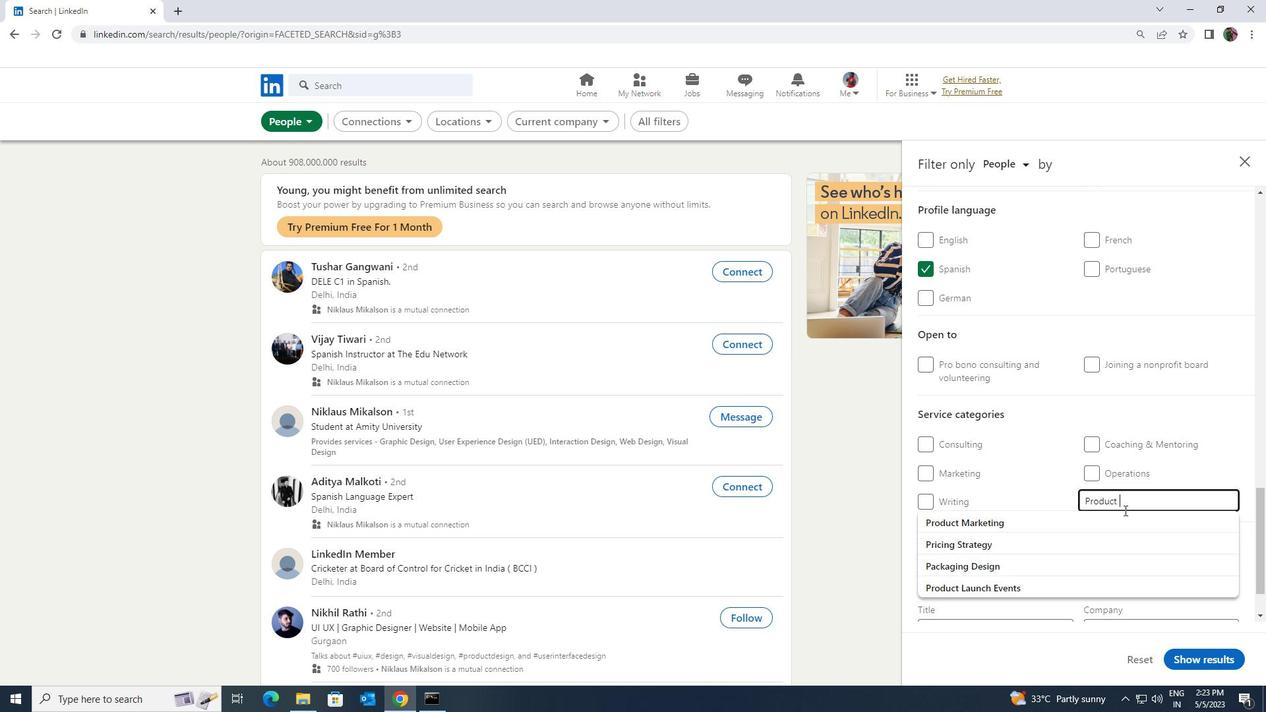 
Action: Mouse pressed left at (1123, 513)
Screenshot: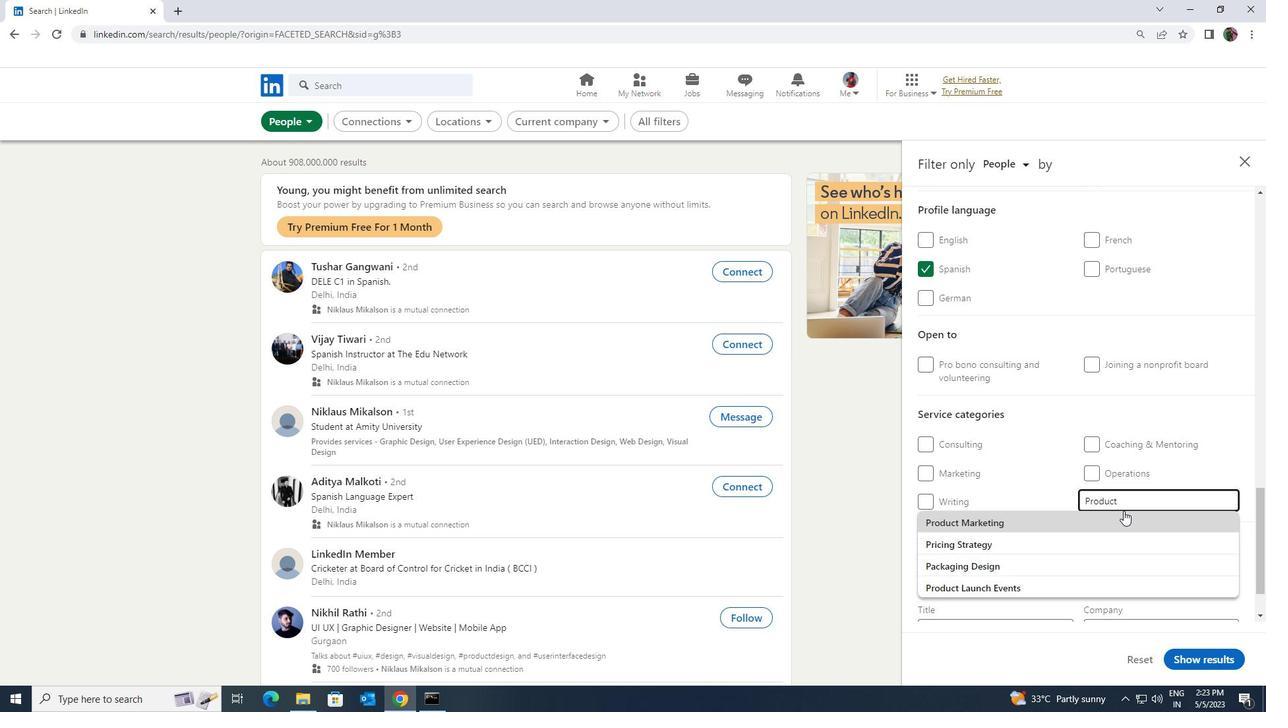 
Action: Mouse scrolled (1123, 512) with delta (0, 0)
Screenshot: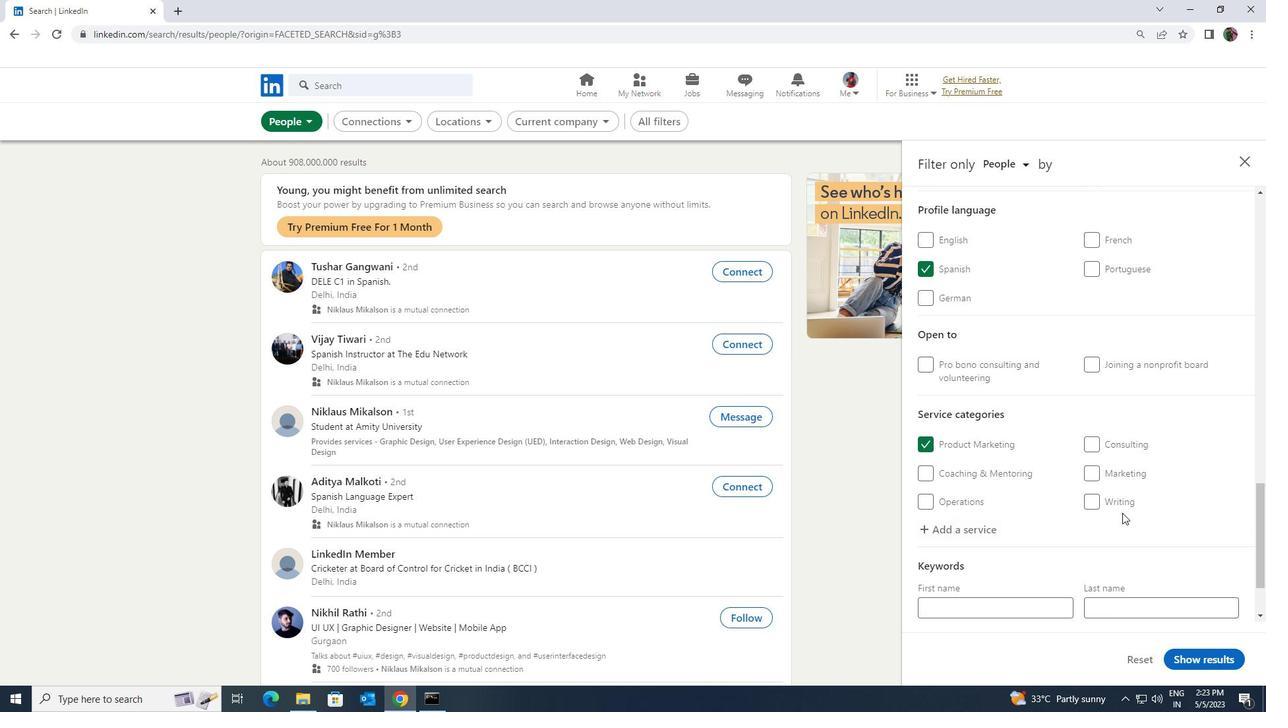 
Action: Mouse scrolled (1123, 512) with delta (0, 0)
Screenshot: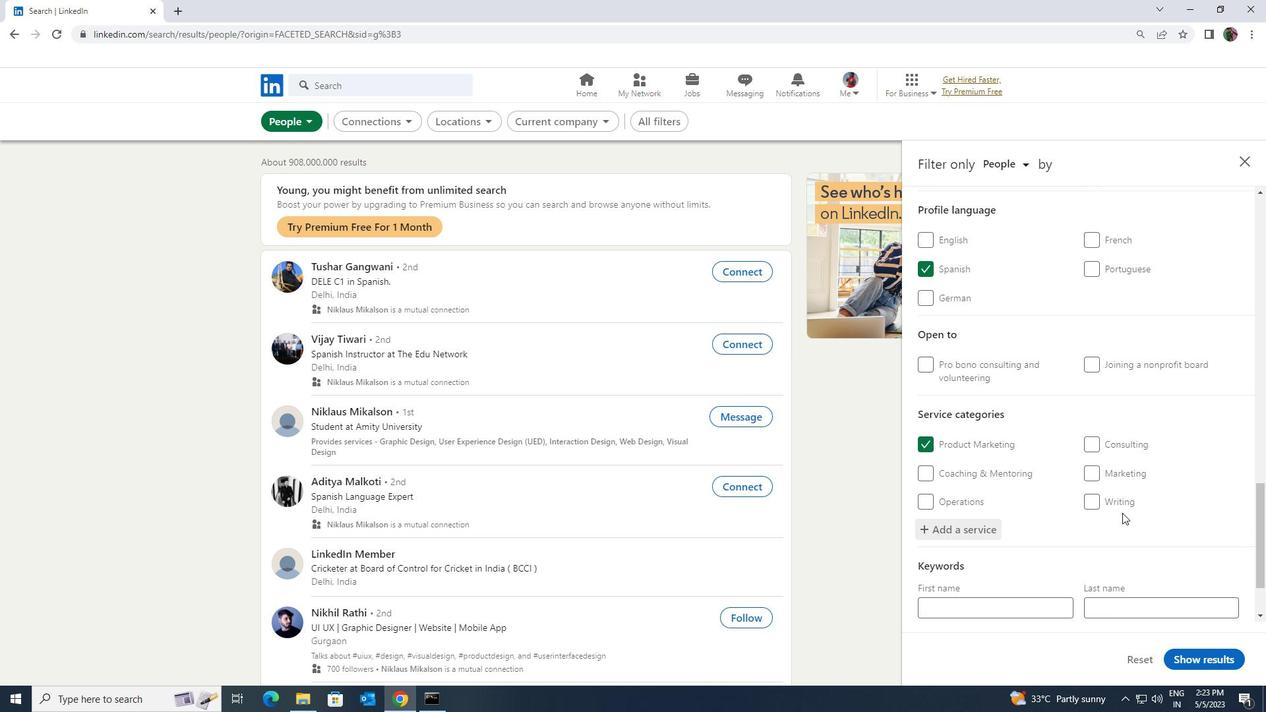 
Action: Mouse scrolled (1123, 512) with delta (0, 0)
Screenshot: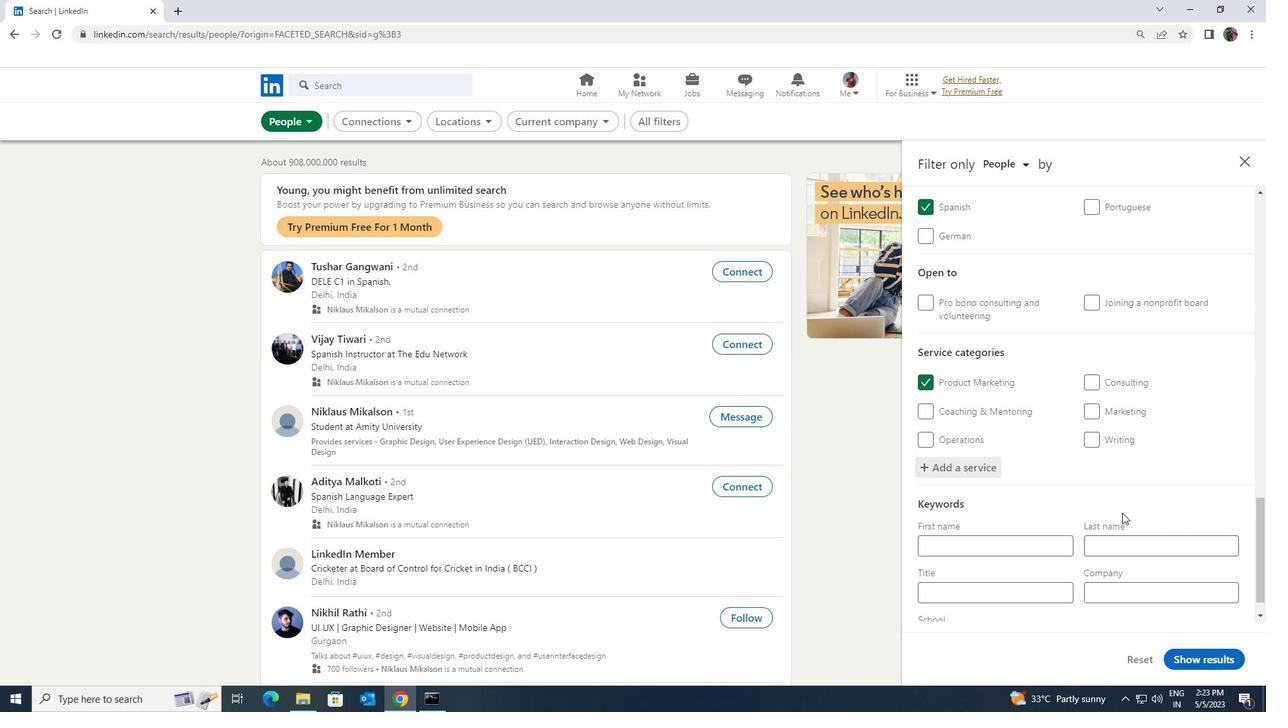 
Action: Mouse moved to (1049, 553)
Screenshot: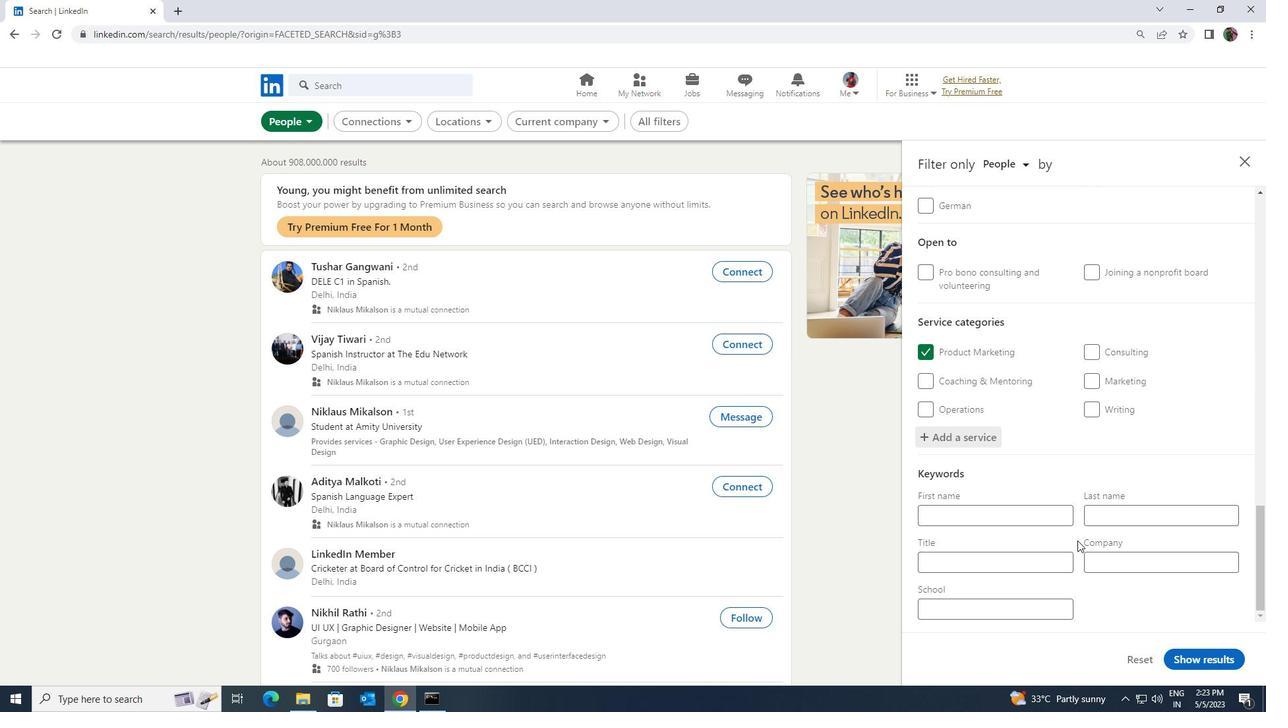 
Action: Mouse pressed left at (1049, 553)
Screenshot: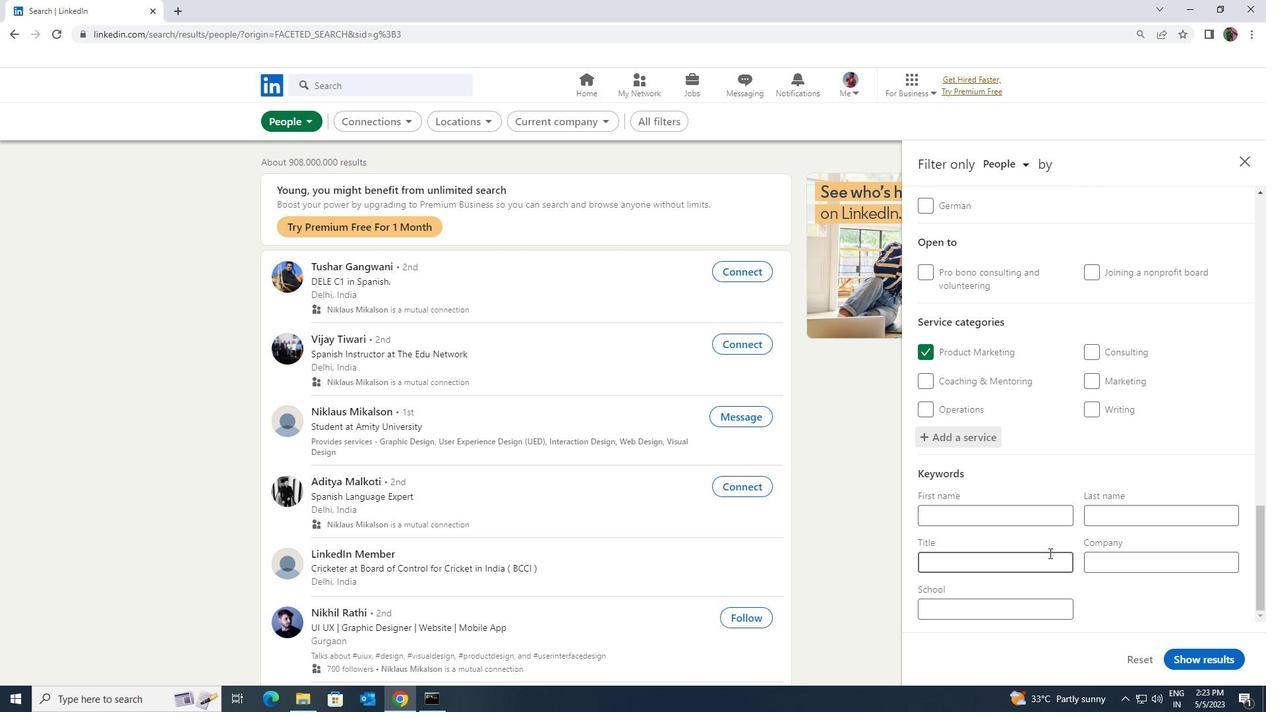 
Action: Key pressed <Key.shift><Key.shift><Key.shift><Key.shift><Key.shift><Key.shift><Key.shift><Key.shift>DENTAL<Key.space><Key.shift>HYGINIST
Screenshot: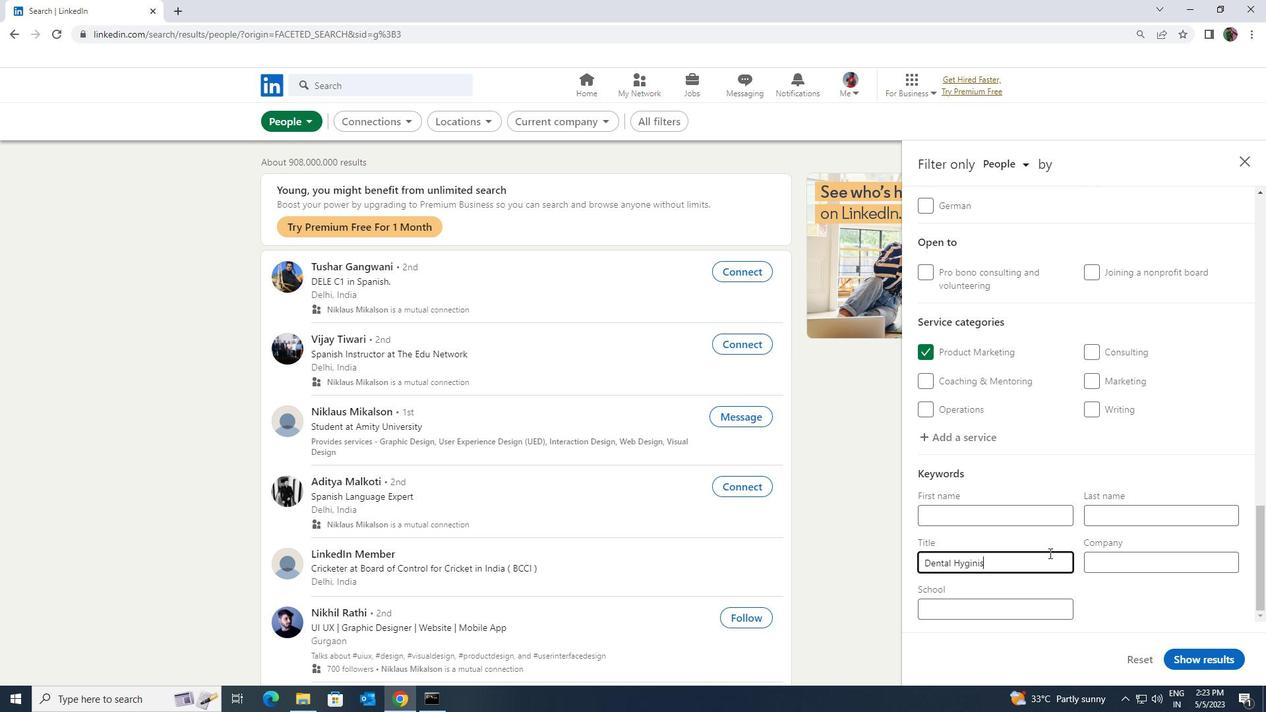 
Action: Mouse moved to (1175, 652)
Screenshot: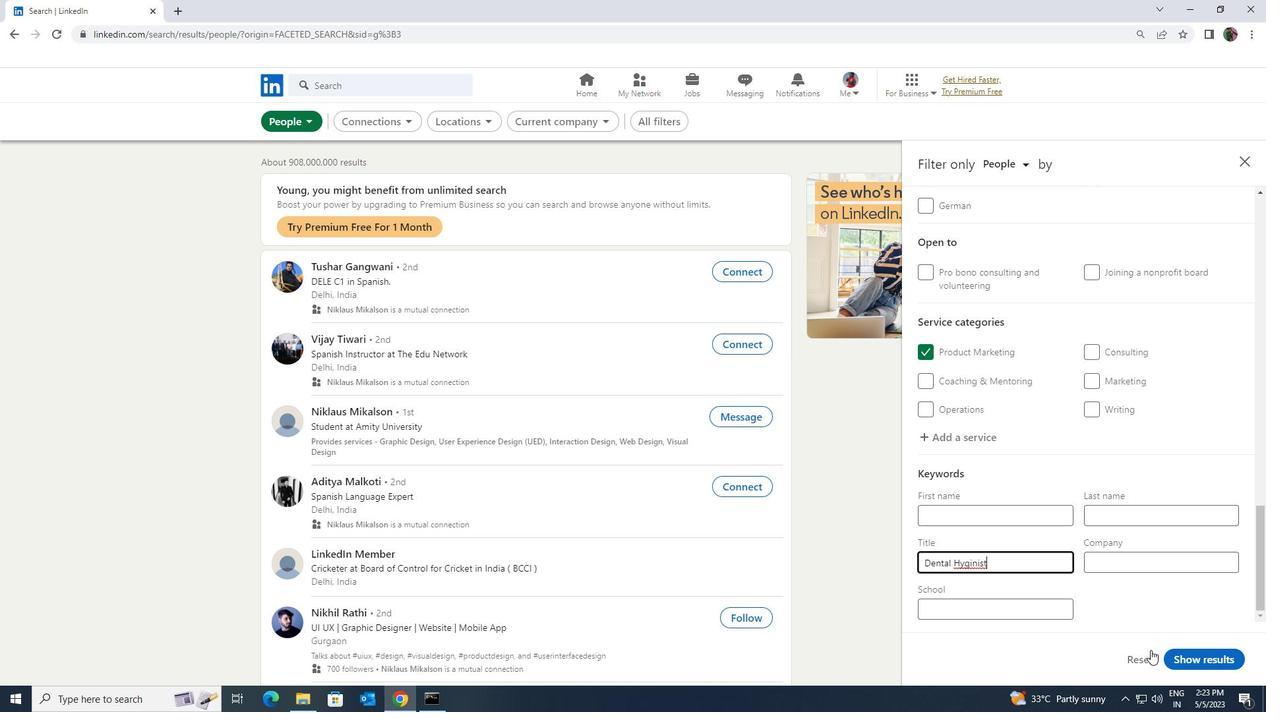 
Action: Mouse pressed left at (1175, 652)
Screenshot: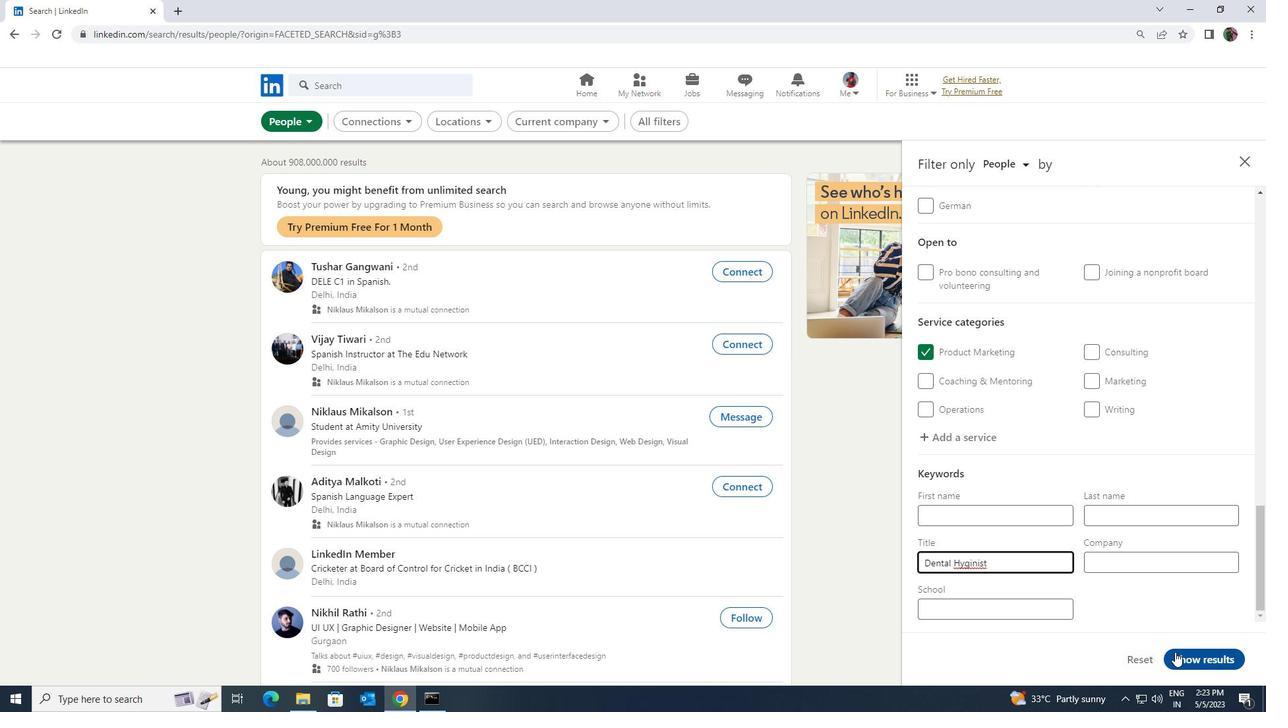 
